 Task: For heading Use Spectral with brown colour & bold.  font size for heading20,  'Change the font style of data to'Spectral and font size to 12,  Change the alignment of both headline & data to Align left In the sheet  BudgetReview logbookbook
Action: Mouse moved to (59, 138)
Screenshot: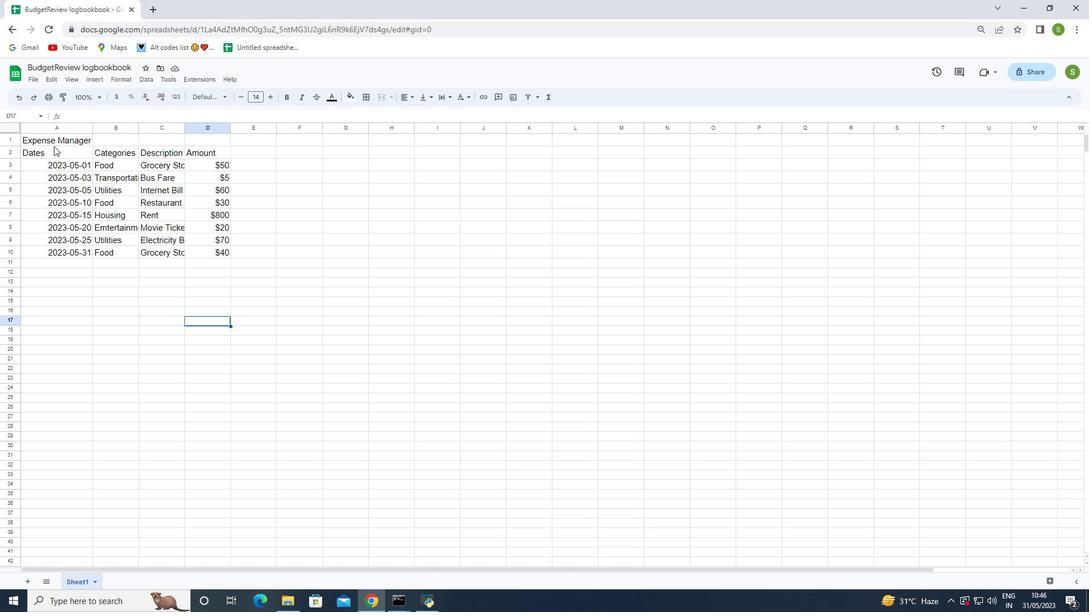 
Action: Mouse pressed left at (59, 138)
Screenshot: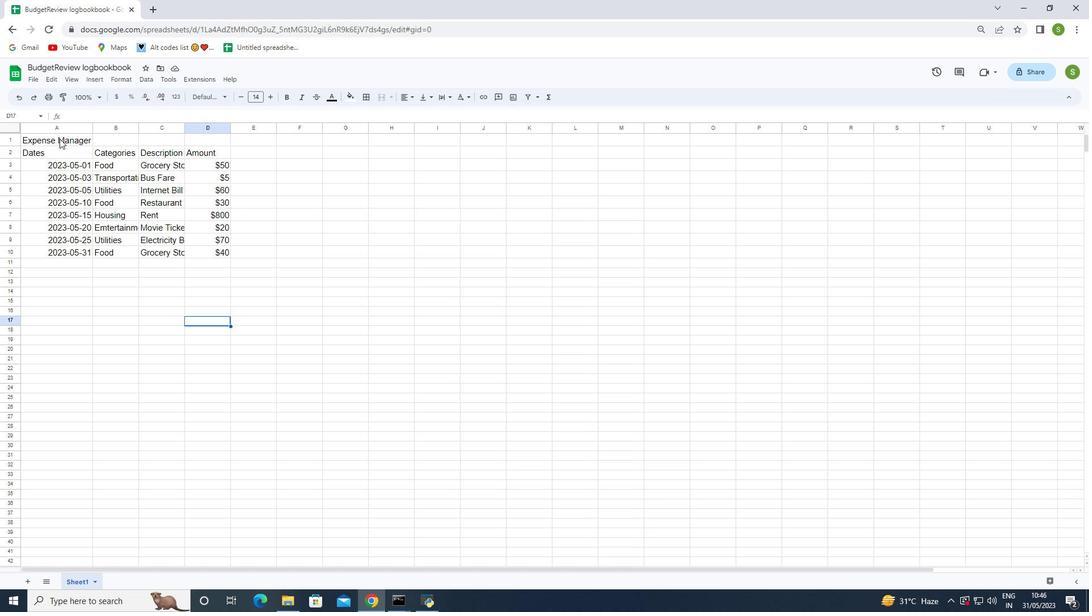 
Action: Mouse moved to (208, 98)
Screenshot: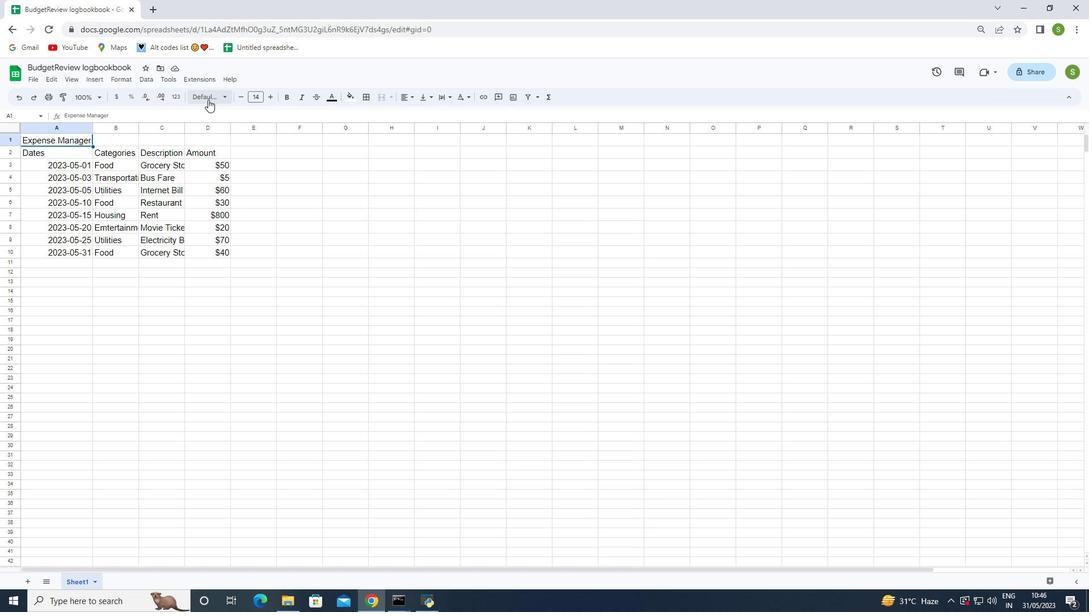 
Action: Mouse pressed left at (208, 98)
Screenshot: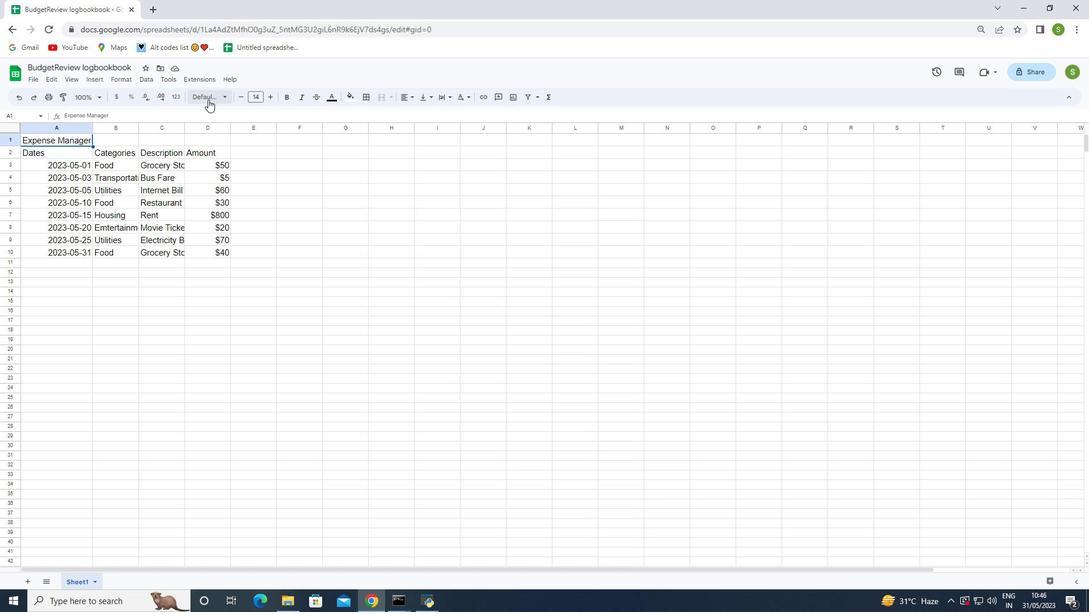 
Action: Mouse moved to (205, 433)
Screenshot: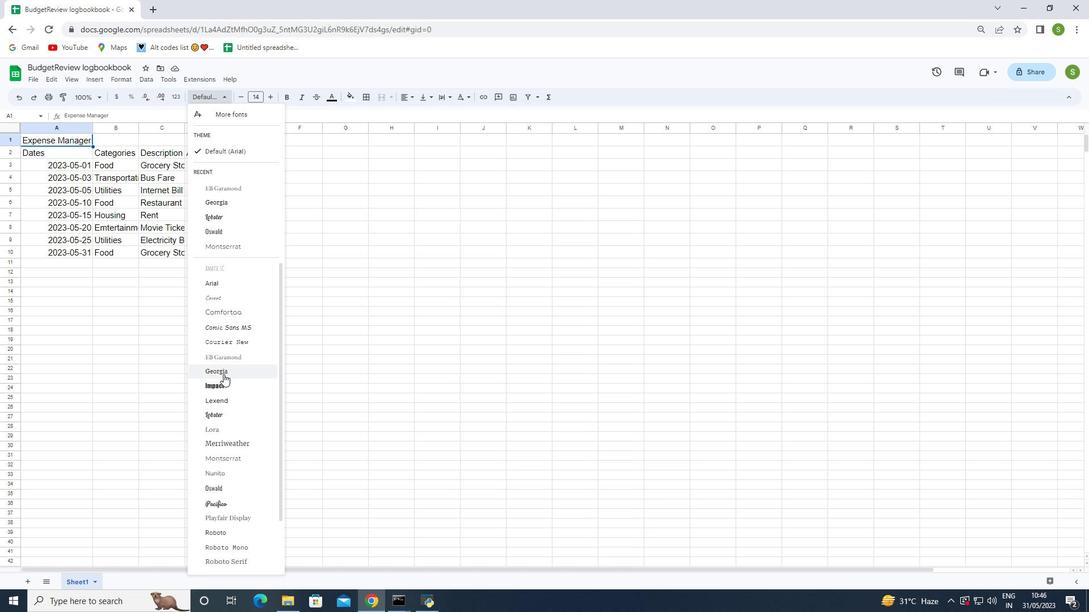 
Action: Mouse scrolled (205, 433) with delta (0, 0)
Screenshot: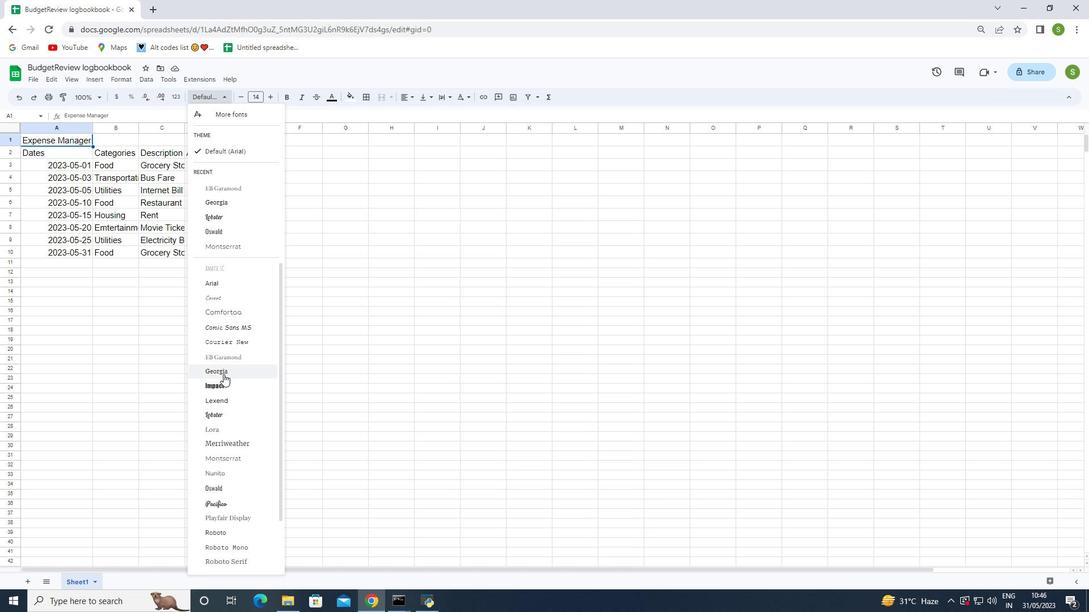 
Action: Mouse moved to (204, 443)
Screenshot: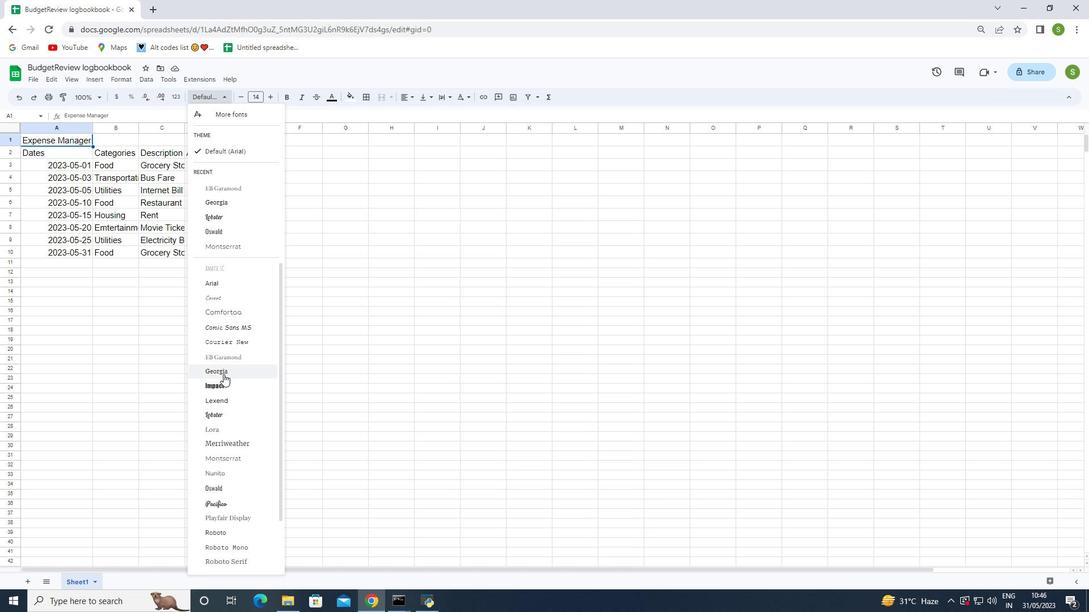 
Action: Mouse pressed middle at (204, 443)
Screenshot: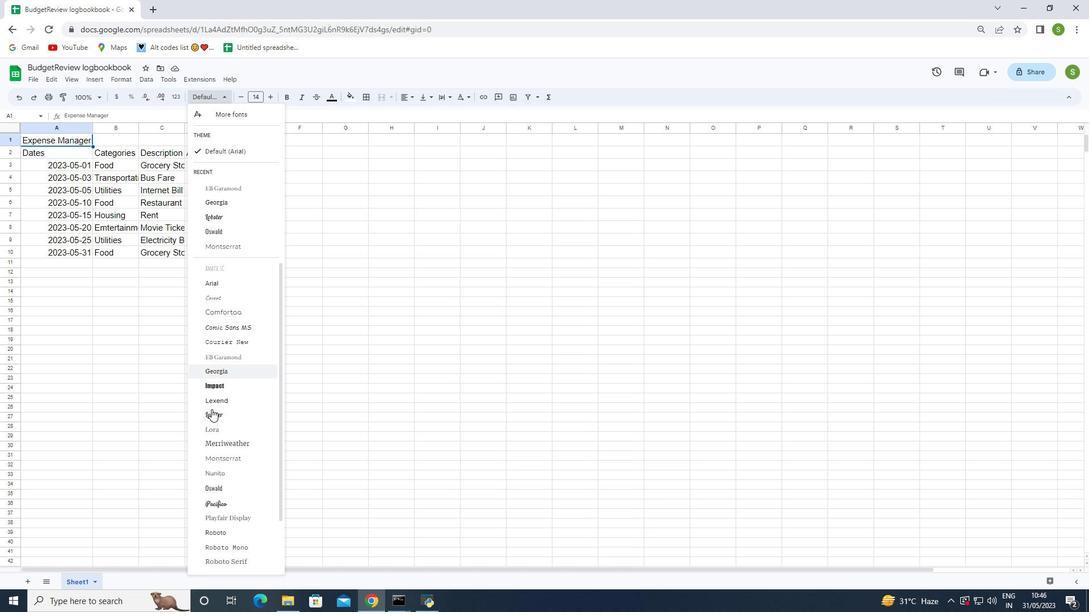 
Action: Mouse moved to (203, 448)
Screenshot: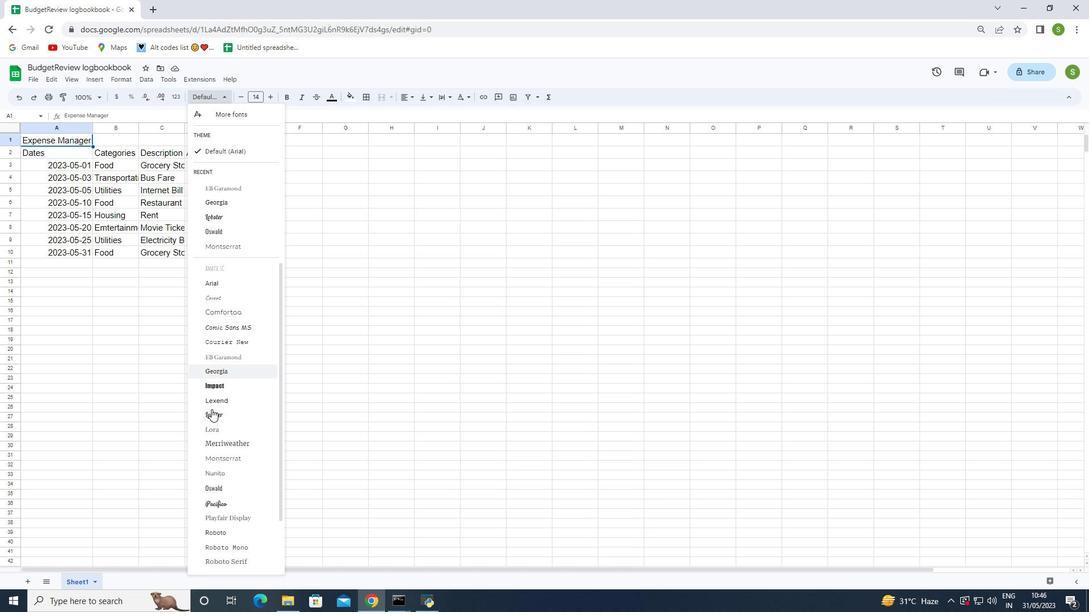 
Action: Mouse scrolled (203, 447) with delta (0, 0)
Screenshot: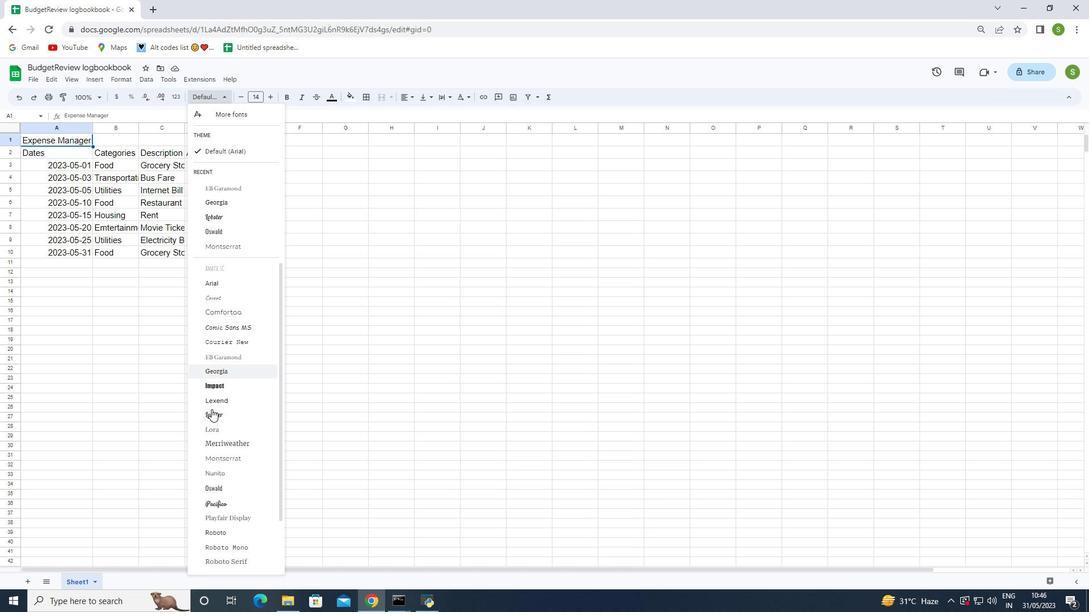 
Action: Mouse moved to (203, 448)
Screenshot: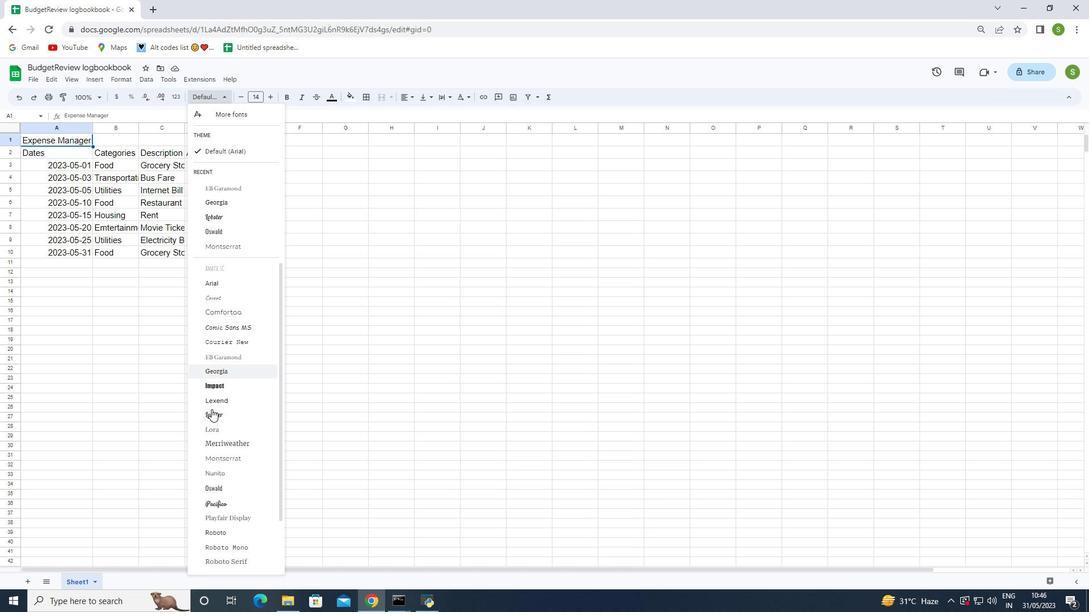 
Action: Mouse scrolled (203, 448) with delta (0, 0)
Screenshot: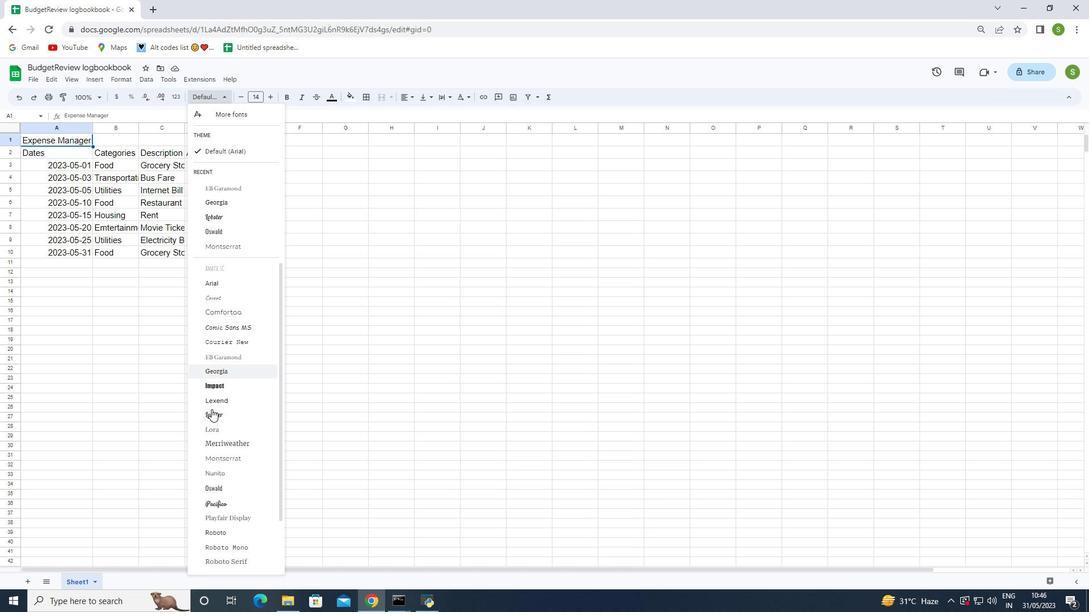 
Action: Mouse scrolled (203, 448) with delta (0, 0)
Screenshot: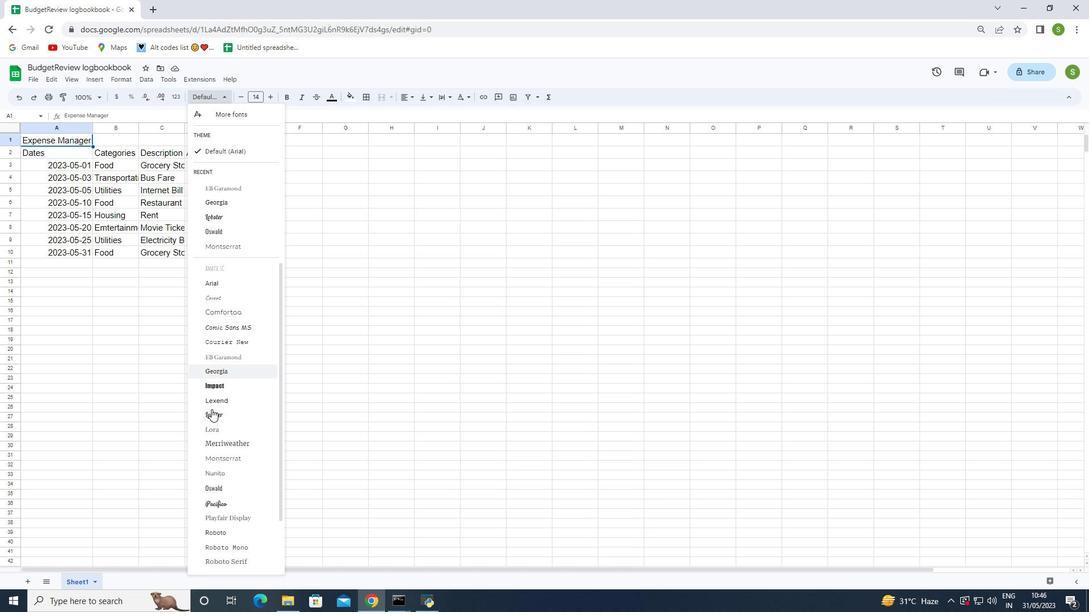 
Action: Mouse scrolled (203, 448) with delta (0, 0)
Screenshot: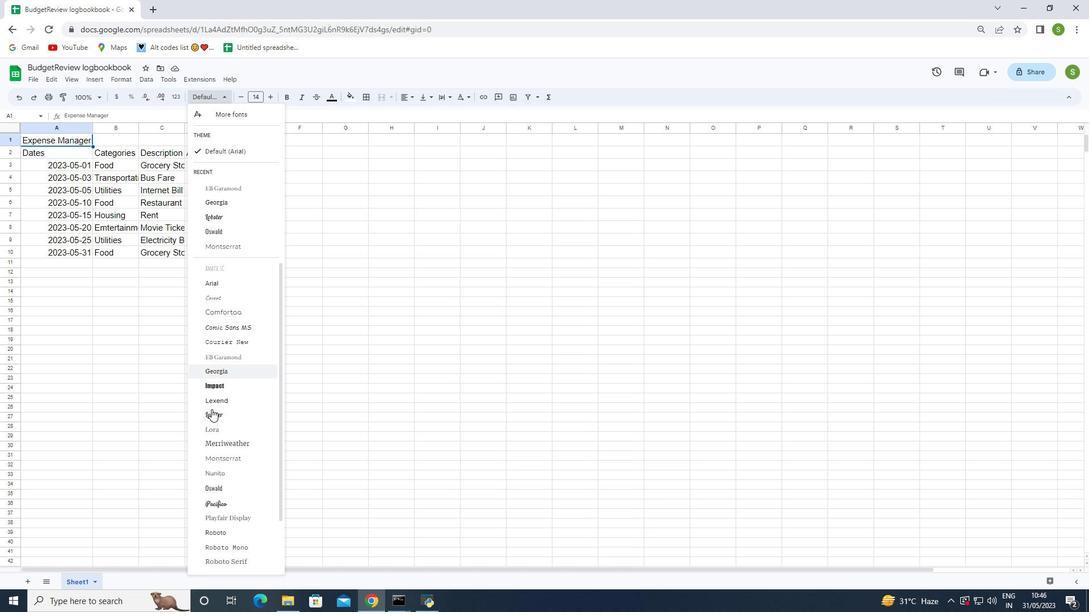 
Action: Mouse moved to (204, 463)
Screenshot: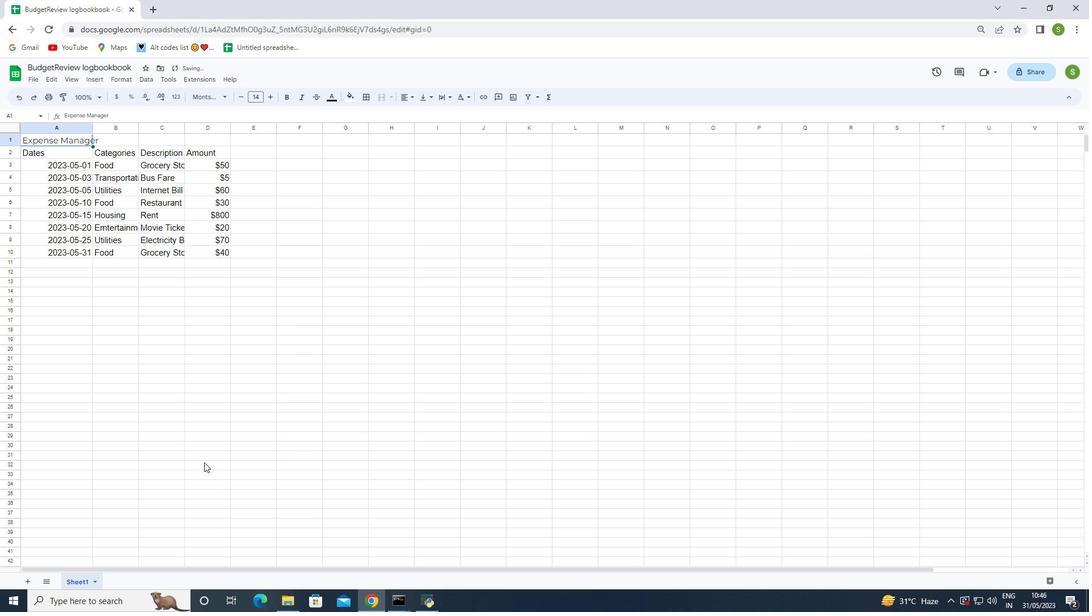 
Action: Mouse scrolled (204, 462) with delta (0, 0)
Screenshot: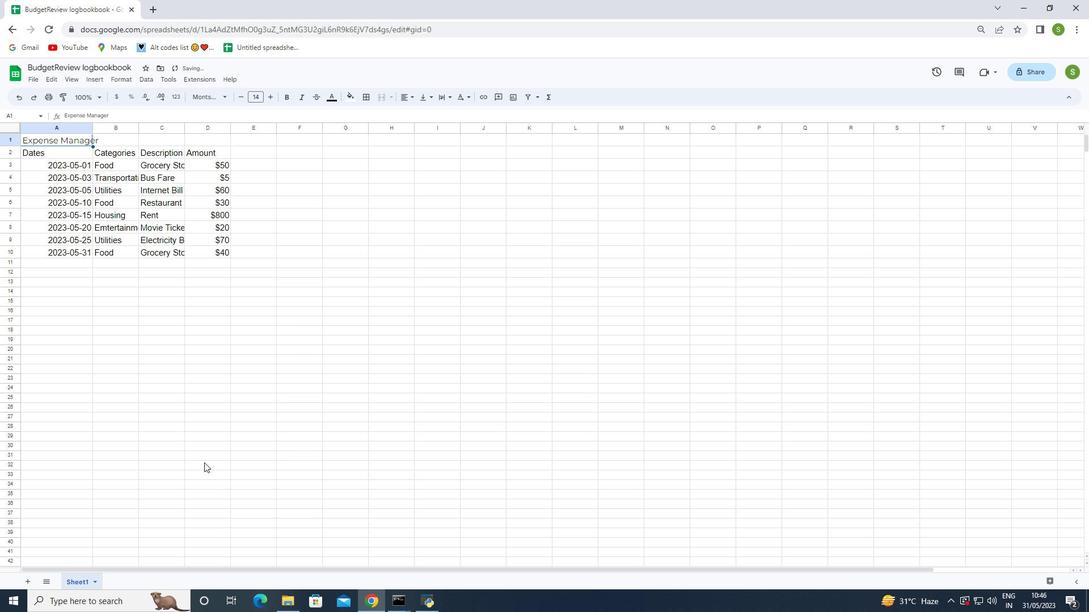 
Action: Mouse scrolled (204, 462) with delta (0, 0)
Screenshot: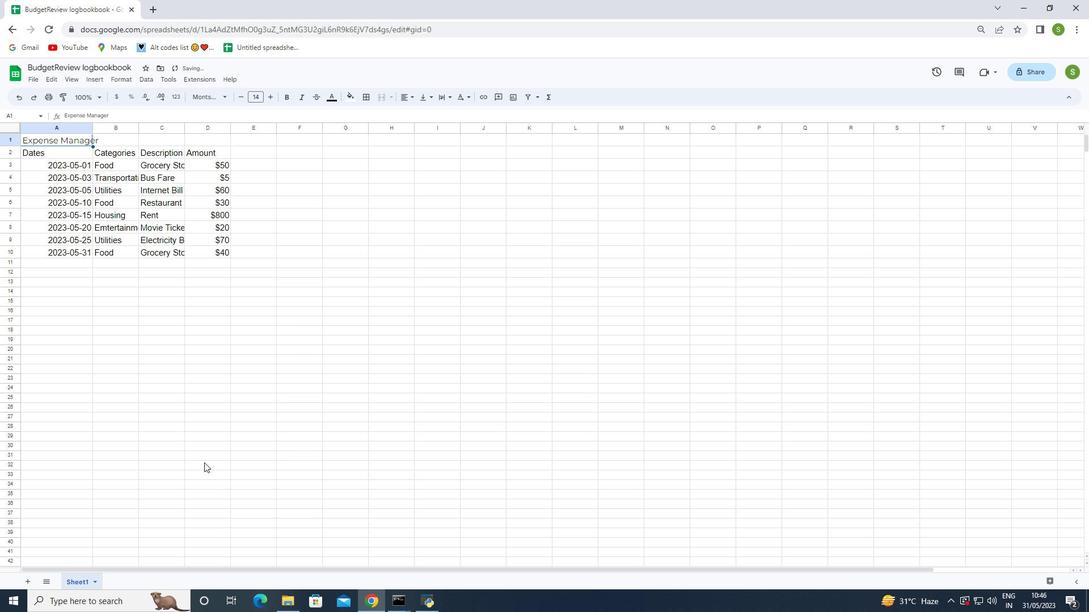 
Action: Mouse moved to (204, 463)
Screenshot: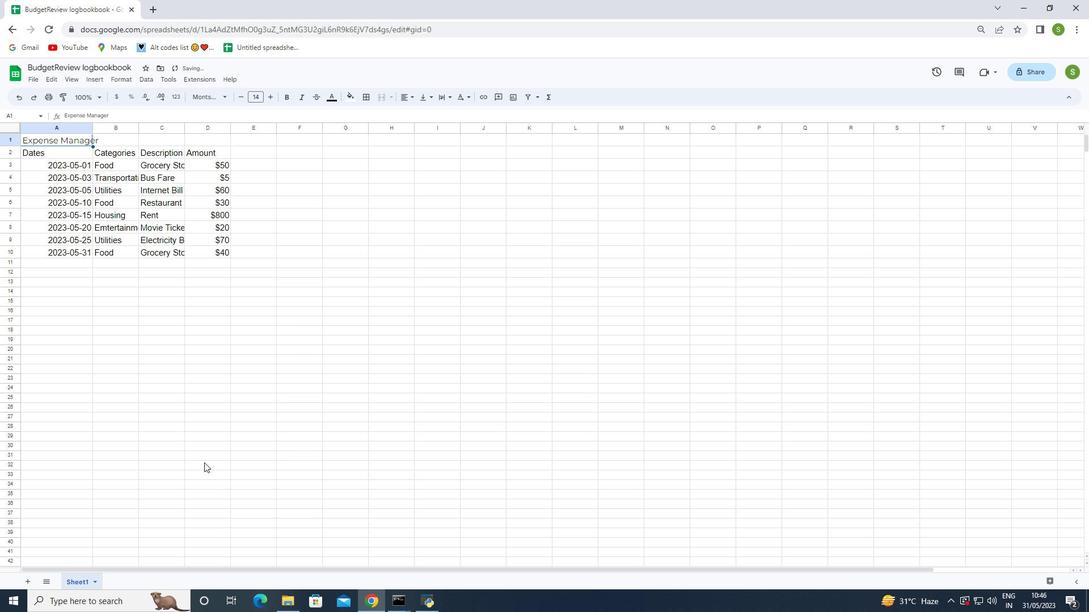 
Action: Mouse scrolled (204, 463) with delta (0, 0)
Screenshot: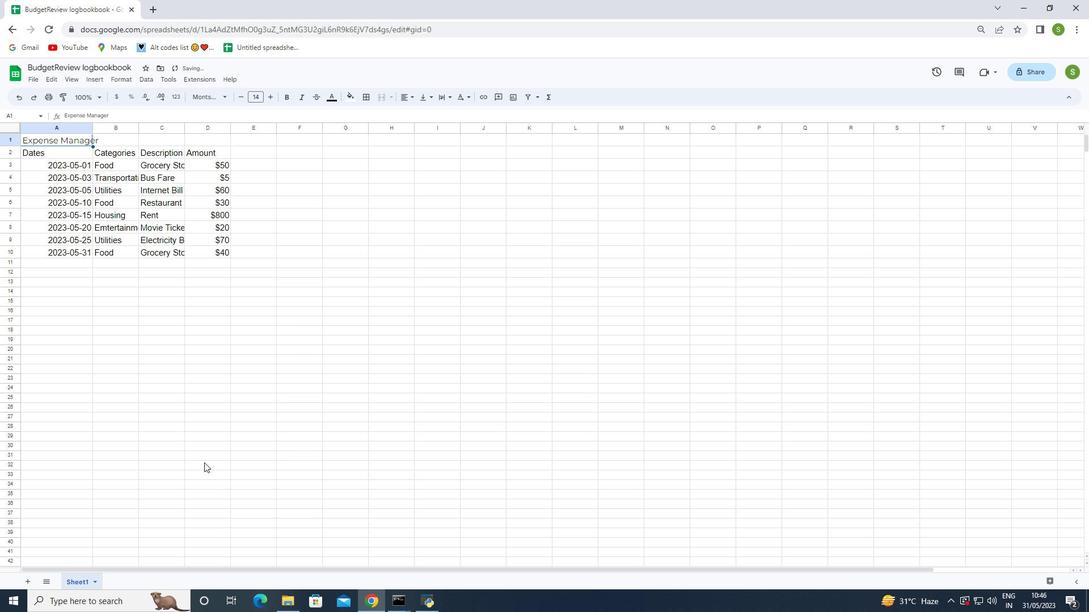 
Action: Mouse scrolled (204, 462) with delta (0, -1)
Screenshot: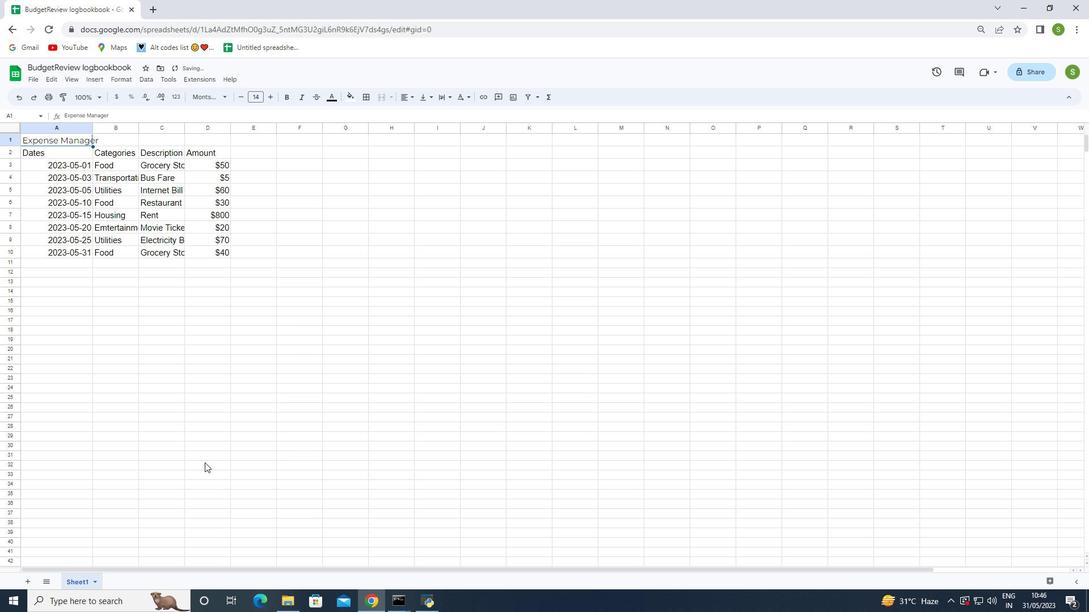 
Action: Mouse scrolled (204, 463) with delta (0, 0)
Screenshot: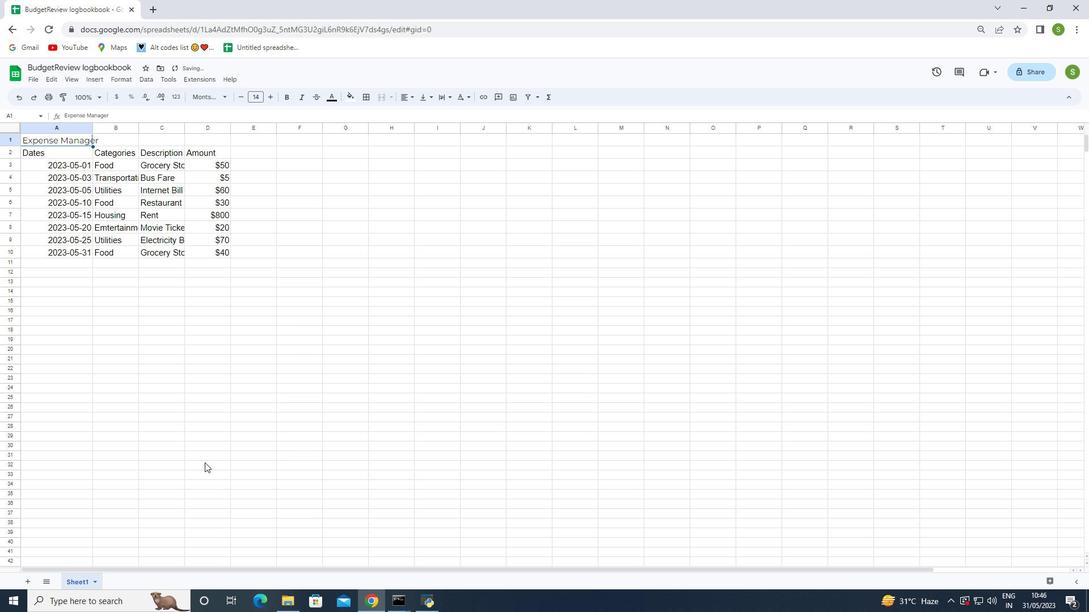 
Action: Mouse moved to (205, 463)
Screenshot: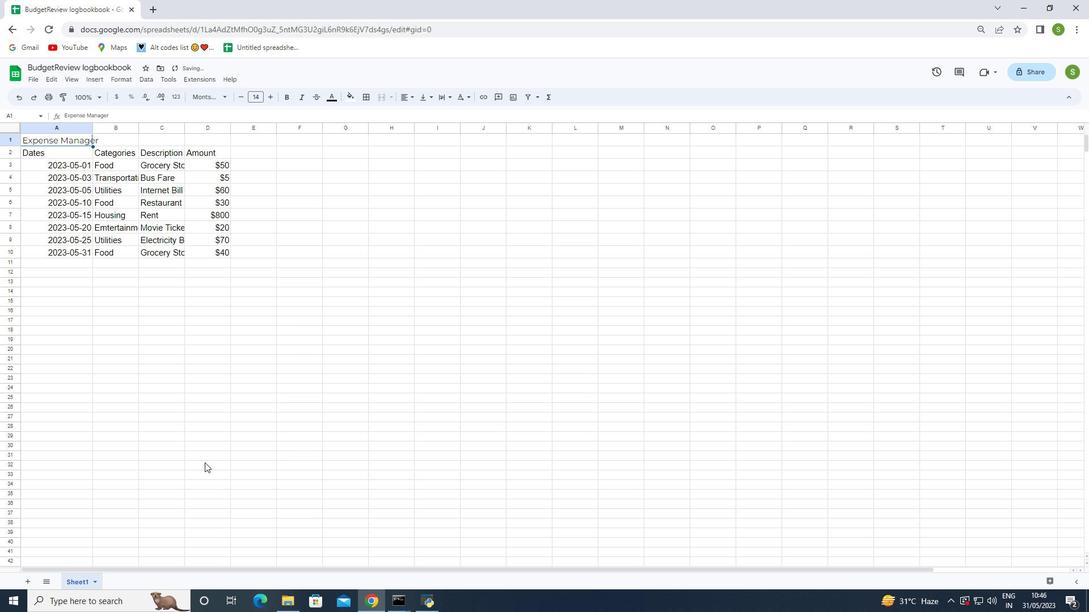 
Action: Mouse scrolled (205, 463) with delta (0, 0)
Screenshot: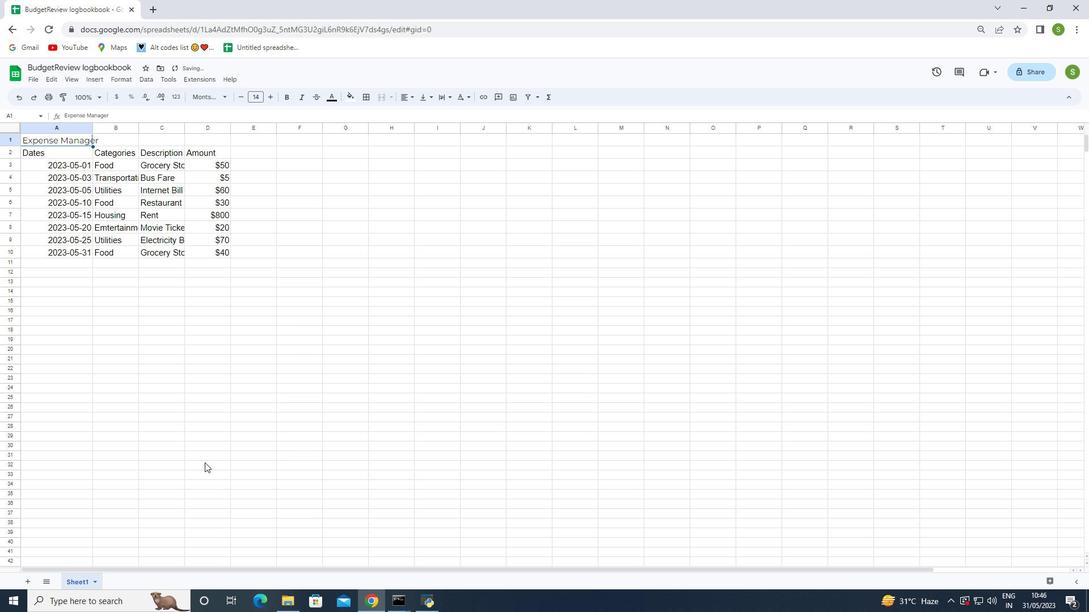 
Action: Mouse moved to (149, 174)
Screenshot: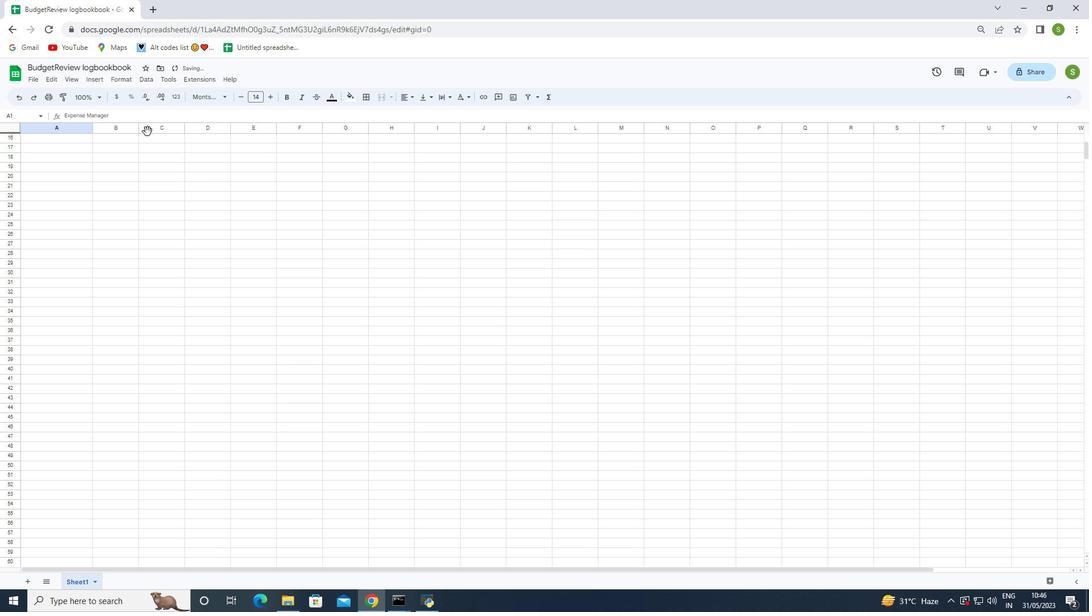 
Action: Mouse scrolled (148, 174) with delta (0, 0)
Screenshot: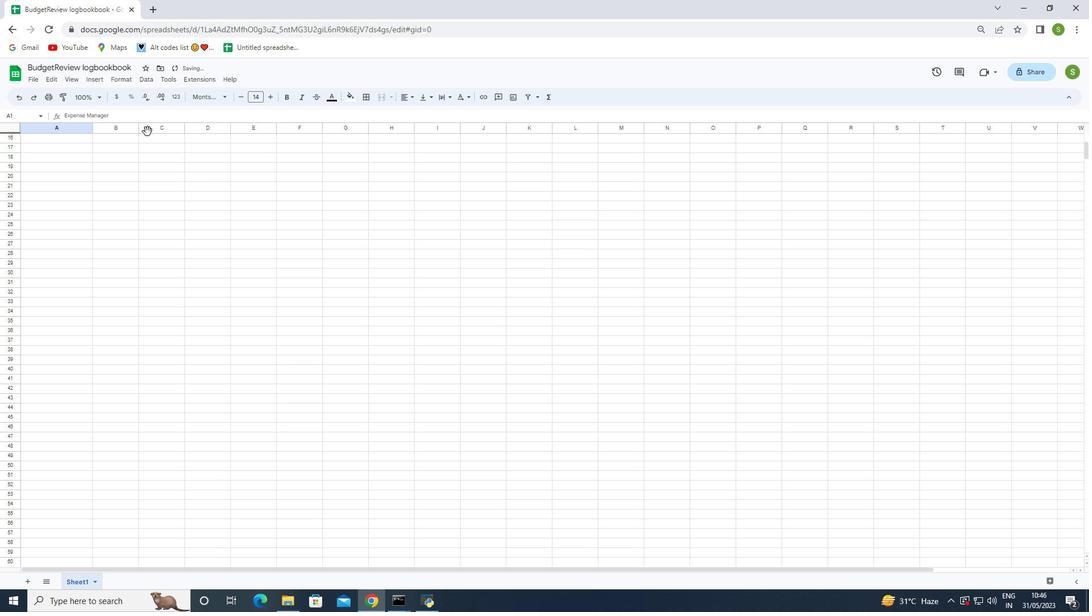 
Action: Mouse moved to (154, 190)
Screenshot: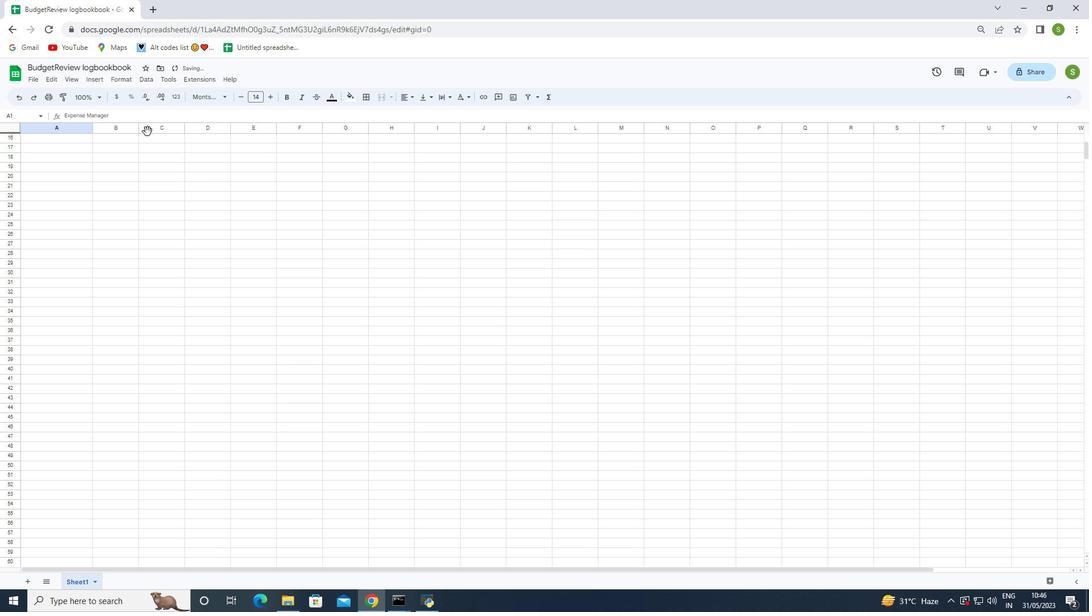 
Action: Mouse scrolled (148, 174) with delta (0, 0)
Screenshot: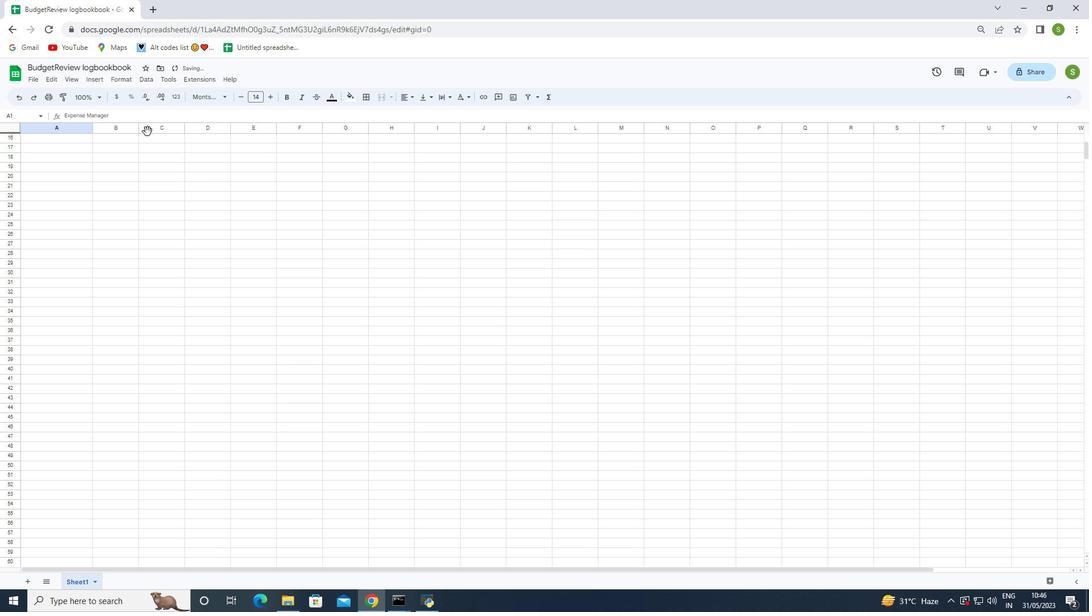 
Action: Mouse moved to (154, 203)
Screenshot: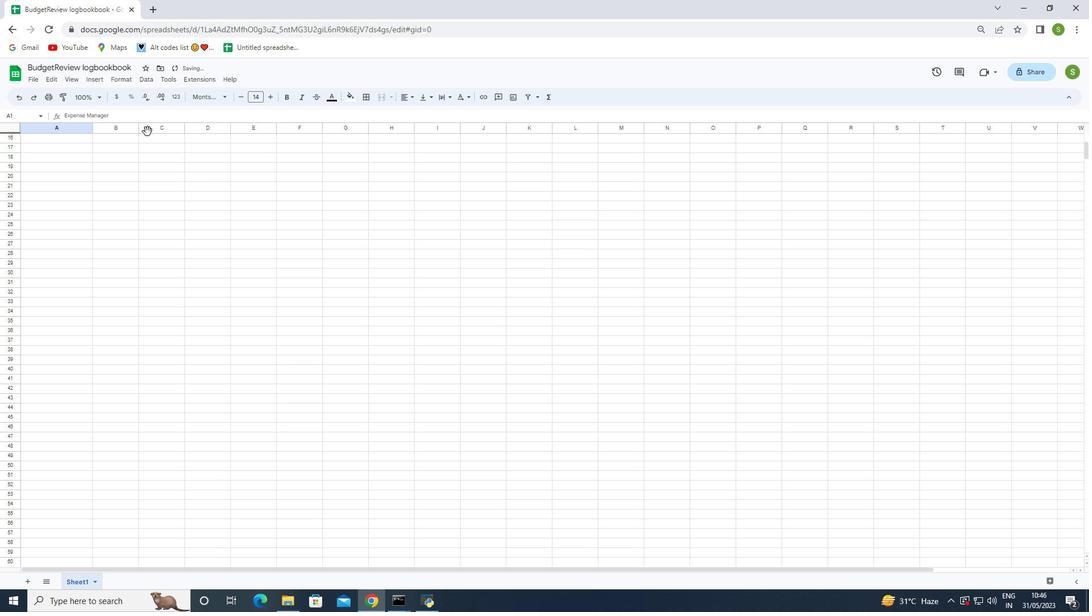 
Action: Mouse scrolled (148, 174) with delta (0, 0)
Screenshot: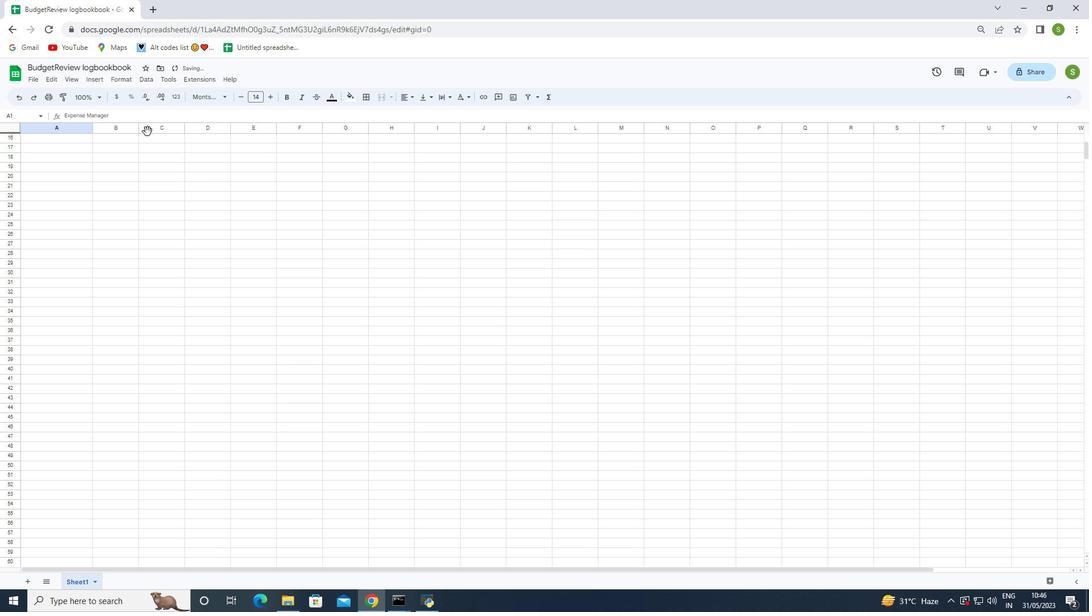 
Action: Mouse moved to (154, 209)
Screenshot: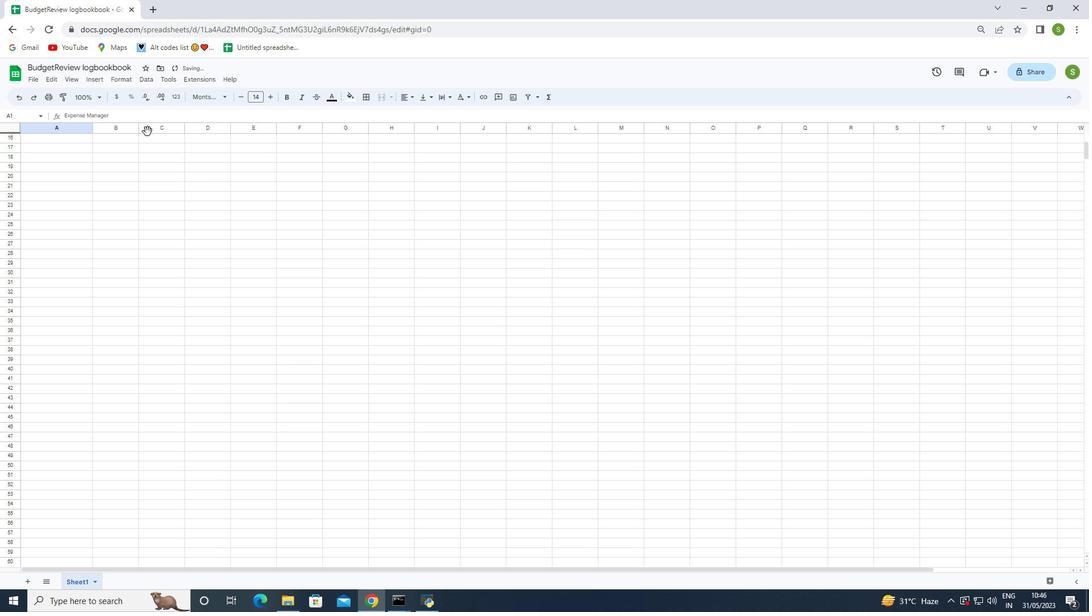 
Action: Mouse scrolled (148, 174) with delta (0, 0)
Screenshot: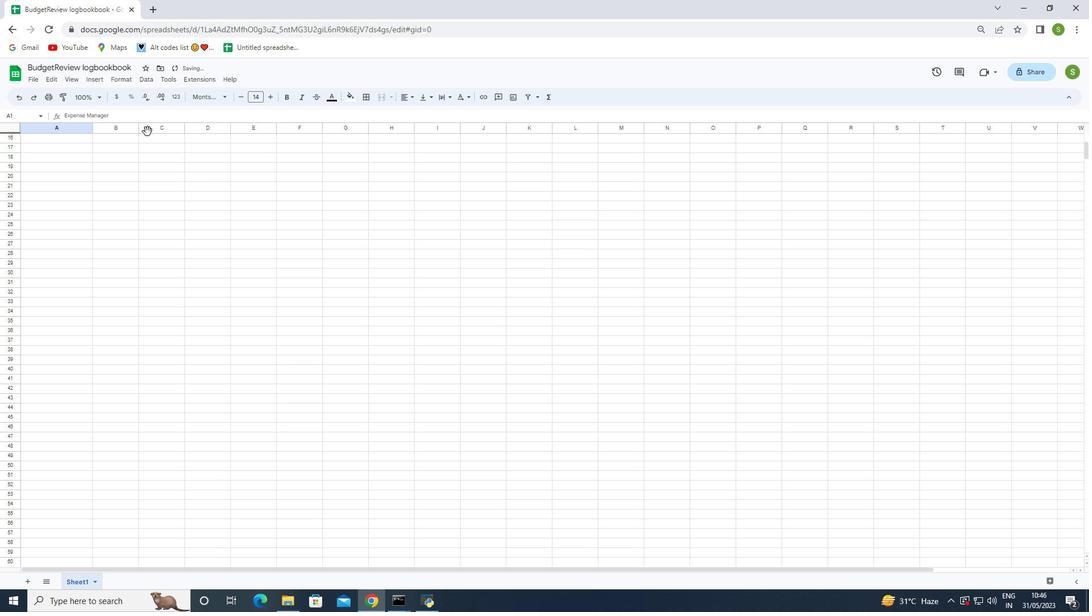 
Action: Mouse moved to (154, 214)
Screenshot: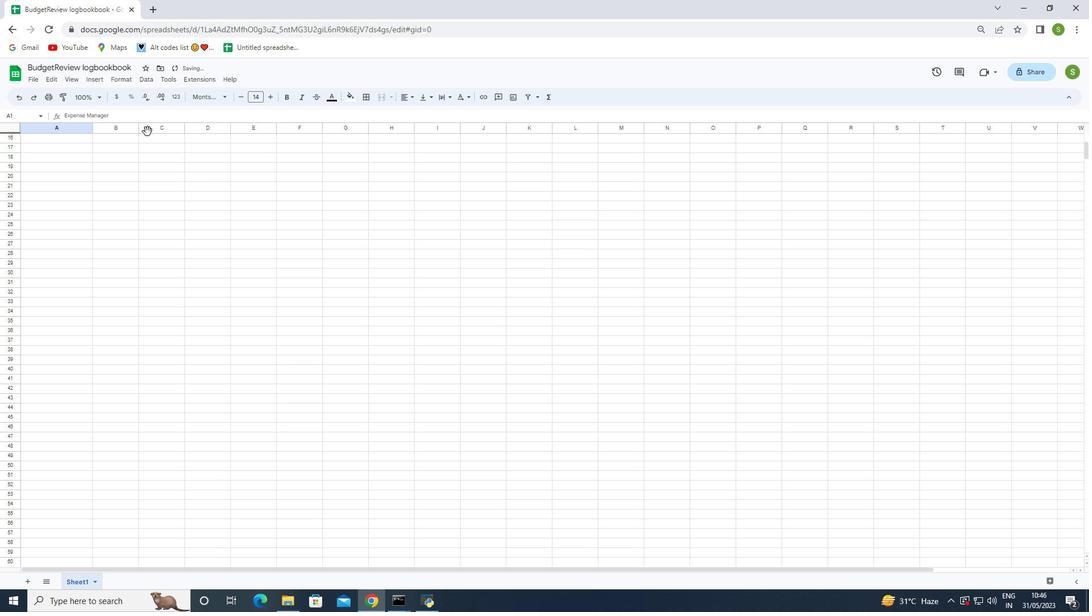 
Action: Mouse scrolled (149, 174) with delta (0, 0)
Screenshot: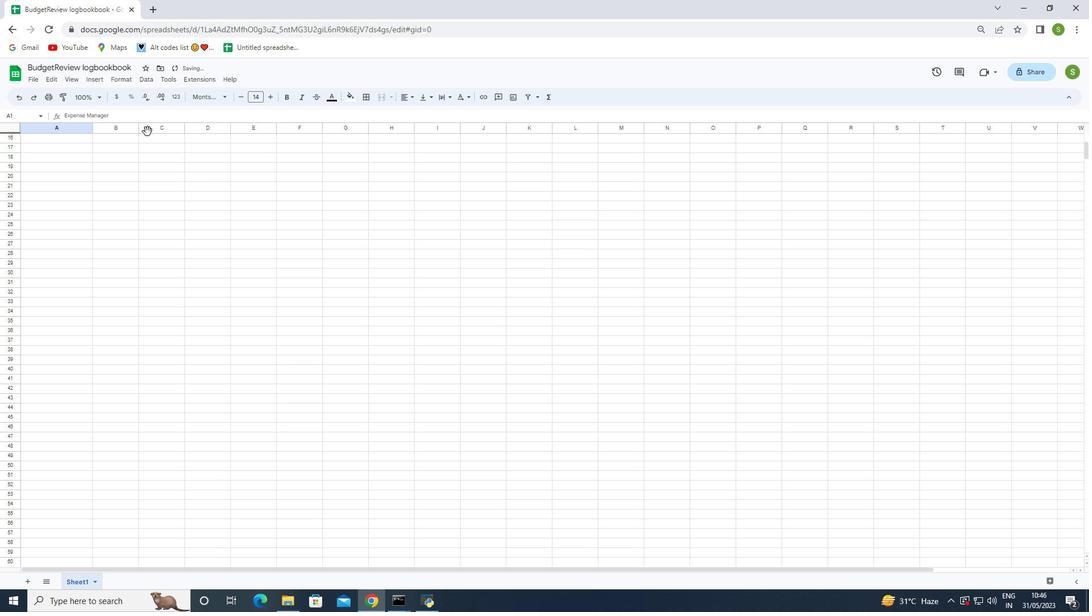 
Action: Mouse moved to (149, 245)
Screenshot: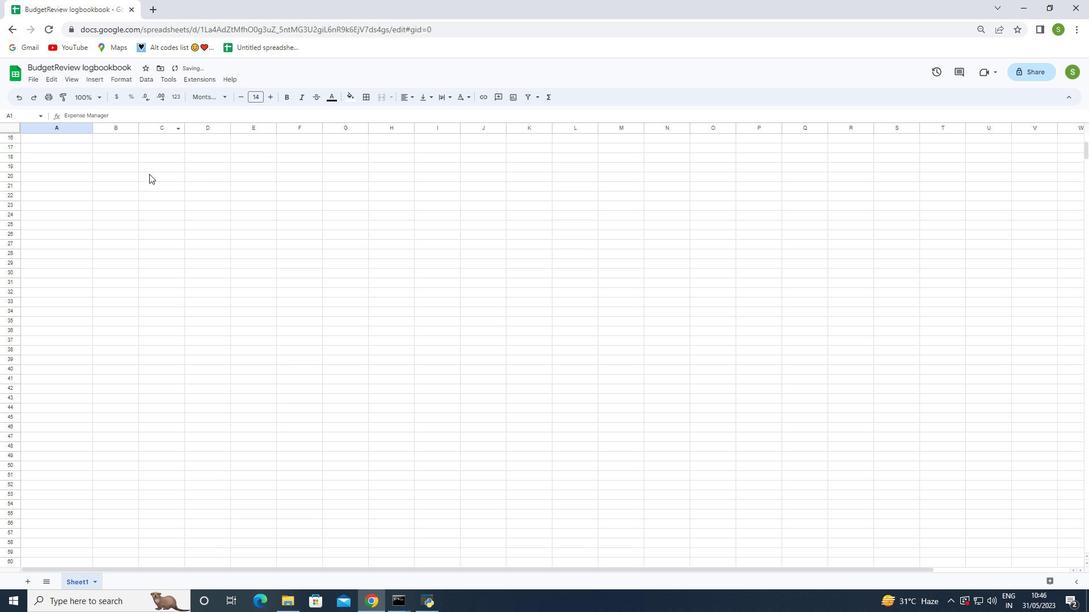 
Action: Mouse scrolled (149, 245) with delta (0, 0)
Screenshot: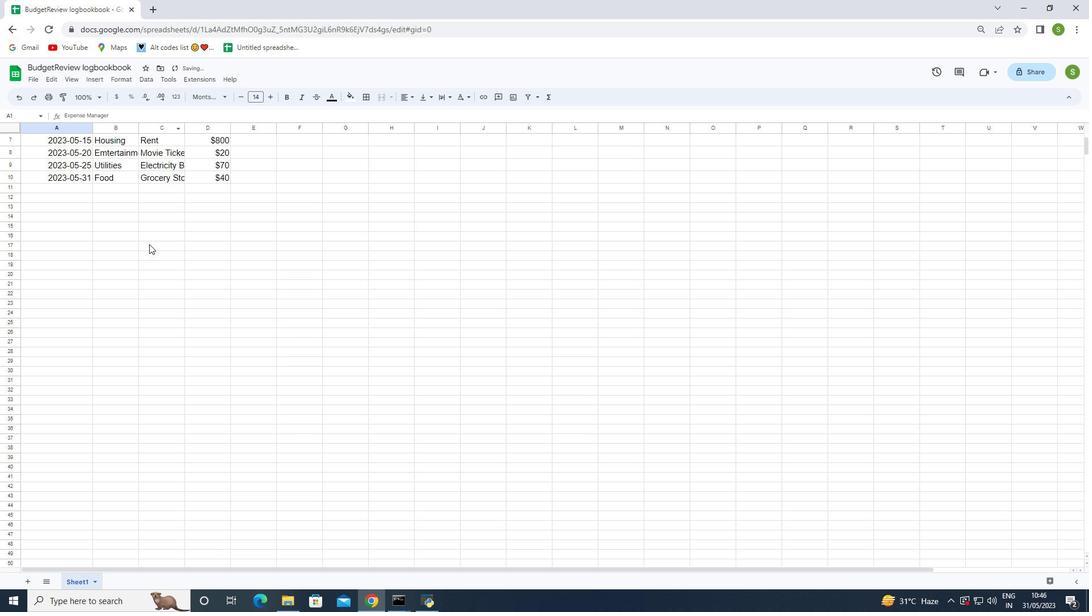 
Action: Mouse scrolled (149, 245) with delta (0, 0)
Screenshot: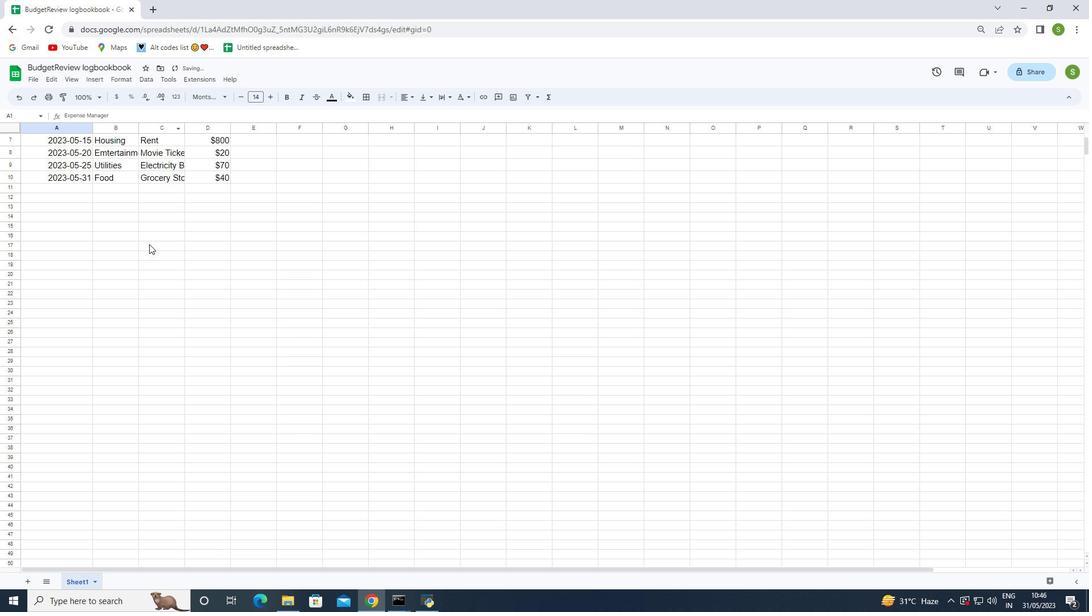 
Action: Mouse scrolled (149, 245) with delta (0, 0)
Screenshot: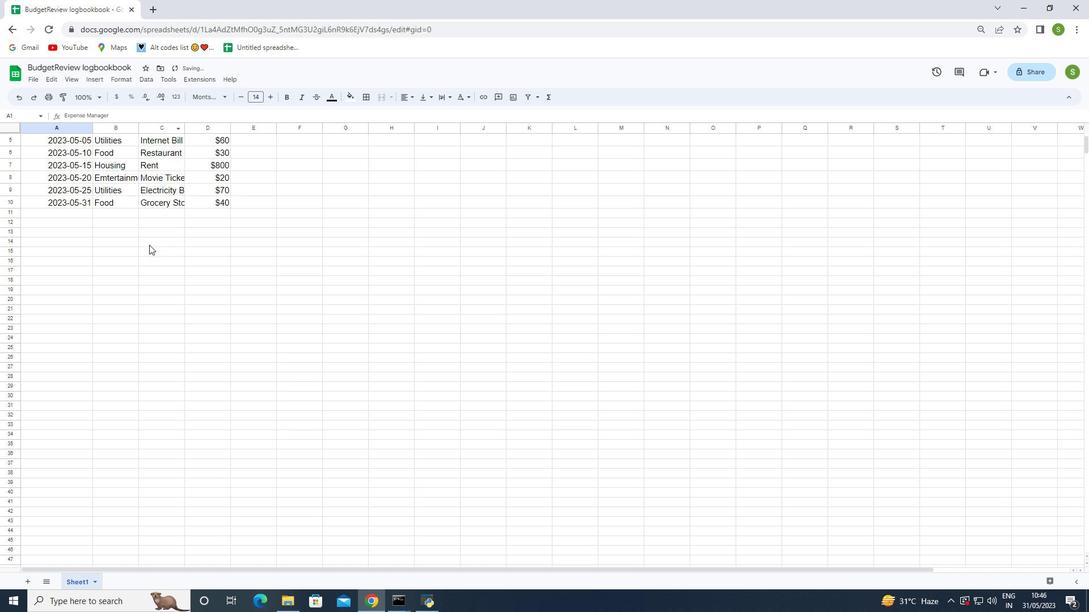 
Action: Mouse scrolled (149, 245) with delta (0, 0)
Screenshot: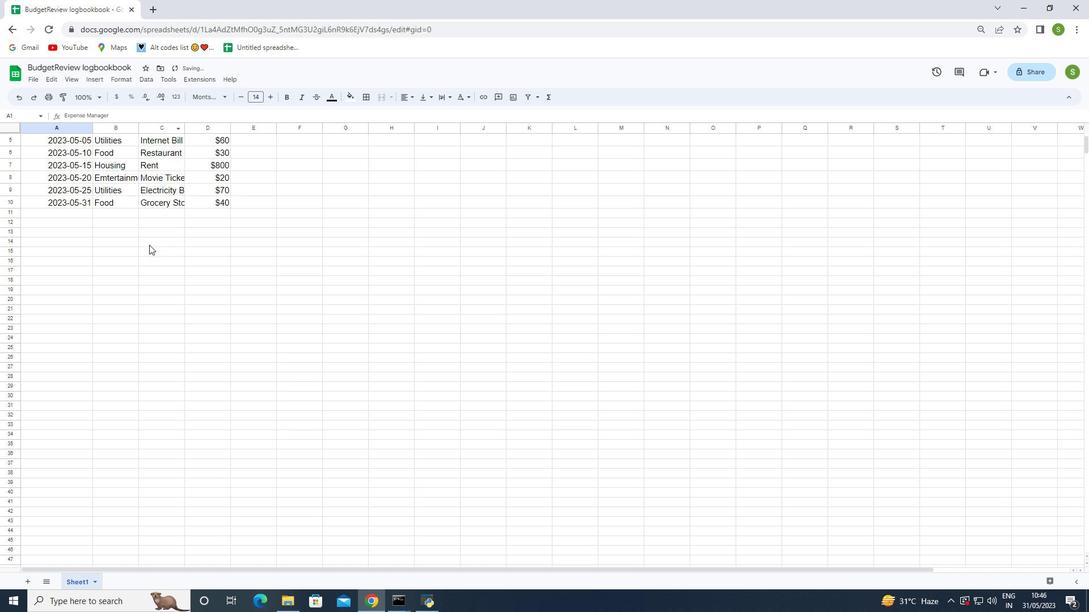 
Action: Mouse scrolled (149, 245) with delta (0, 0)
Screenshot: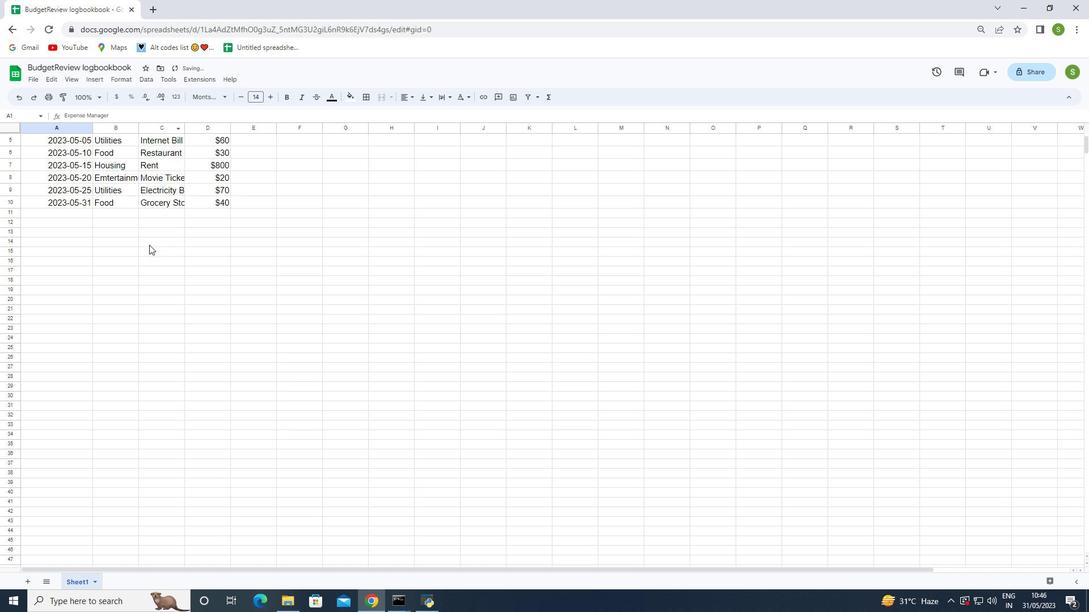 
Action: Mouse moved to (203, 98)
Screenshot: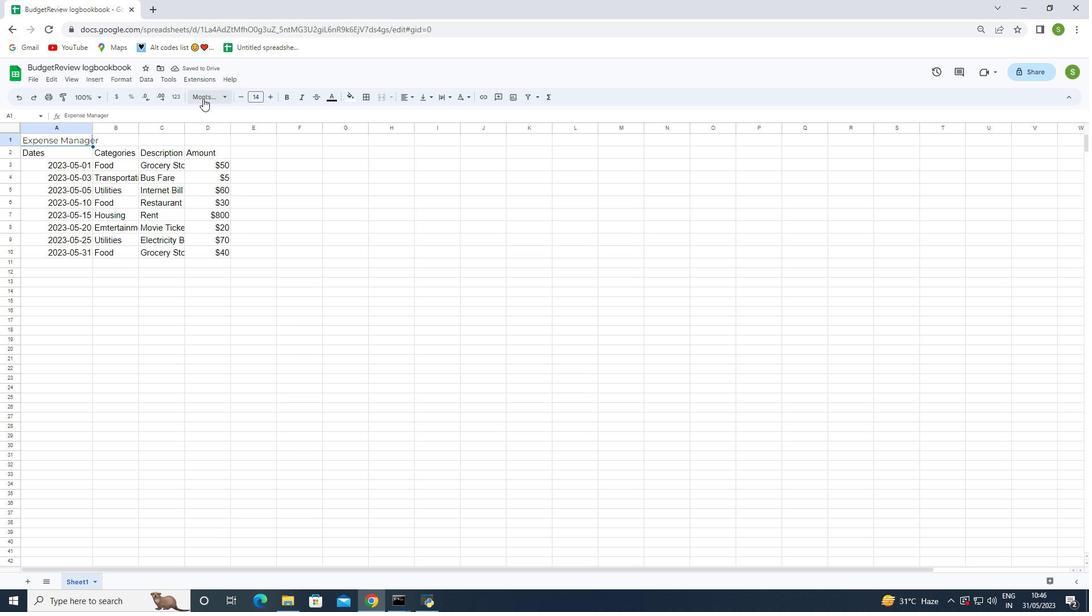 
Action: Mouse pressed left at (203, 98)
Screenshot: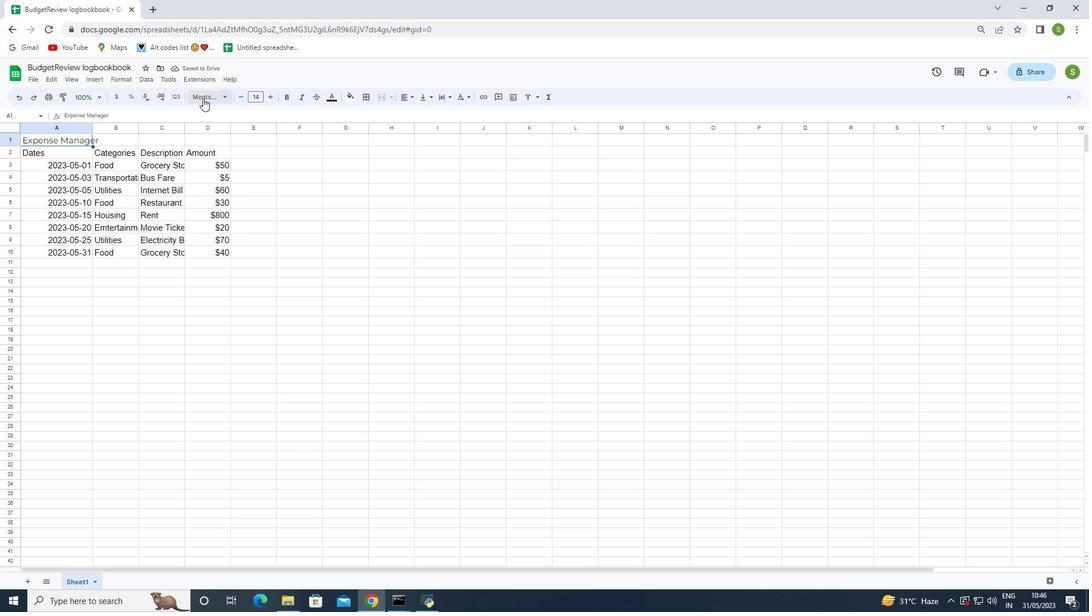 
Action: Mouse moved to (226, 542)
Screenshot: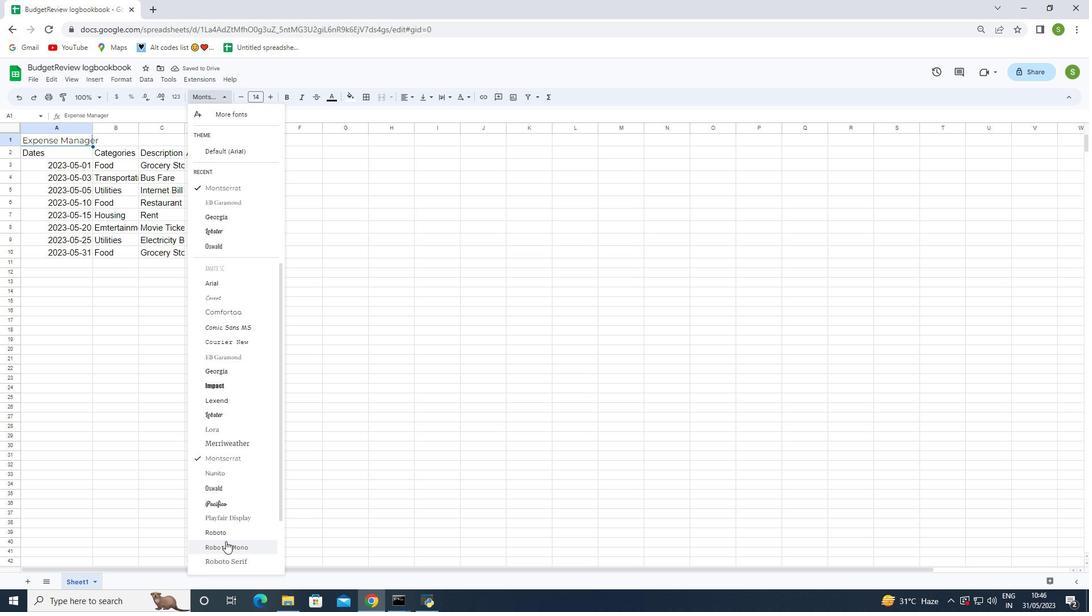 
Action: Mouse scrolled (226, 541) with delta (0, 0)
Screenshot: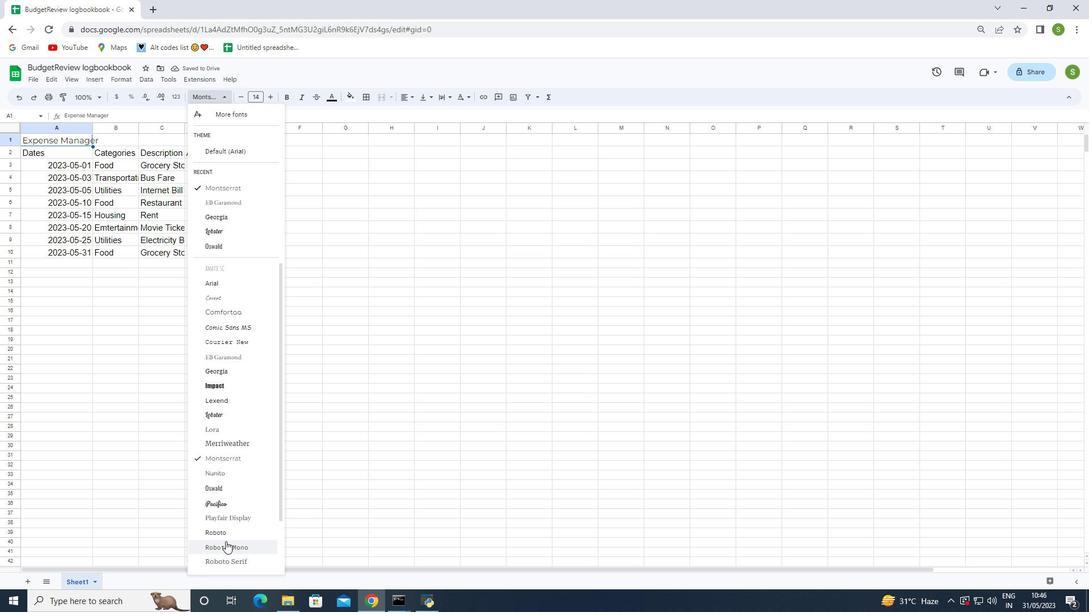 
Action: Mouse scrolled (226, 541) with delta (0, 0)
Screenshot: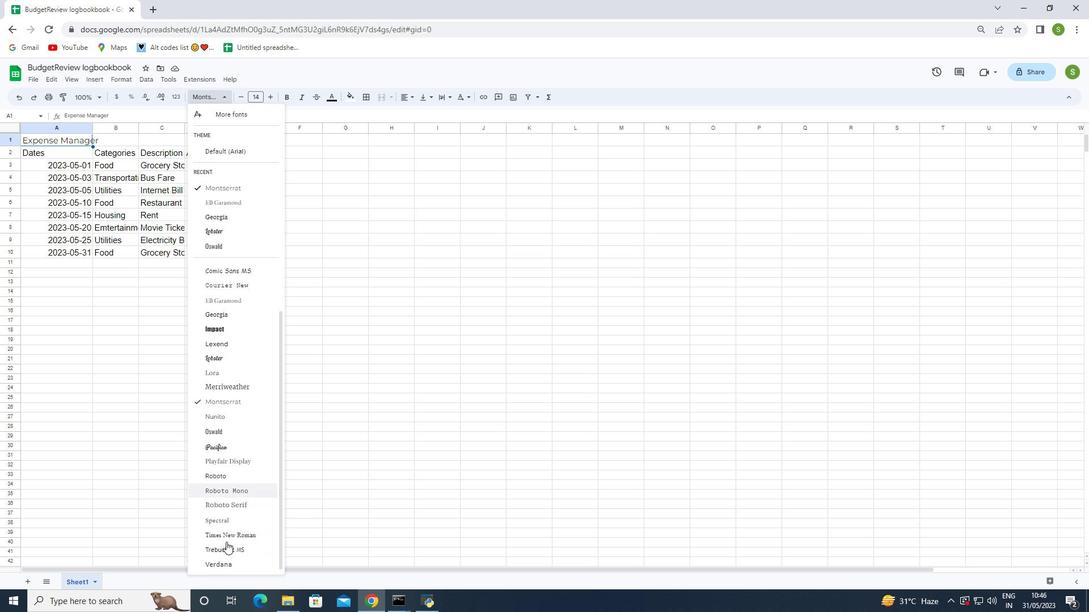 
Action: Mouse scrolled (226, 541) with delta (0, 0)
Screenshot: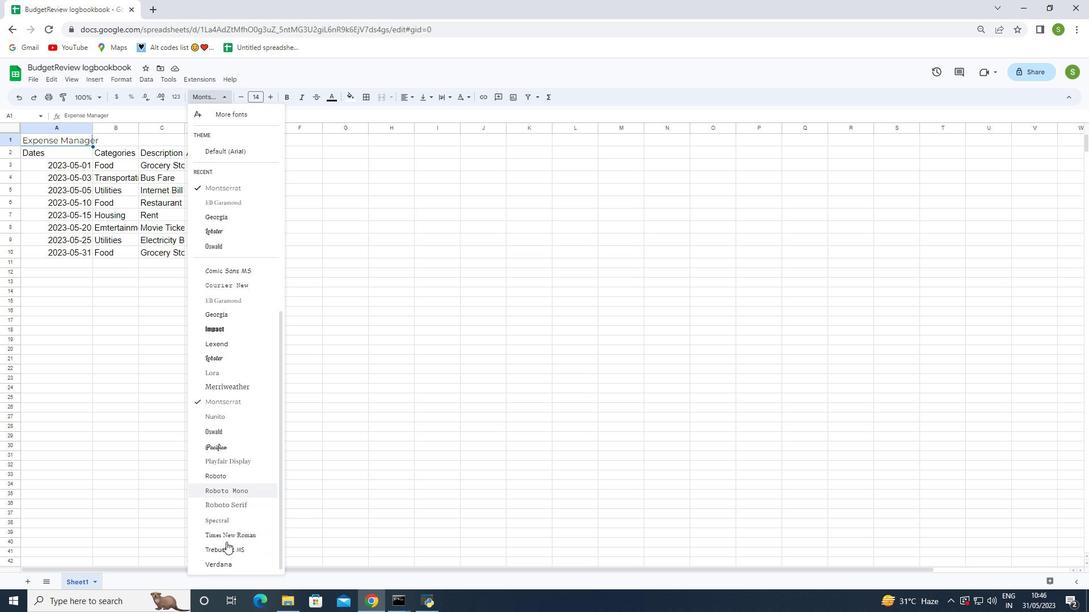 
Action: Mouse scrolled (226, 541) with delta (0, 0)
Screenshot: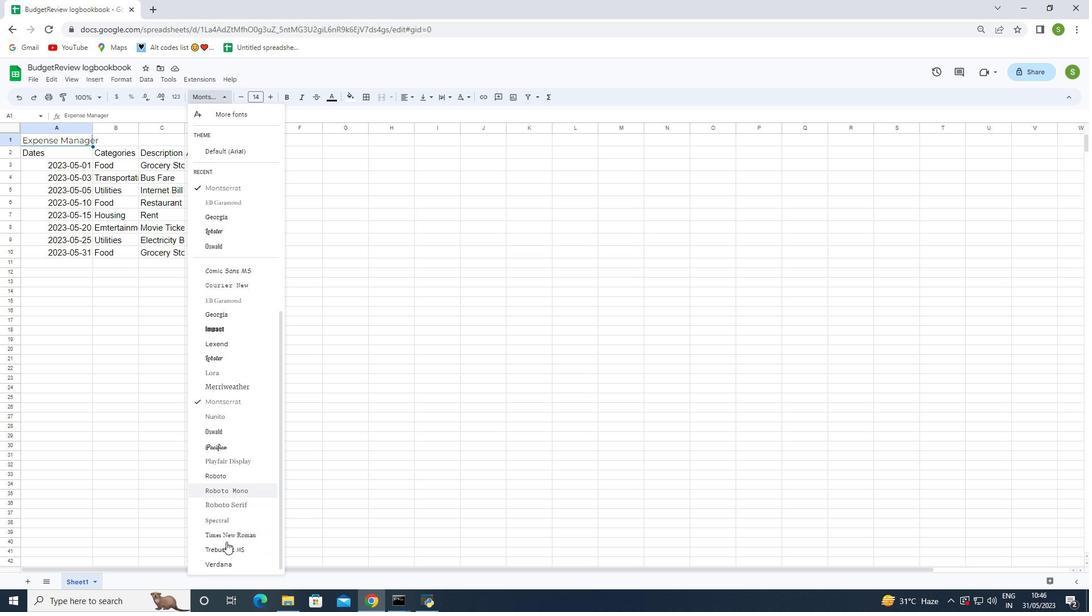 
Action: Mouse moved to (222, 522)
Screenshot: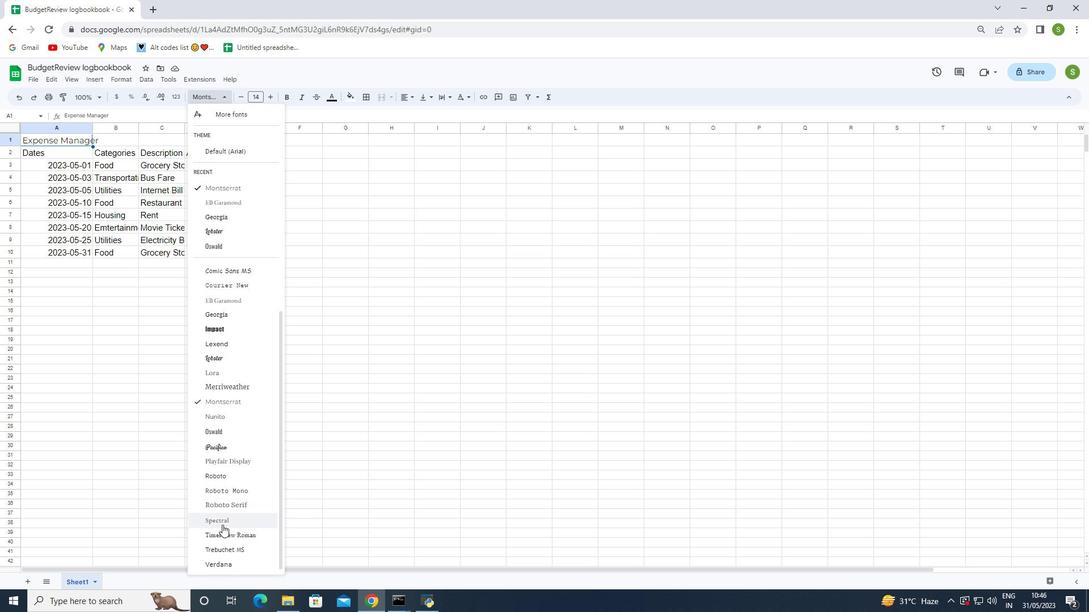 
Action: Mouse pressed left at (222, 522)
Screenshot: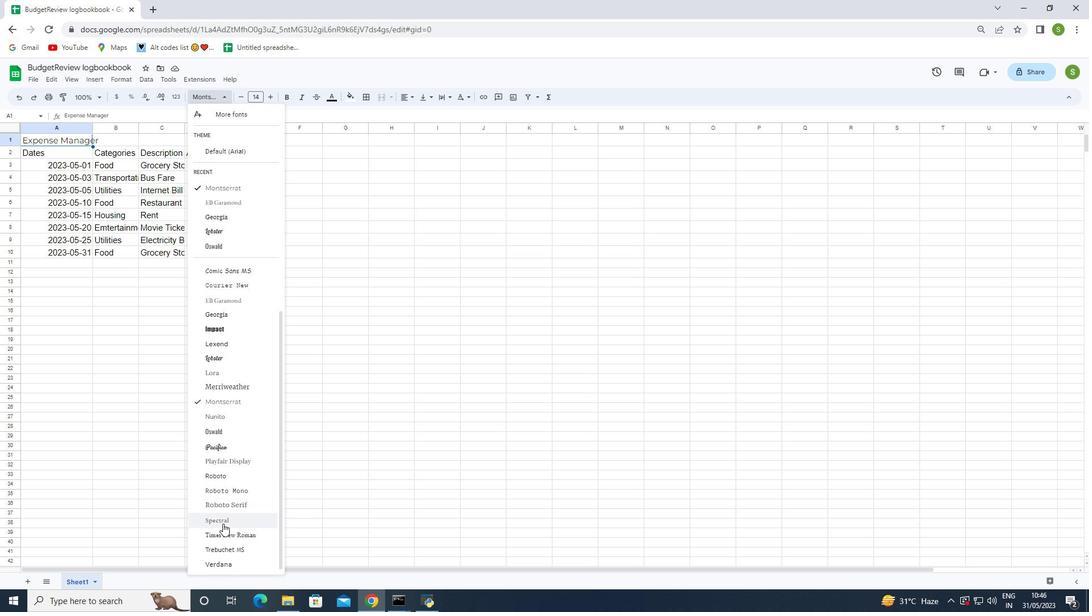 
Action: Mouse moved to (153, 15)
Screenshot: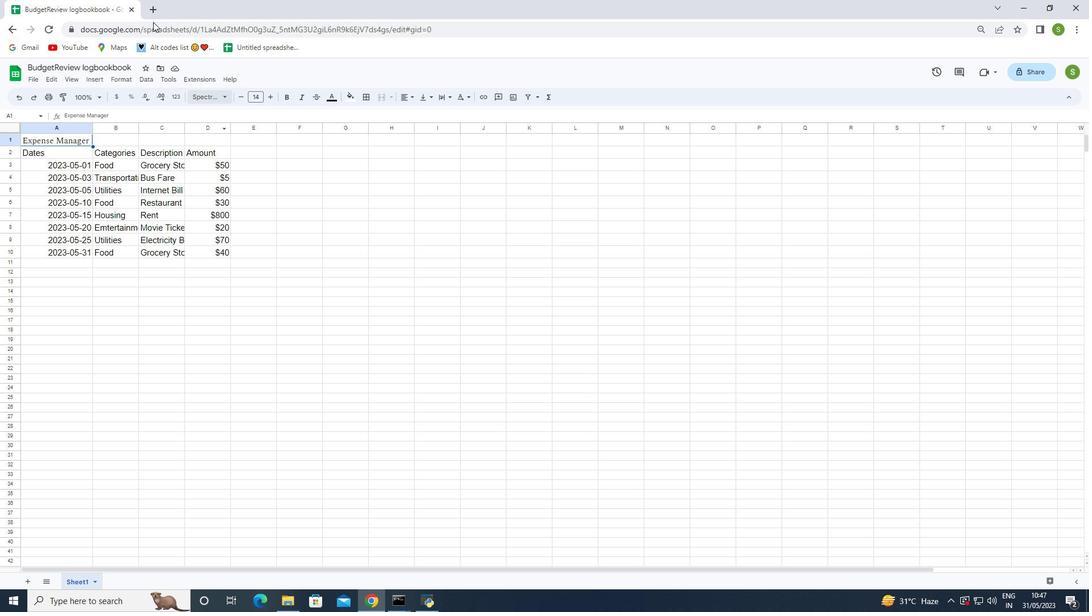 
Action: Mouse pressed left at (153, 15)
Screenshot: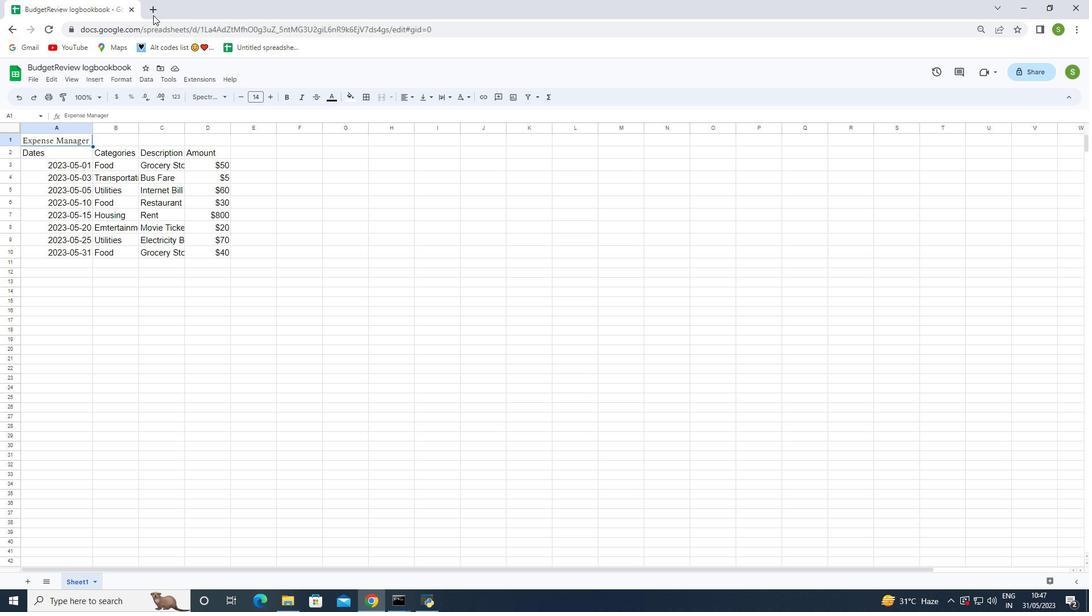 
Action: Mouse moved to (186, 111)
Screenshot: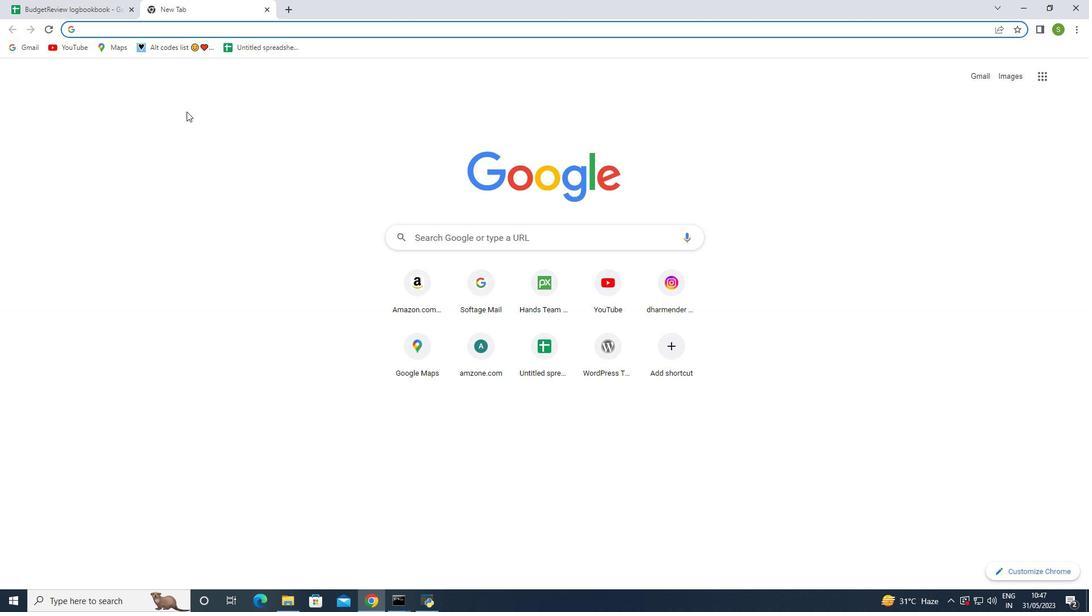 
Action: Key pressed brown
Screenshot: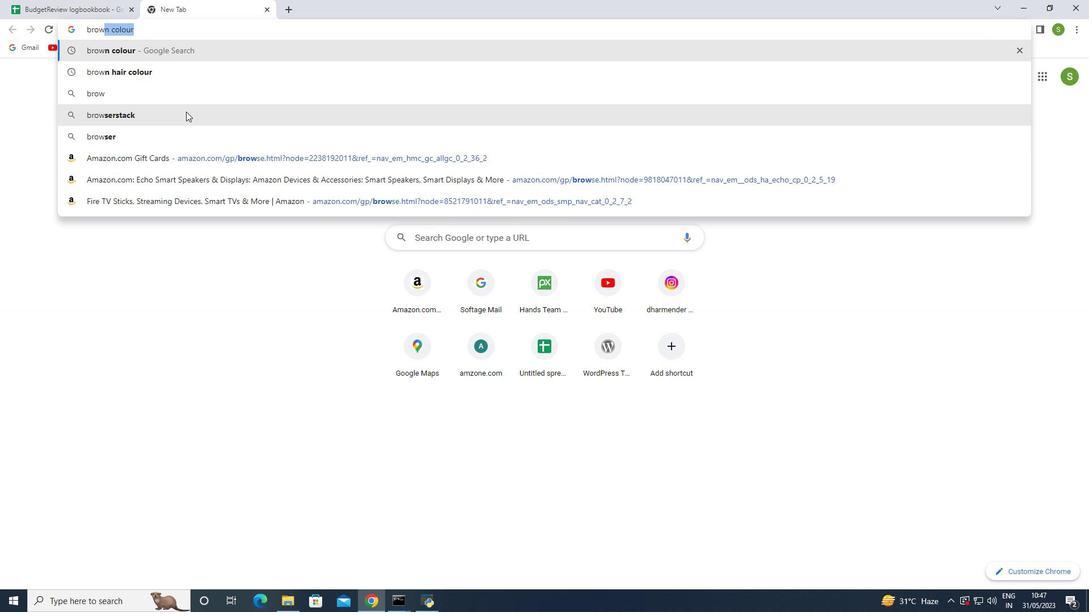 
Action: Mouse moved to (129, 50)
Screenshot: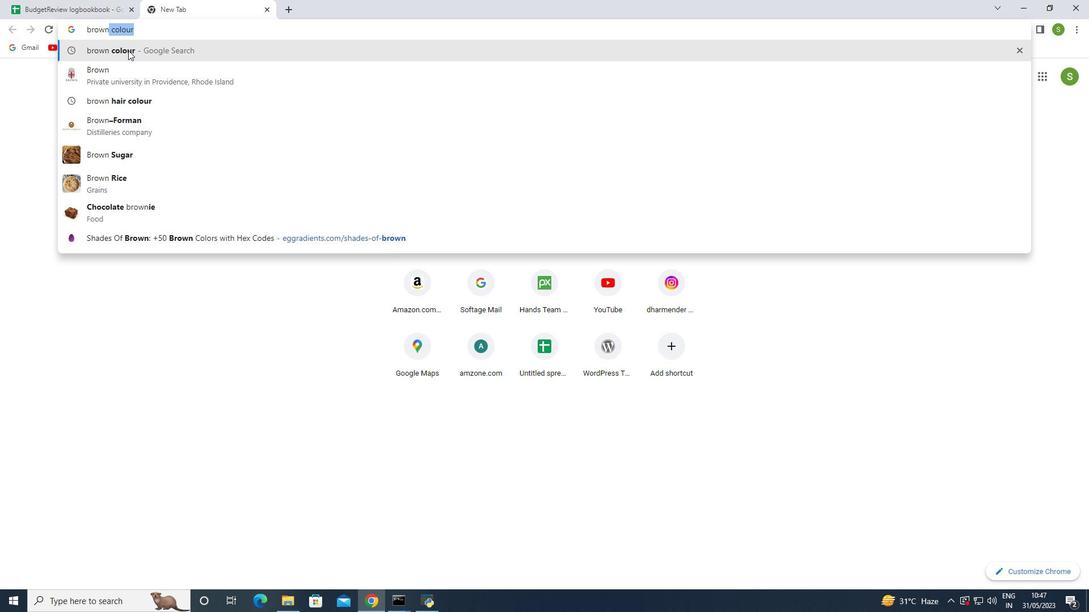
Action: Mouse pressed left at (129, 50)
Screenshot: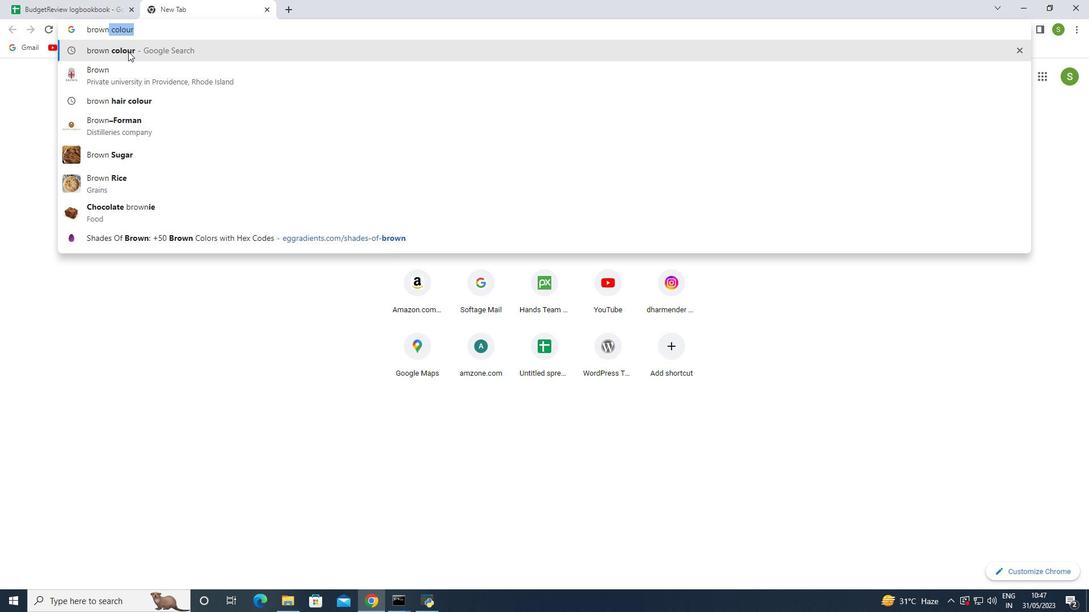 
Action: Mouse moved to (163, 395)
Screenshot: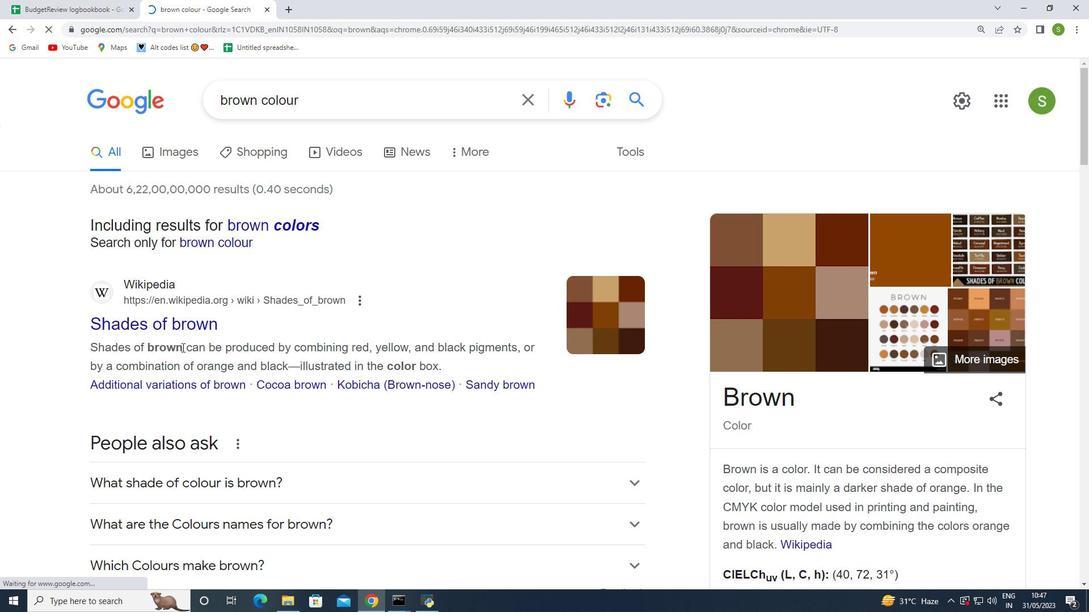 
Action: Mouse scrolled (163, 394) with delta (0, 0)
Screenshot: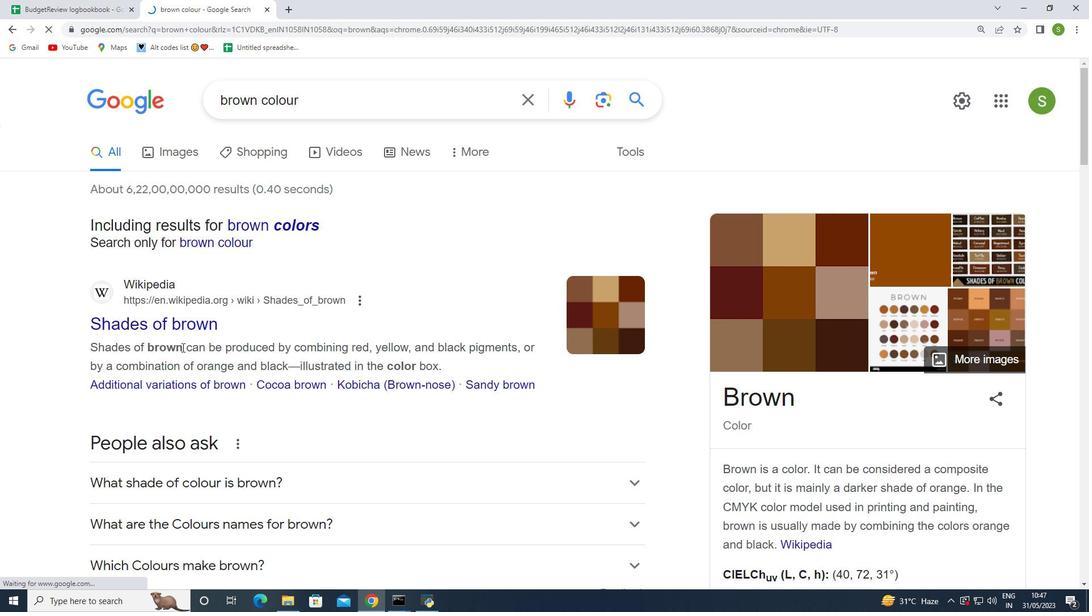 
Action: Mouse moved to (163, 395)
Screenshot: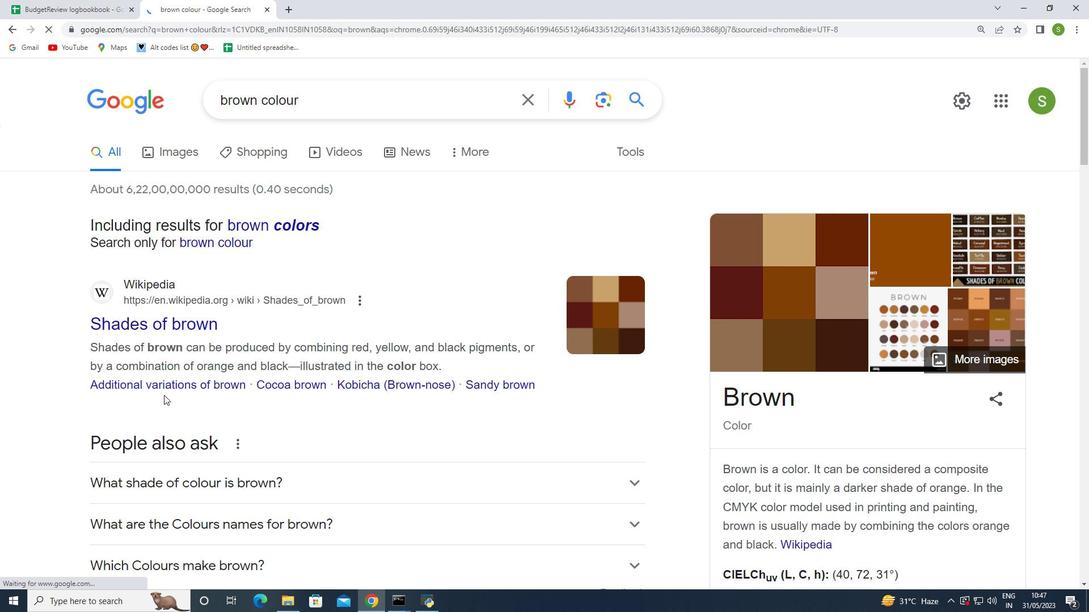 
Action: Mouse scrolled (163, 394) with delta (0, 0)
Screenshot: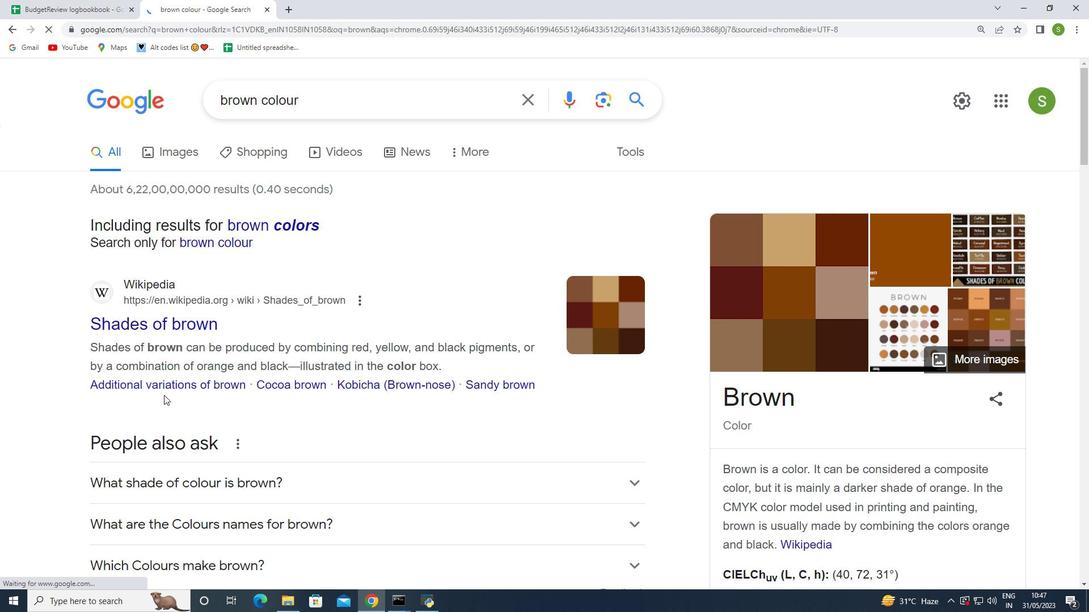 
Action: Mouse moved to (164, 395)
Screenshot: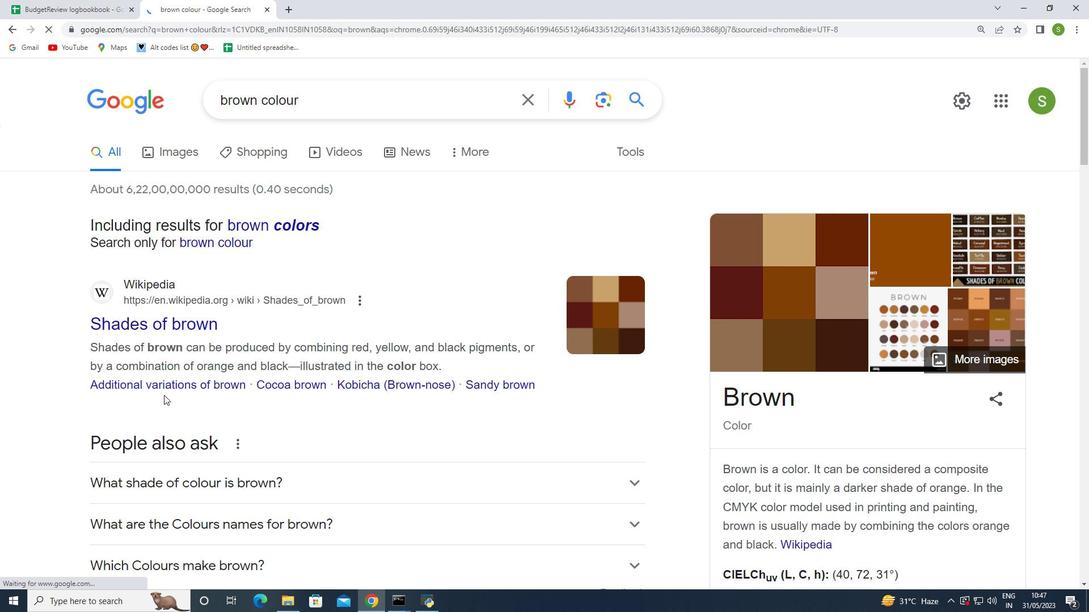 
Action: Mouse scrolled (163, 394) with delta (0, 0)
Screenshot: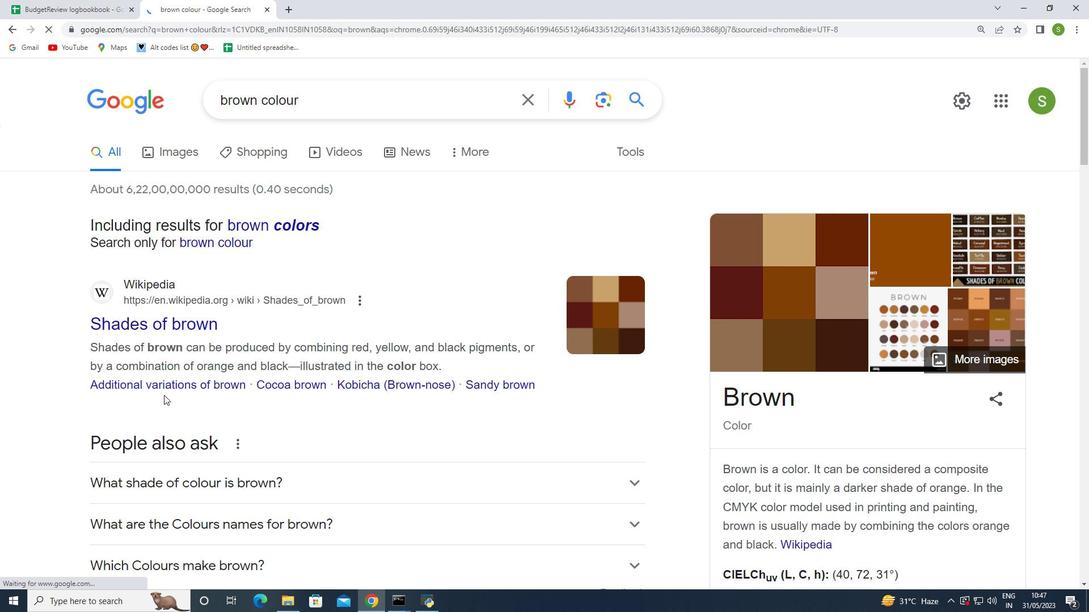 
Action: Mouse moved to (166, 395)
Screenshot: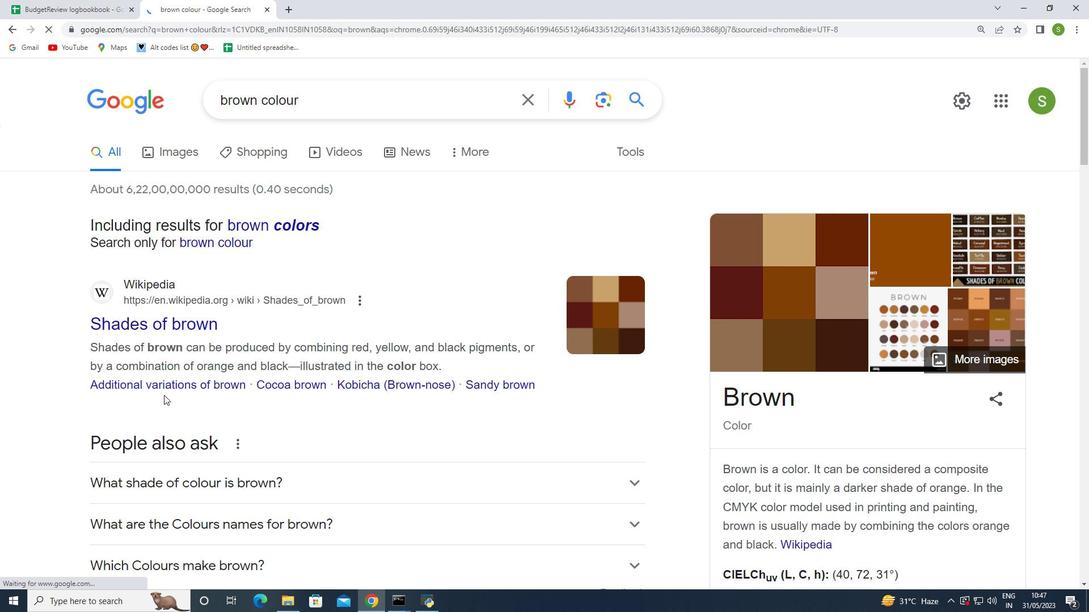 
Action: Mouse scrolled (163, 394) with delta (0, 0)
Screenshot: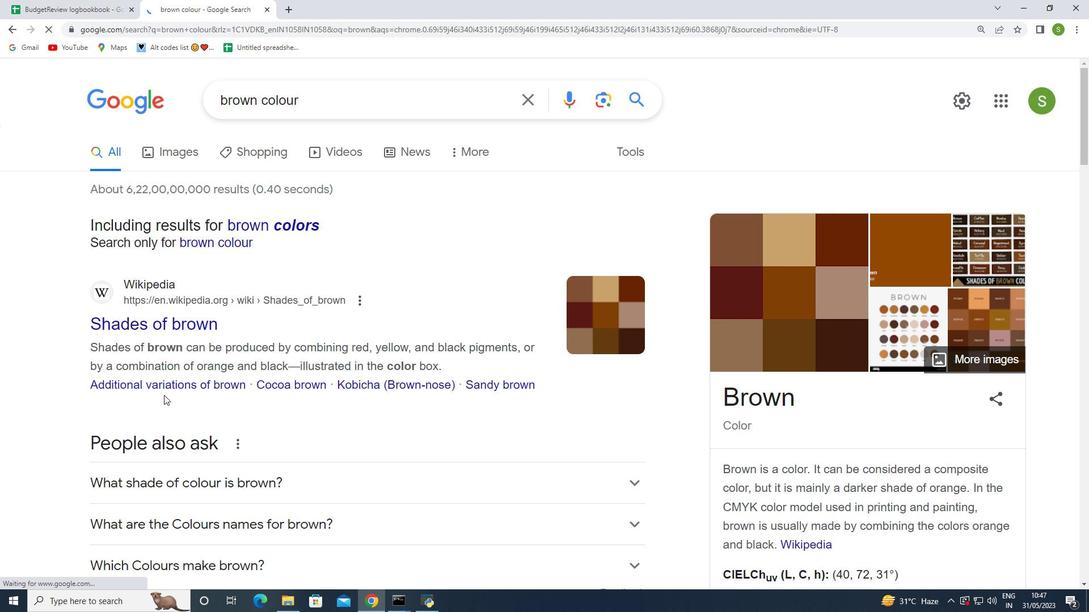 
Action: Mouse moved to (167, 395)
Screenshot: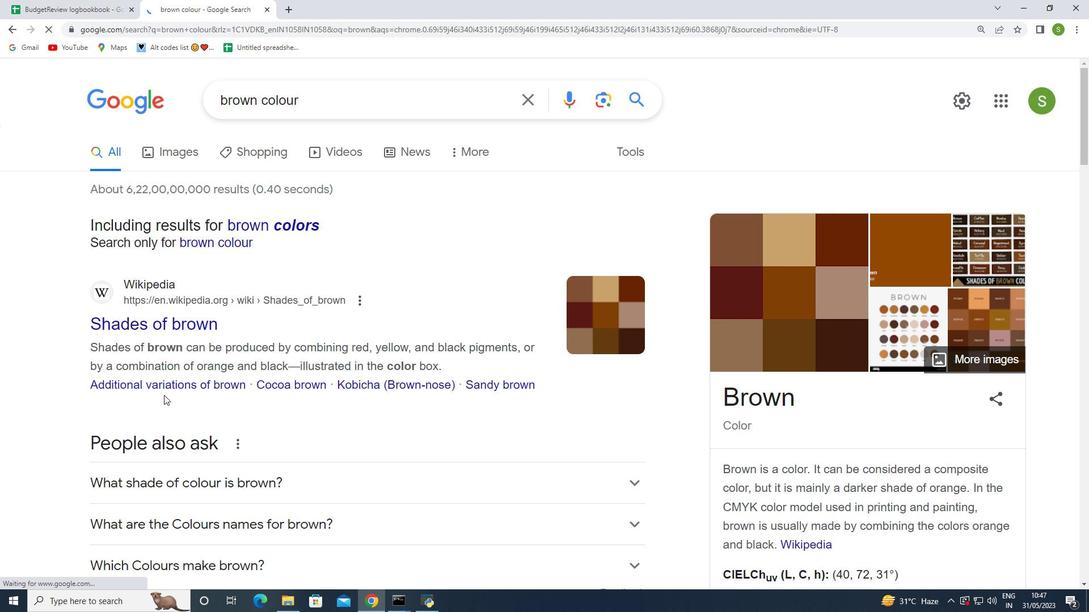 
Action: Mouse scrolled (163, 394) with delta (0, 0)
Screenshot: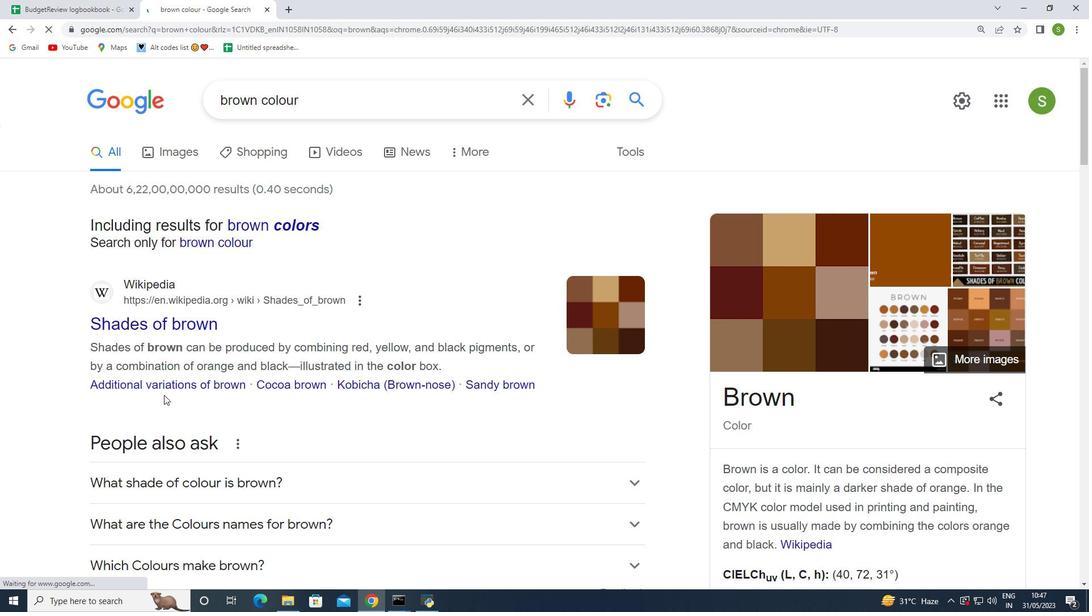 
Action: Mouse moved to (169, 394)
Screenshot: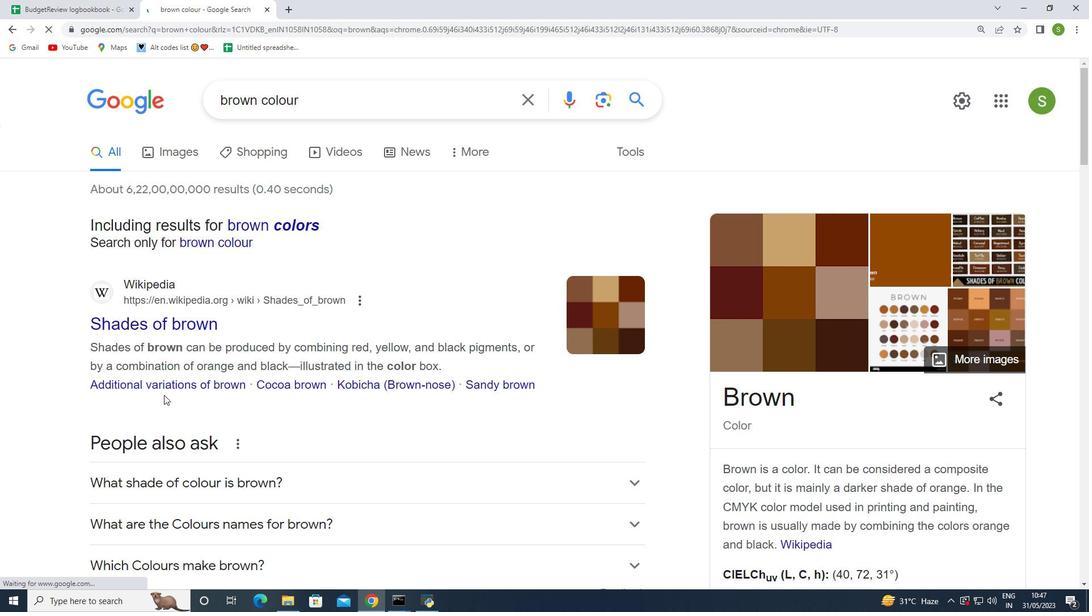 
Action: Mouse scrolled (163, 394) with delta (0, 0)
Screenshot: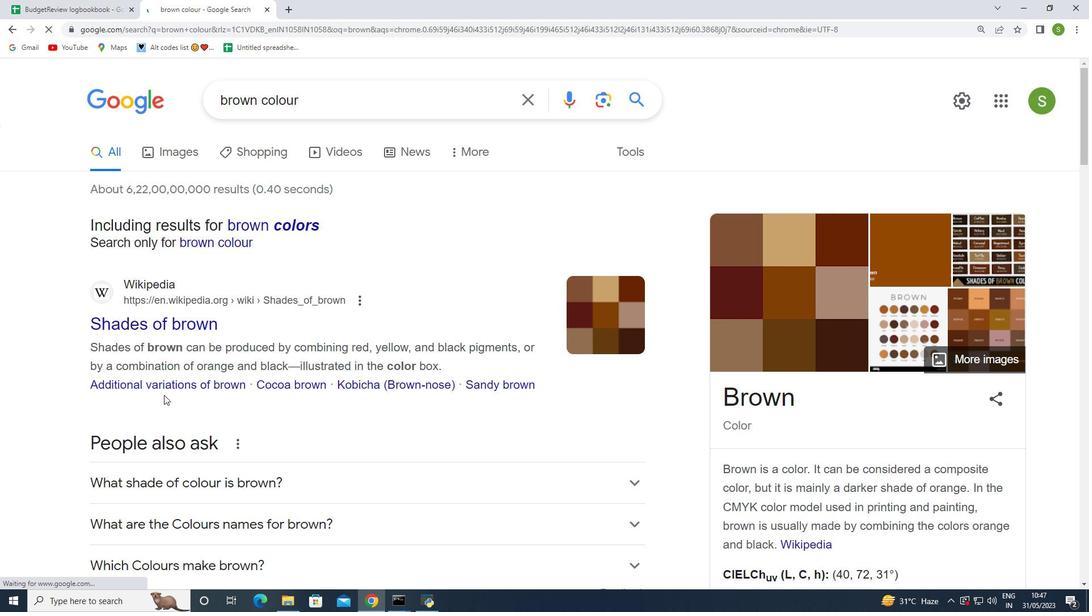 
Action: Mouse moved to (169, 394)
Screenshot: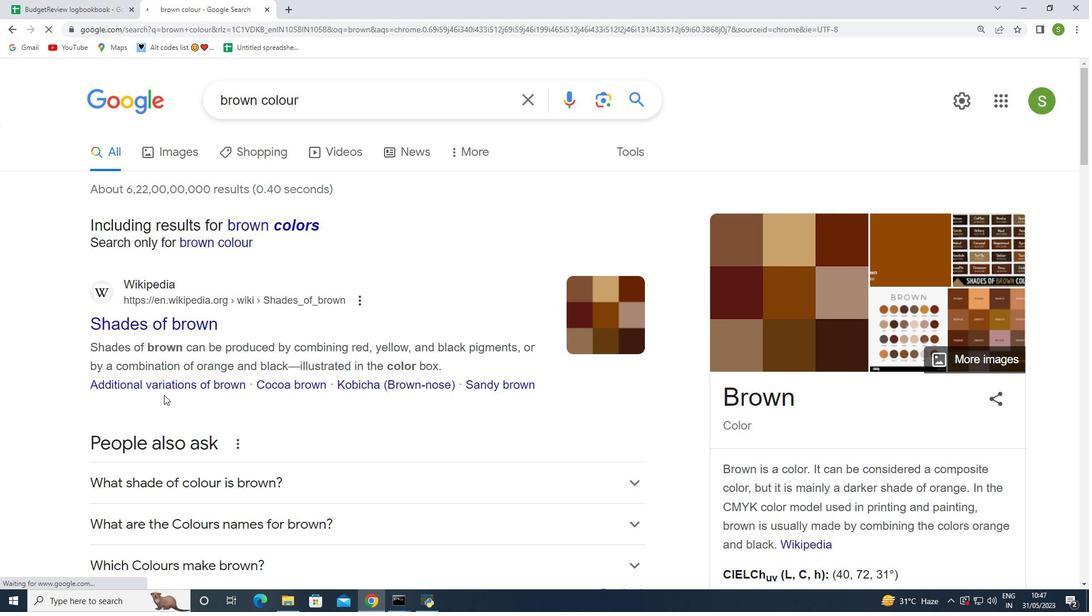 
Action: Mouse scrolled (163, 394) with delta (0, 0)
Screenshot: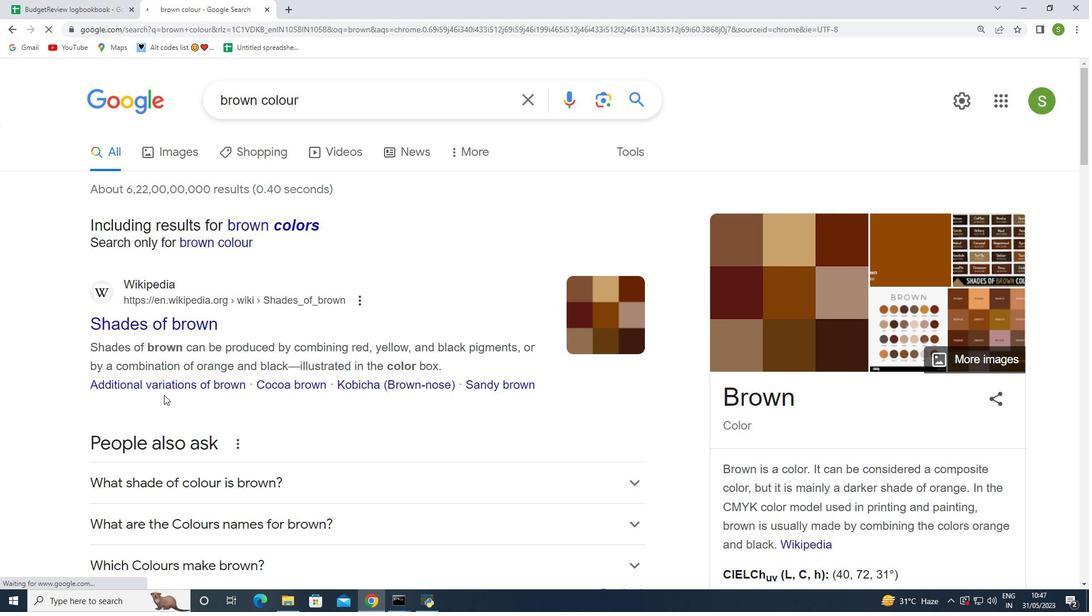 
Action: Mouse moved to (170, 393)
Screenshot: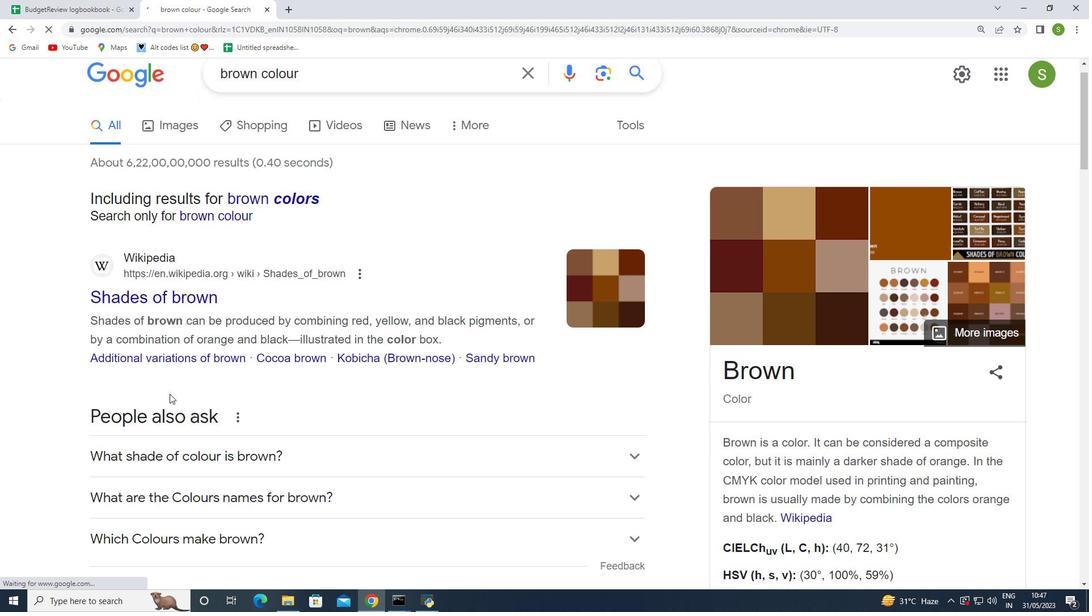 
Action: Mouse scrolled (170, 393) with delta (0, 0)
Screenshot: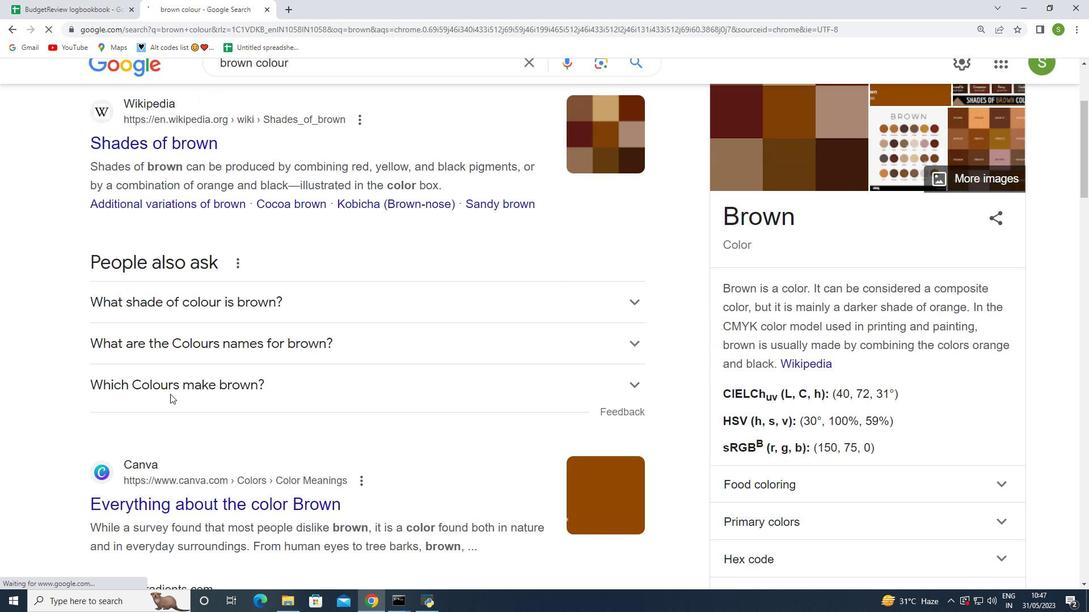 
Action: Mouse scrolled (170, 393) with delta (0, 0)
Screenshot: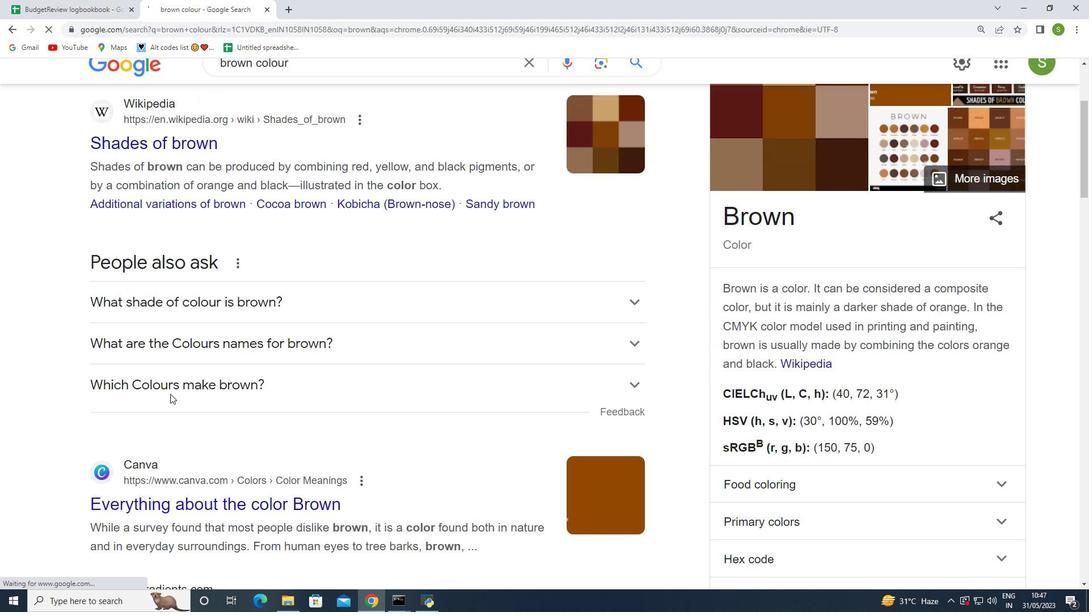 
Action: Mouse scrolled (170, 393) with delta (0, 0)
Screenshot: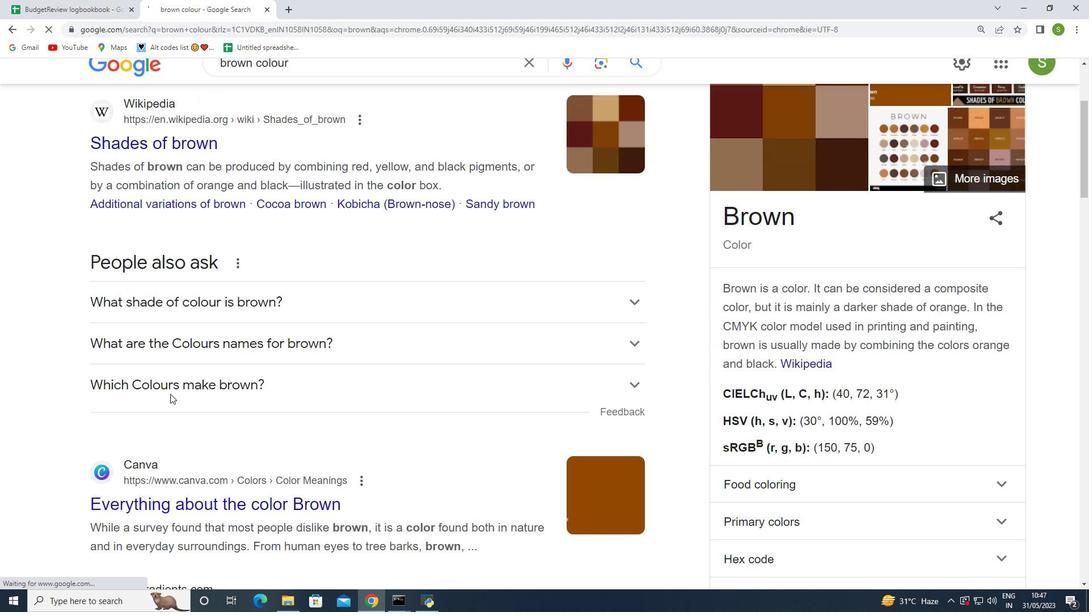 
Action: Mouse scrolled (170, 393) with delta (0, 0)
Screenshot: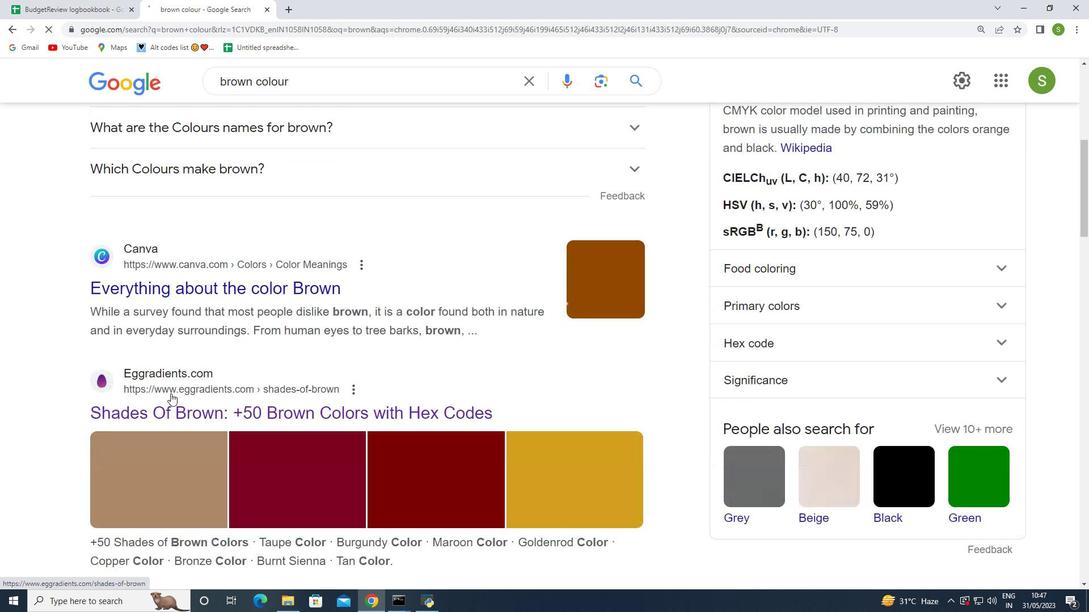 
Action: Mouse scrolled (170, 393) with delta (0, 0)
Screenshot: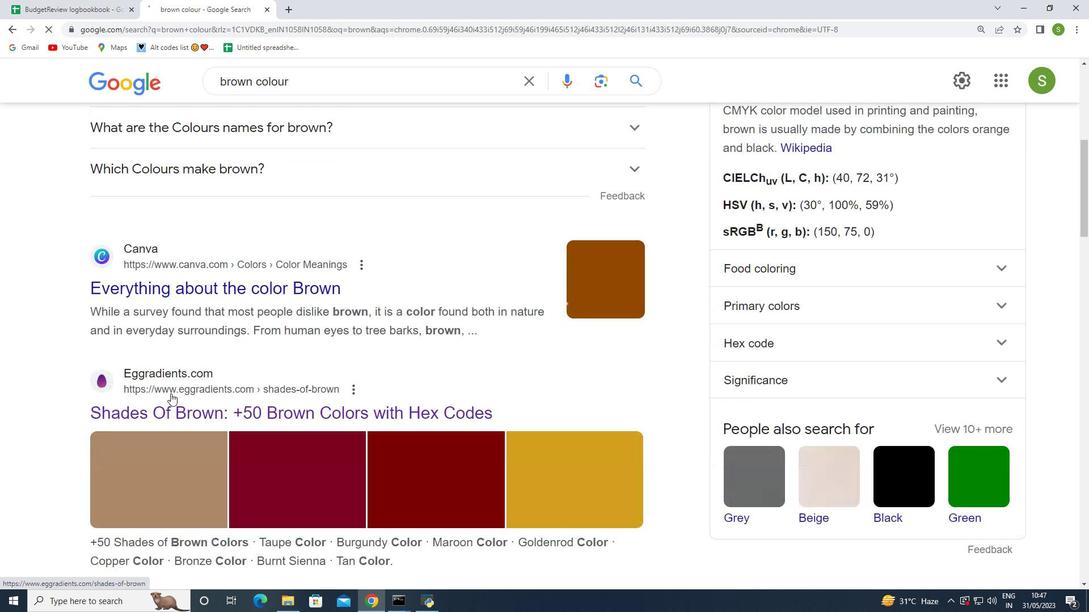 
Action: Mouse scrolled (170, 394) with delta (0, 0)
Screenshot: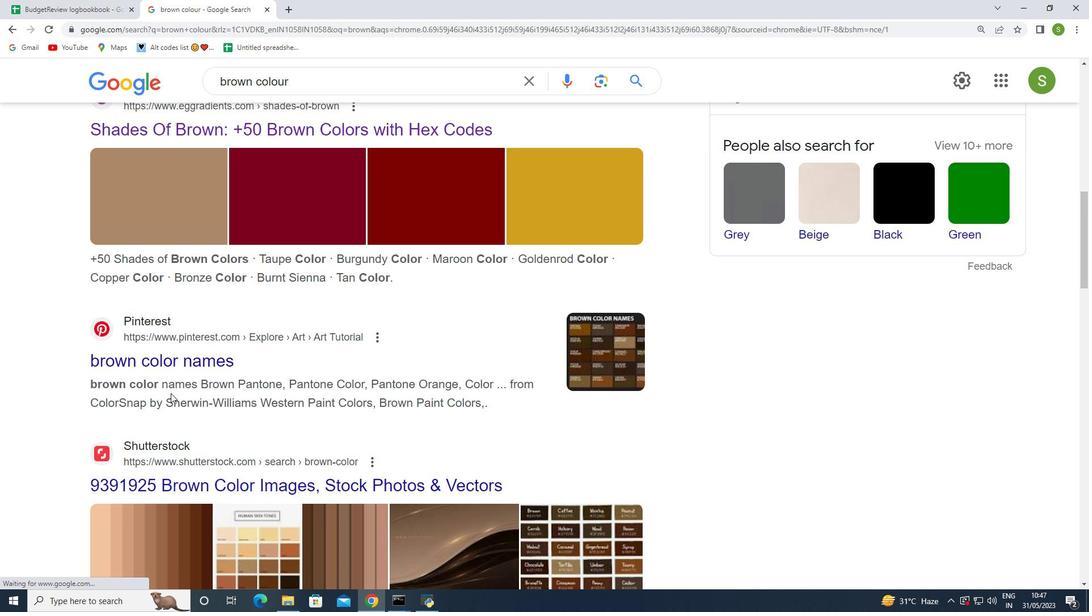 
Action: Mouse scrolled (170, 394) with delta (0, 0)
Screenshot: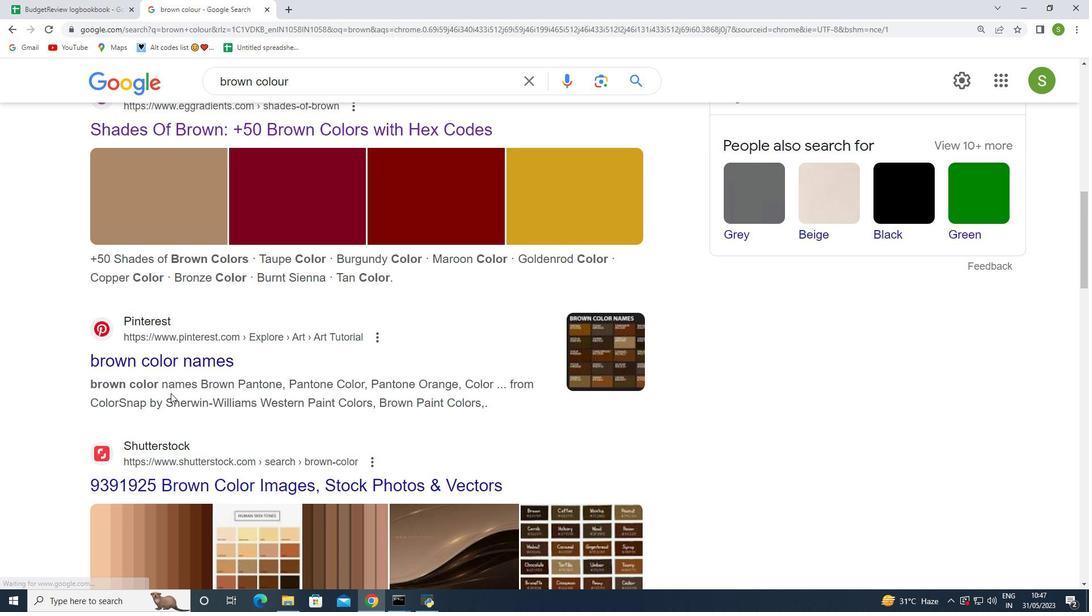 
Action: Mouse scrolled (170, 394) with delta (0, 0)
Screenshot: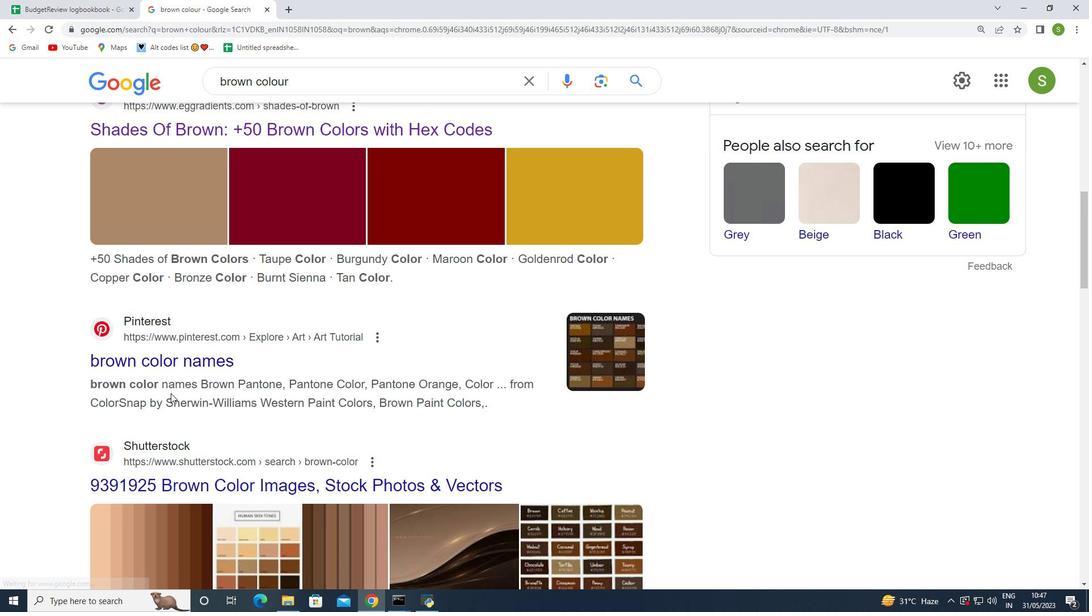 
Action: Mouse moved to (296, 368)
Screenshot: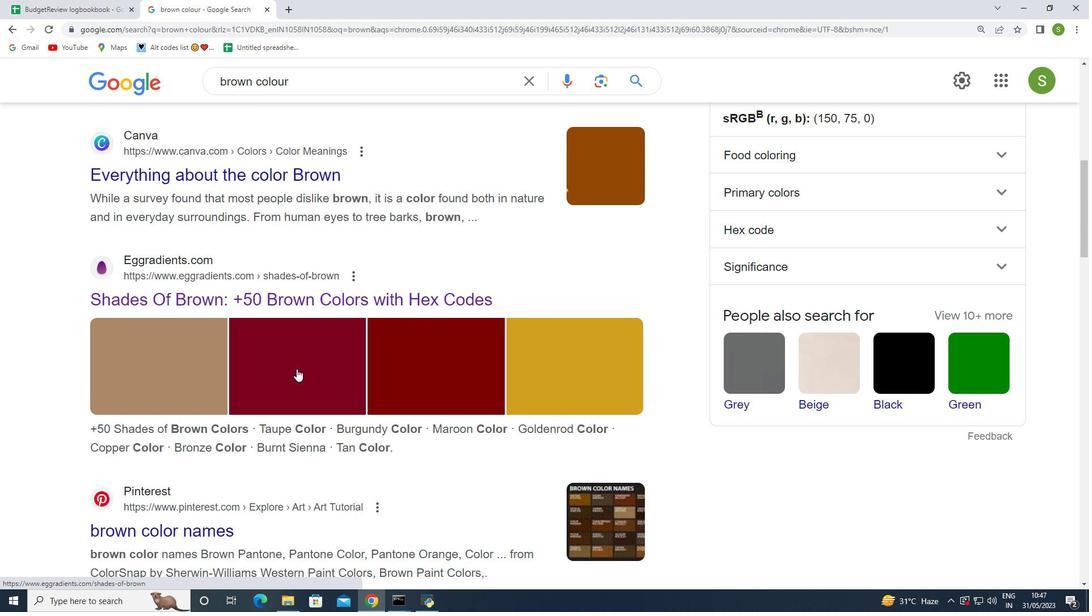 
Action: Mouse pressed left at (296, 368)
Screenshot: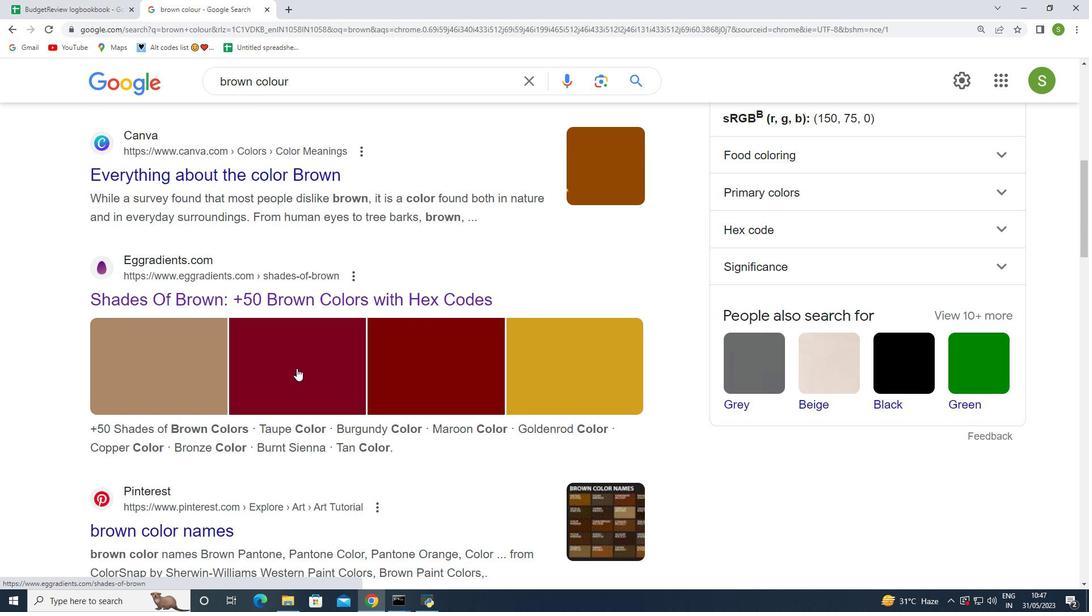 
Action: Mouse moved to (14, 30)
Screenshot: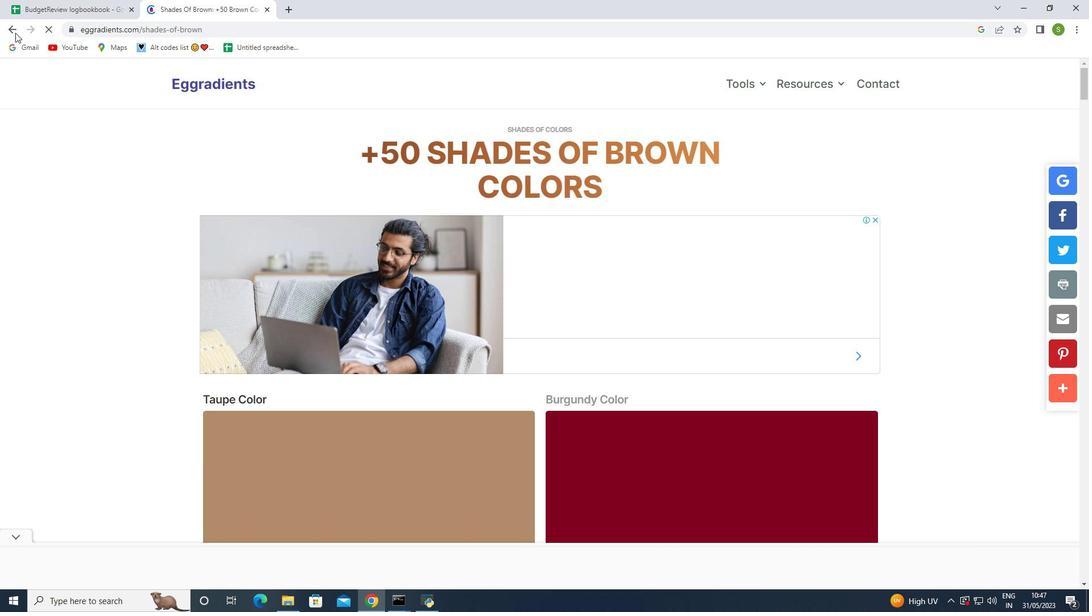 
Action: Mouse pressed left at (14, 30)
Screenshot: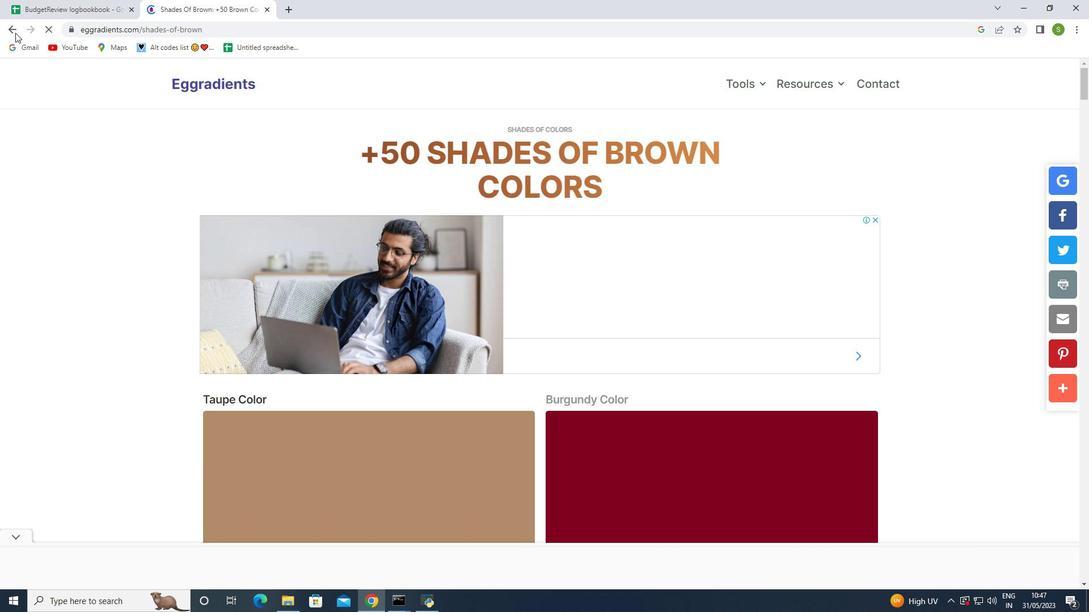 
Action: Mouse moved to (757, 233)
Screenshot: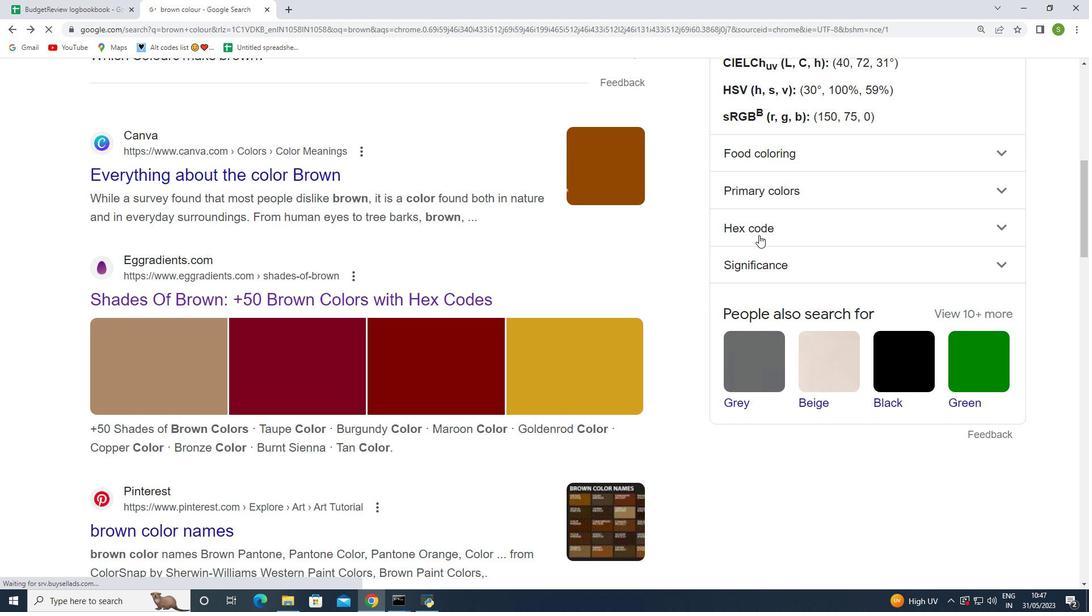 
Action: Mouse pressed left at (757, 233)
Screenshot: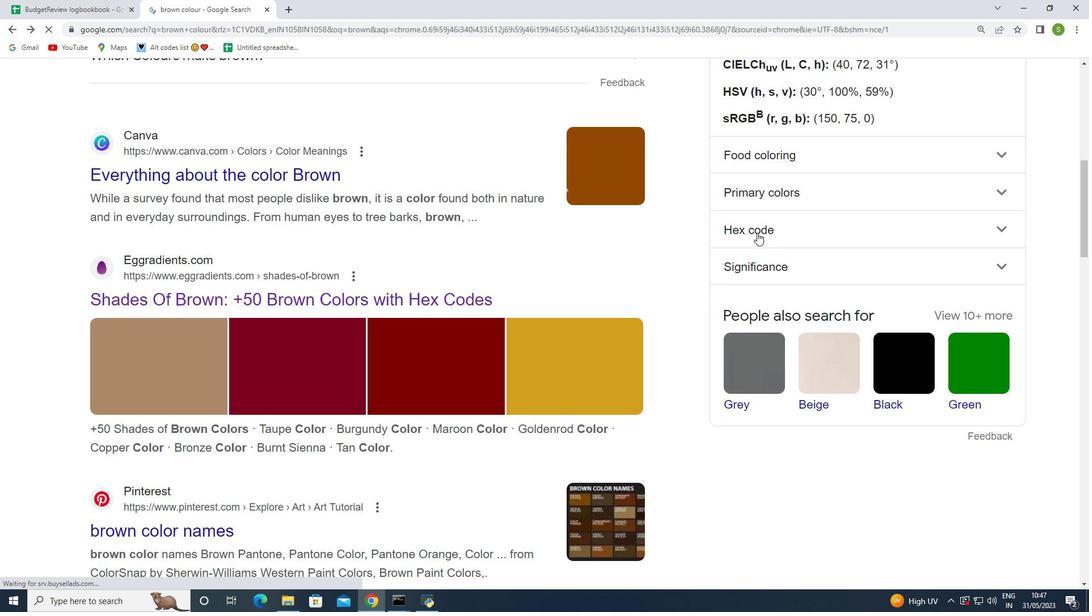 
Action: Mouse moved to (794, 256)
Screenshot: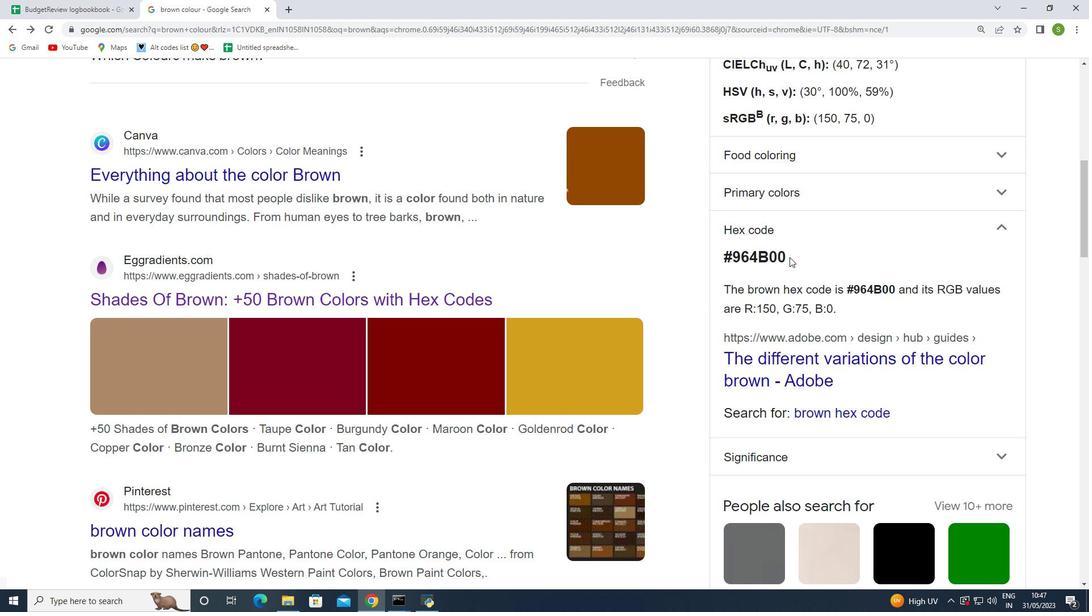 
Action: Mouse pressed left at (794, 256)
Screenshot: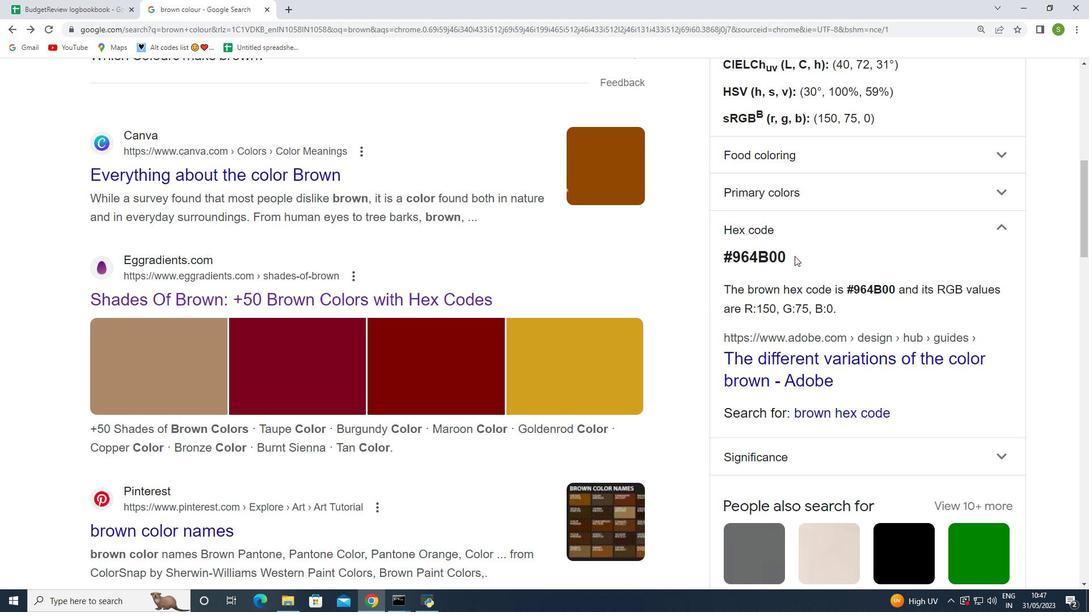 
Action: Mouse moved to (735, 252)
Screenshot: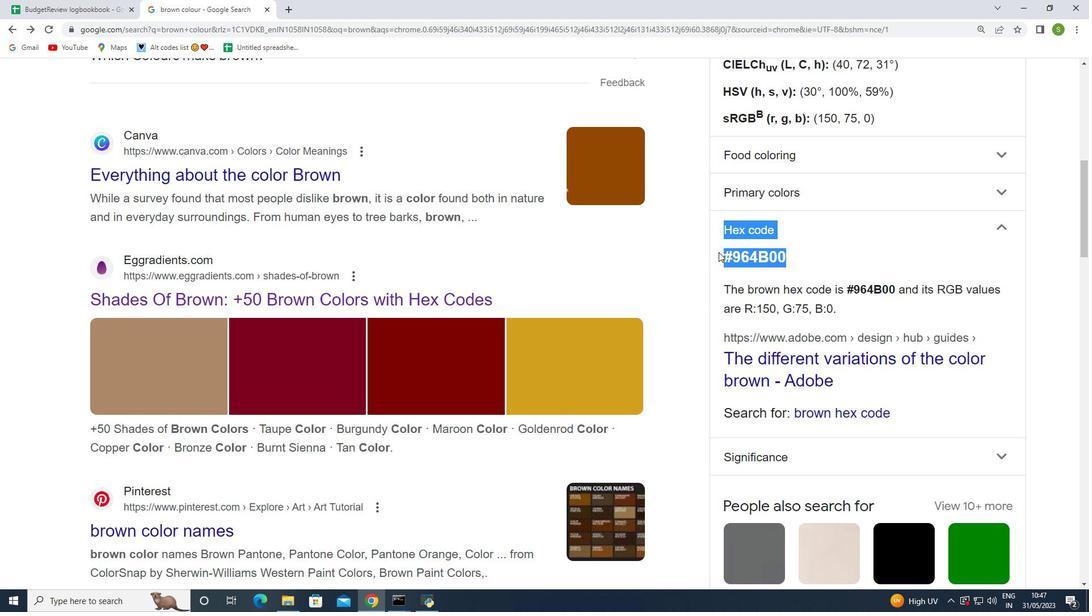 
Action: Mouse pressed left at (735, 252)
Screenshot: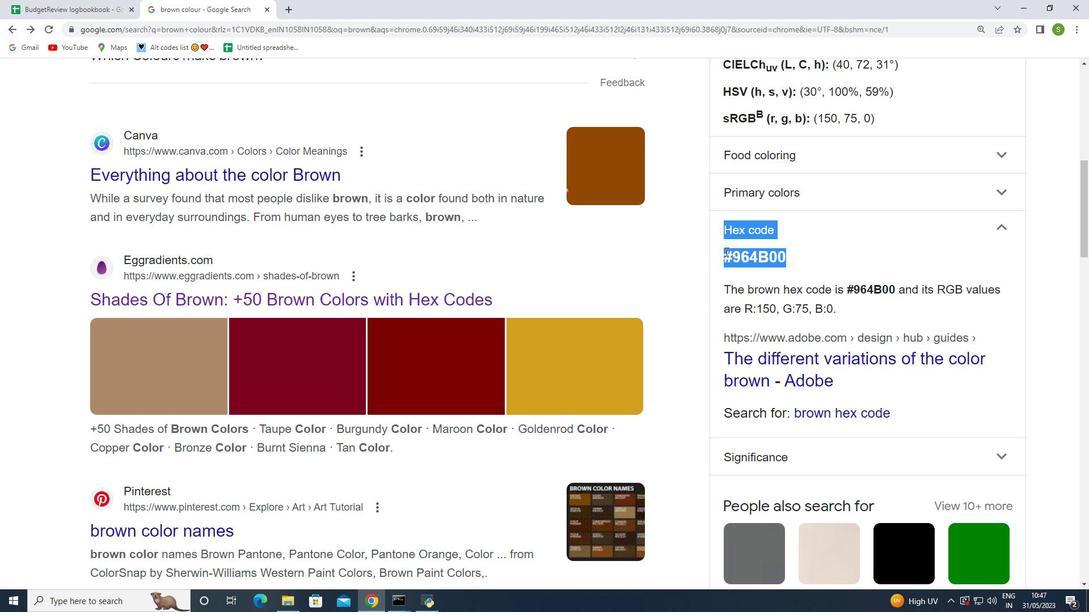 
Action: Mouse moved to (794, 258)
Screenshot: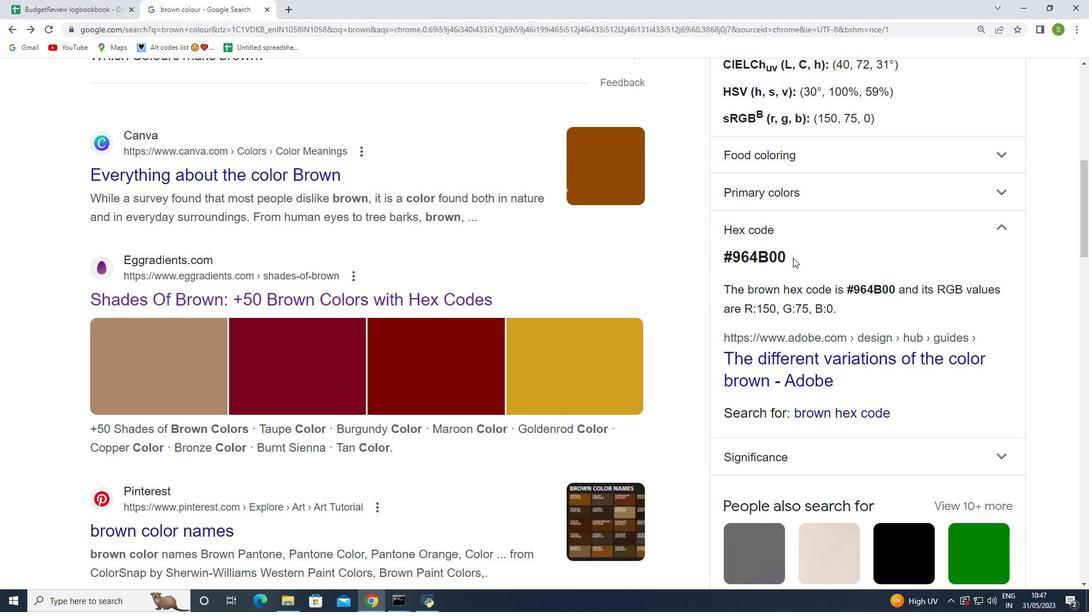 
Action: Mouse pressed left at (794, 258)
Screenshot: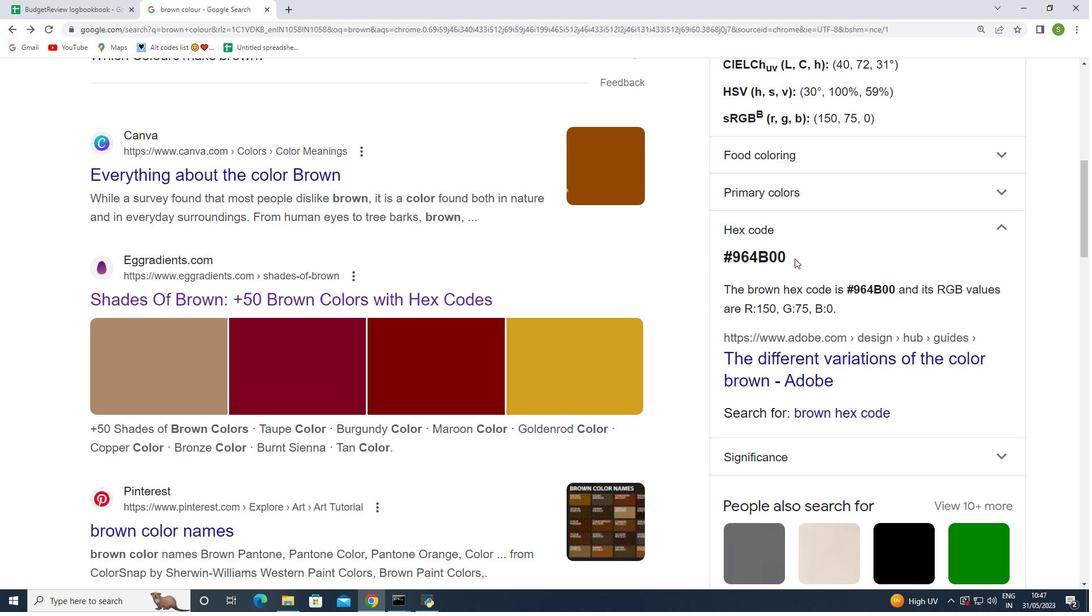 
Action: Mouse moved to (748, 274)
Screenshot: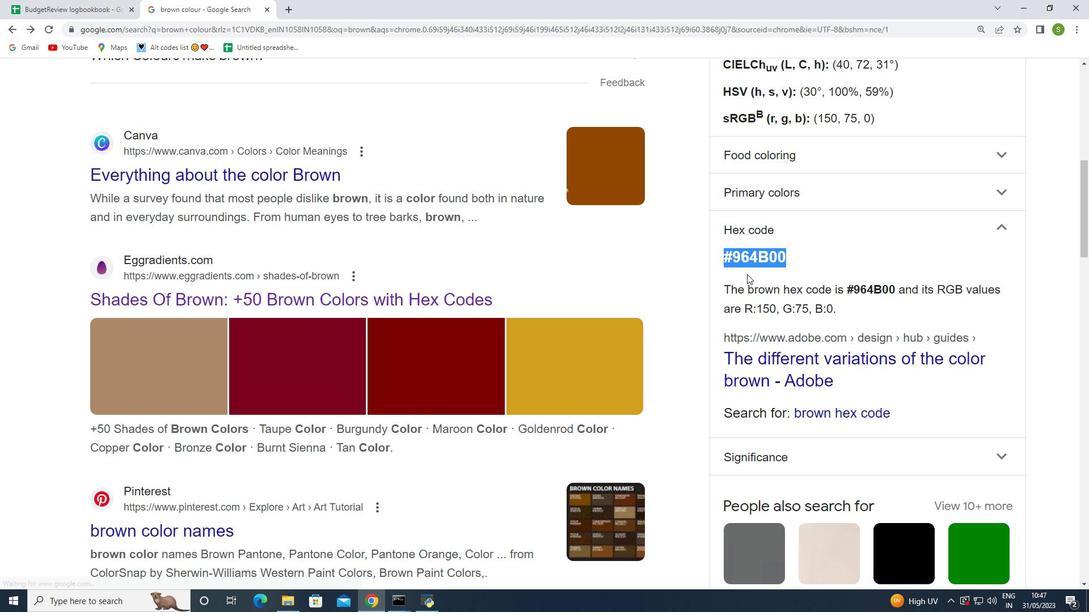
Action: Key pressed ctrl+C
Screenshot: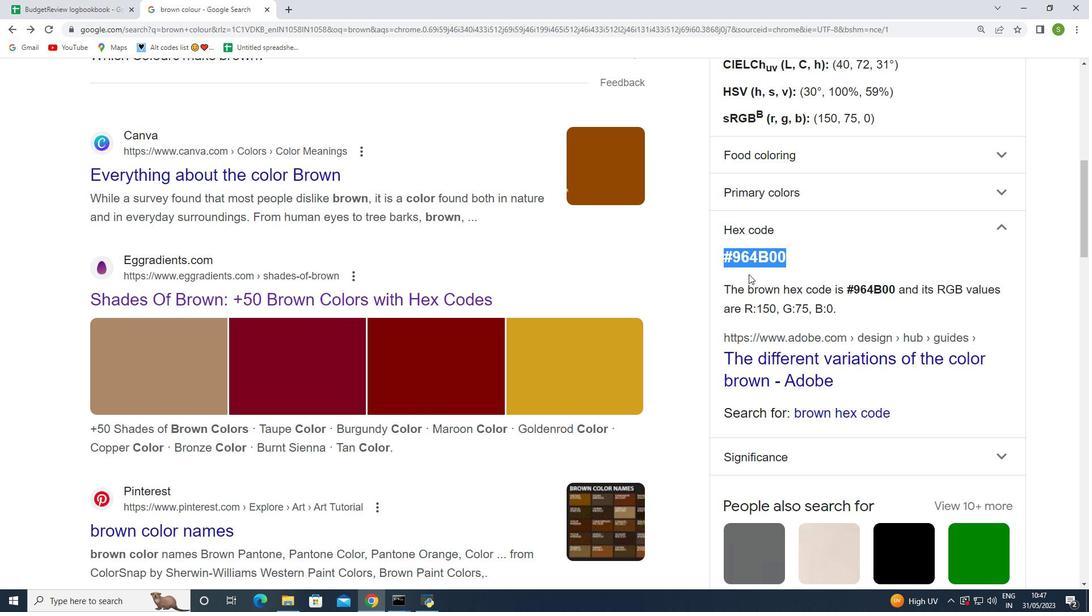 
Action: Mouse moved to (55, 0)
Screenshot: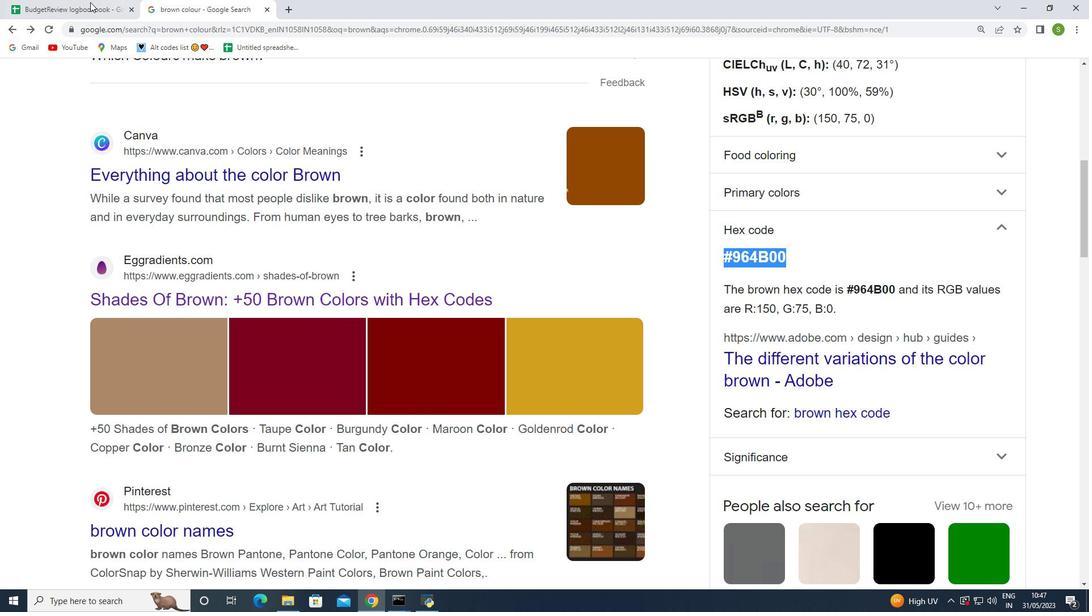 
Action: Mouse pressed left at (55, 0)
Screenshot: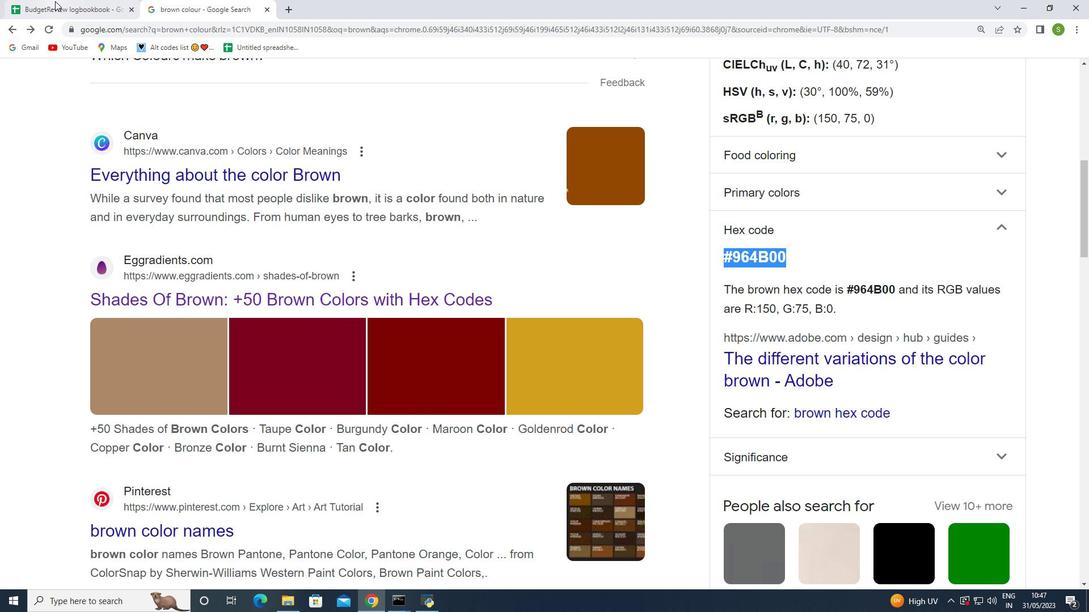 
Action: Mouse moved to (330, 96)
Screenshot: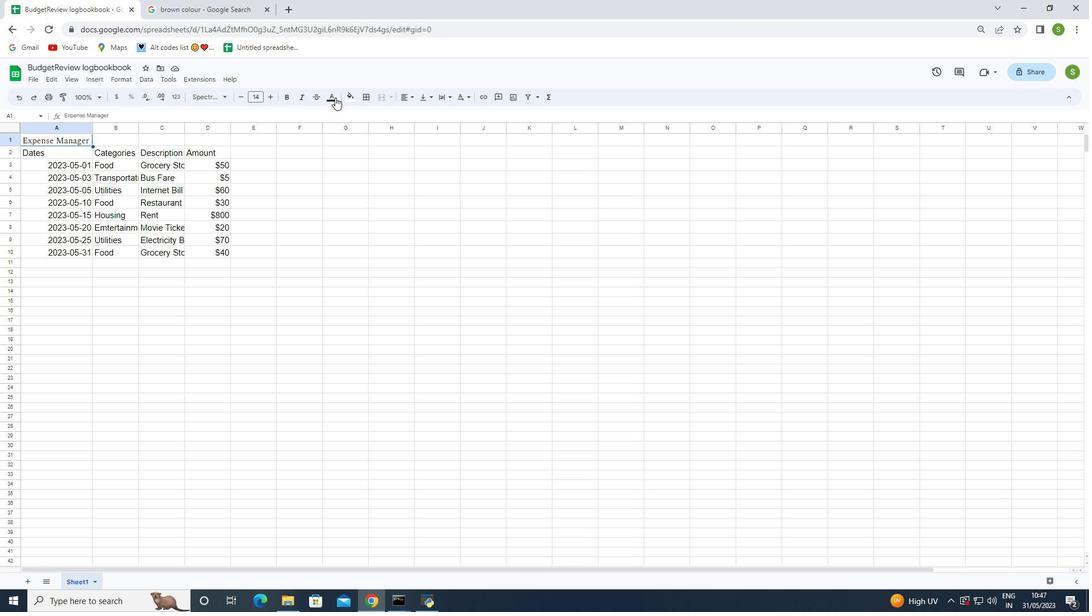 
Action: Mouse pressed left at (330, 96)
Screenshot: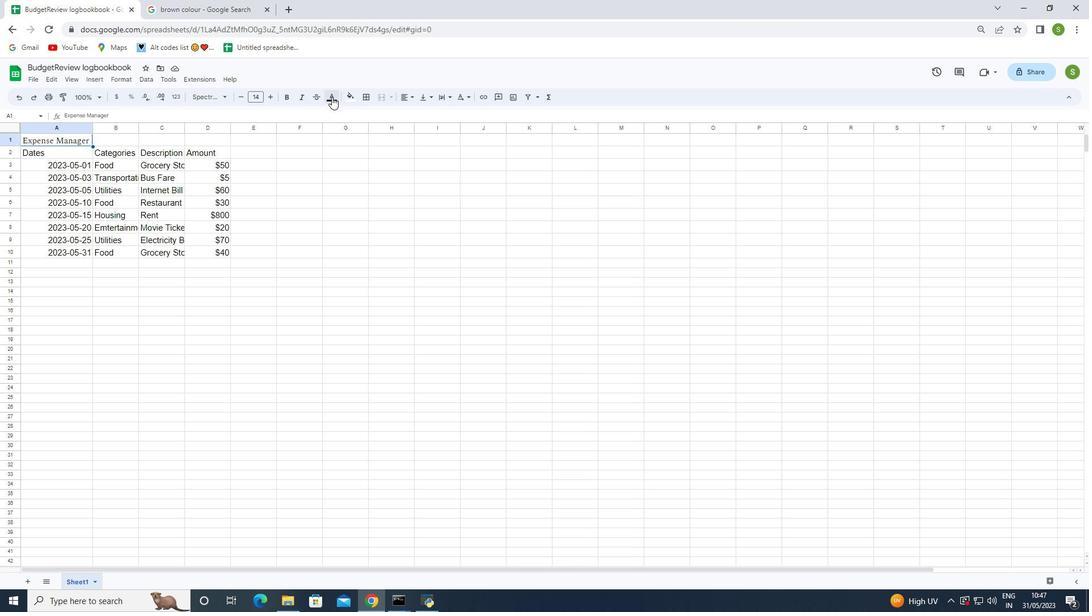 
Action: Mouse moved to (336, 246)
Screenshot: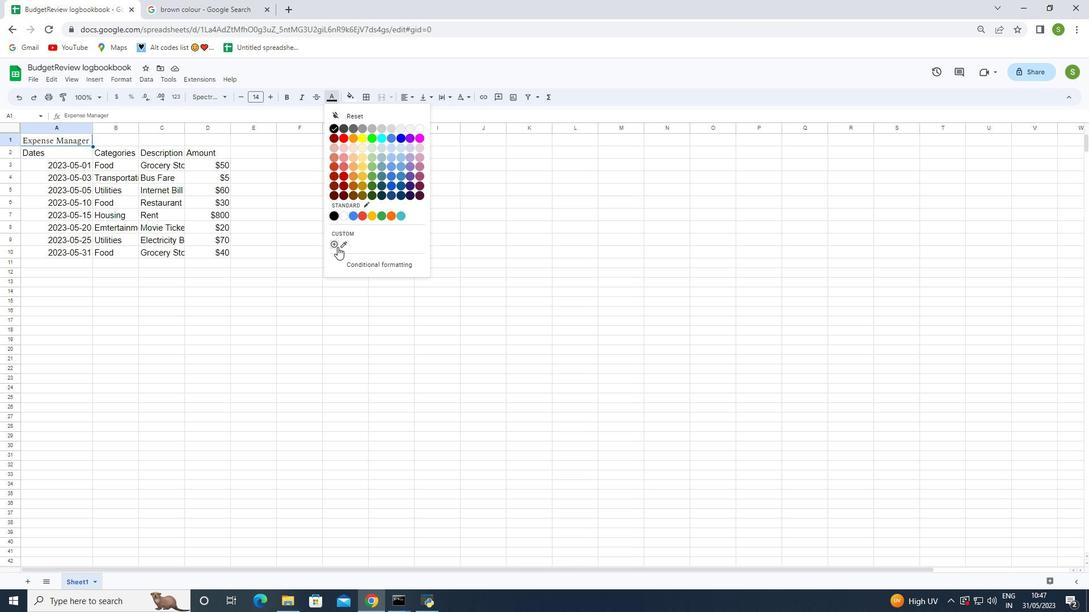 
Action: Mouse pressed left at (336, 246)
Screenshot: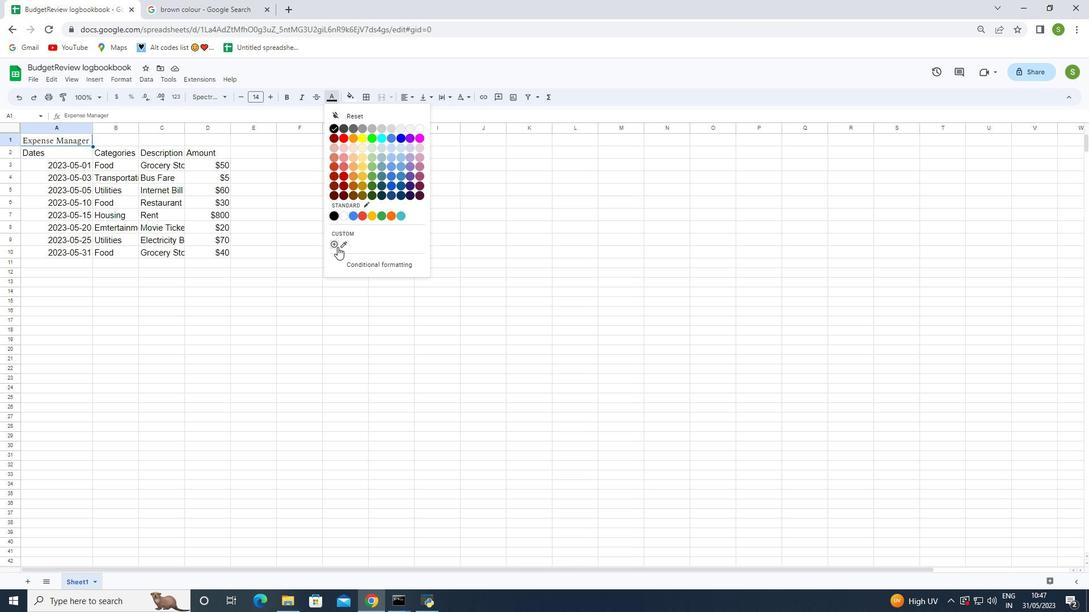 
Action: Mouse moved to (509, 365)
Screenshot: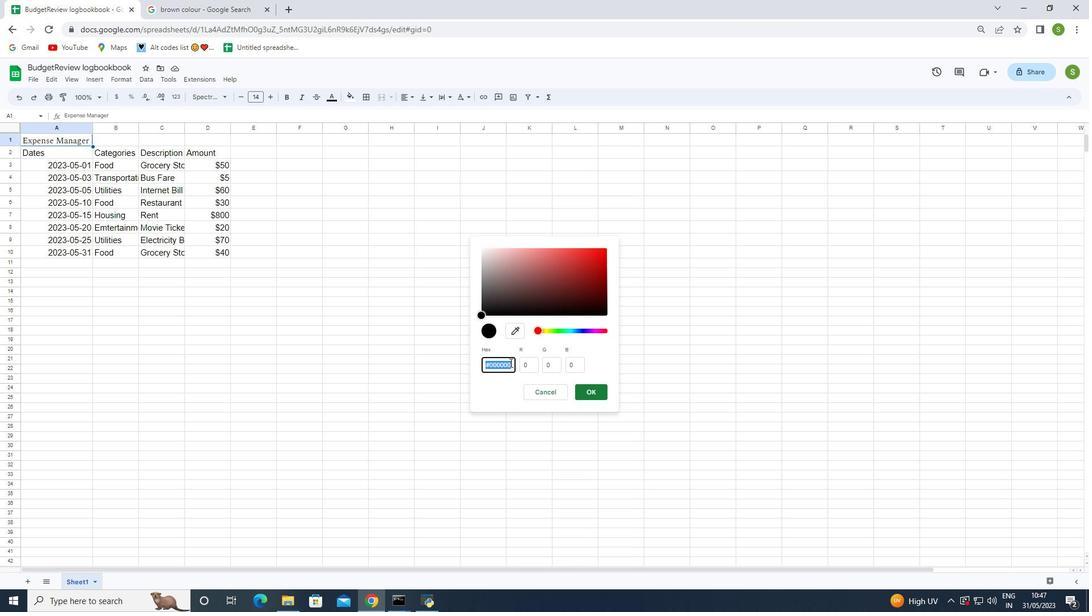 
Action: Key pressed ctrl+V
Screenshot: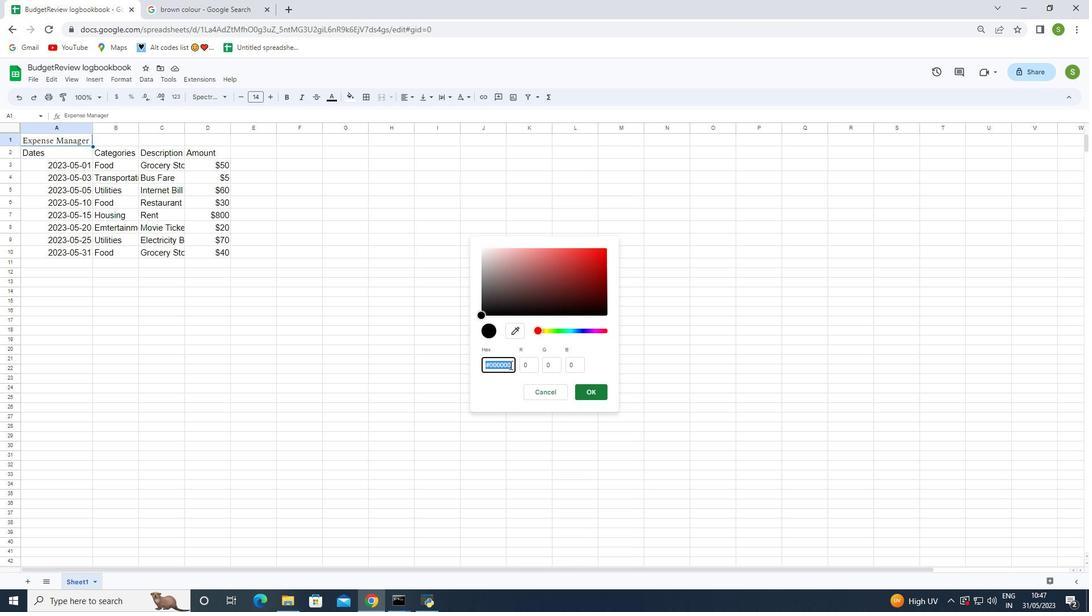 
Action: Mouse moved to (551, 395)
Screenshot: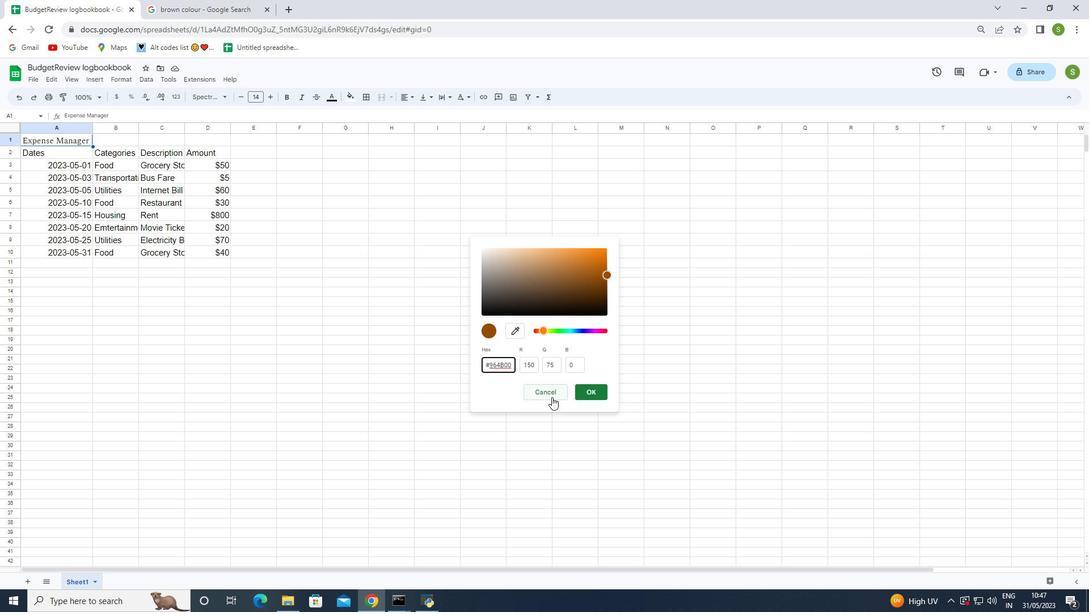 
Action: Mouse pressed left at (551, 395)
Screenshot: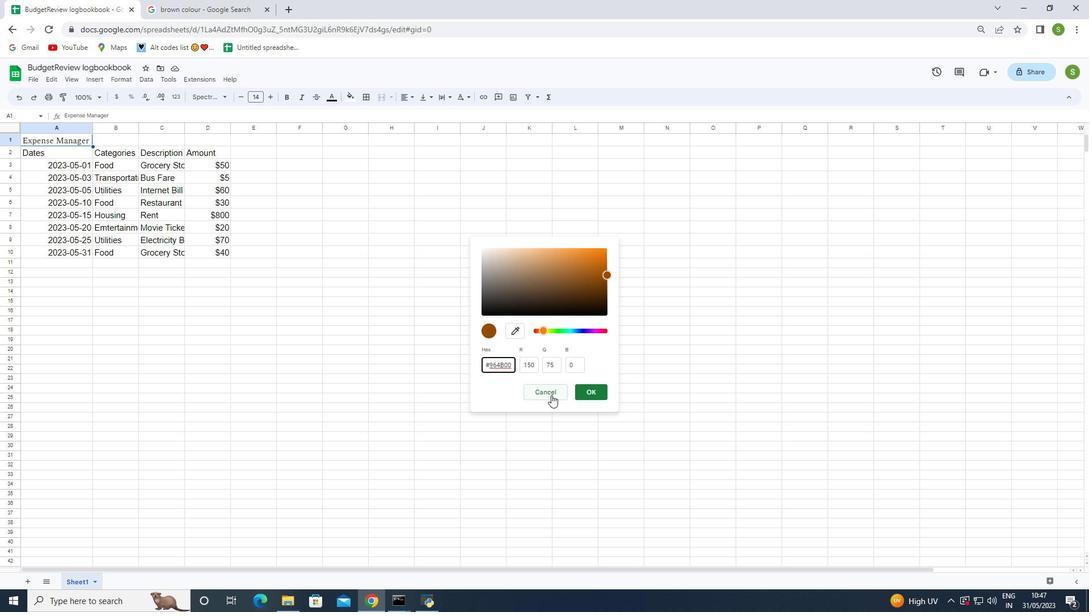 
Action: Mouse moved to (186, 0)
Screenshot: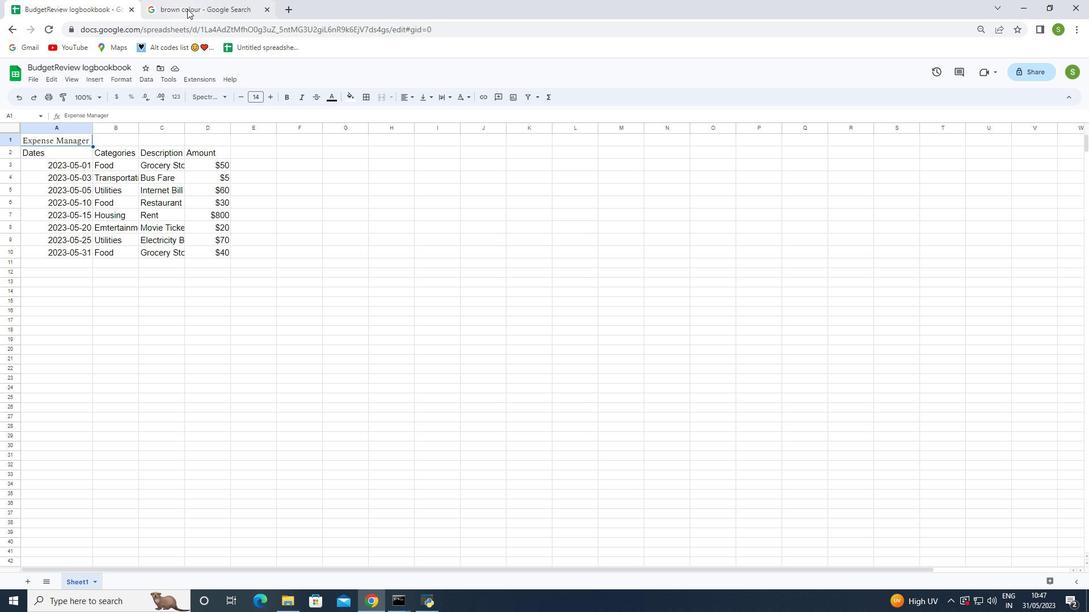 
Action: Mouse pressed left at (186, 0)
Screenshot: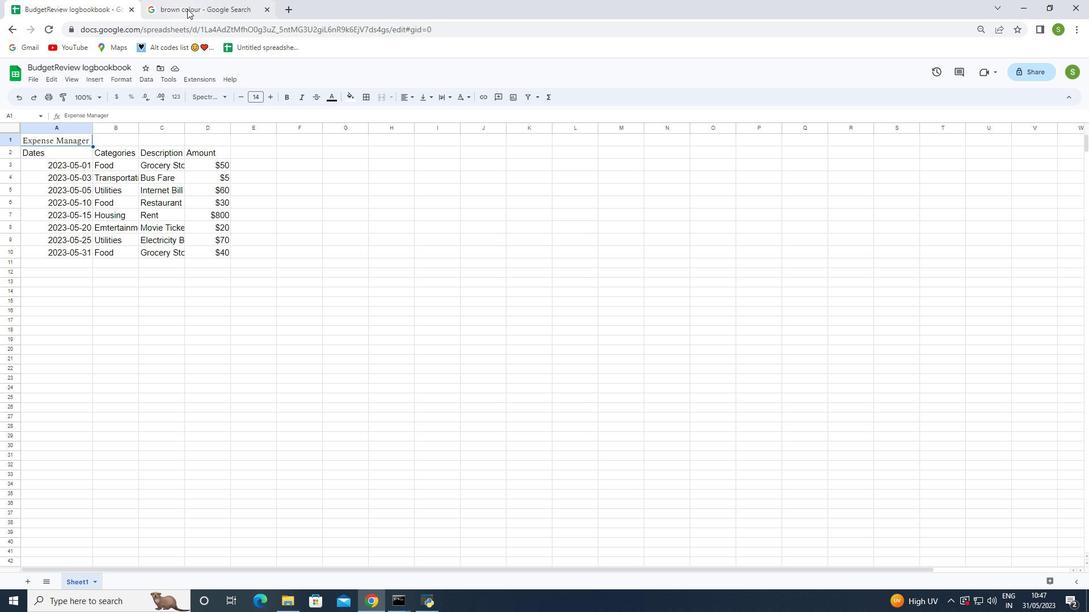 
Action: Mouse moved to (710, 339)
Screenshot: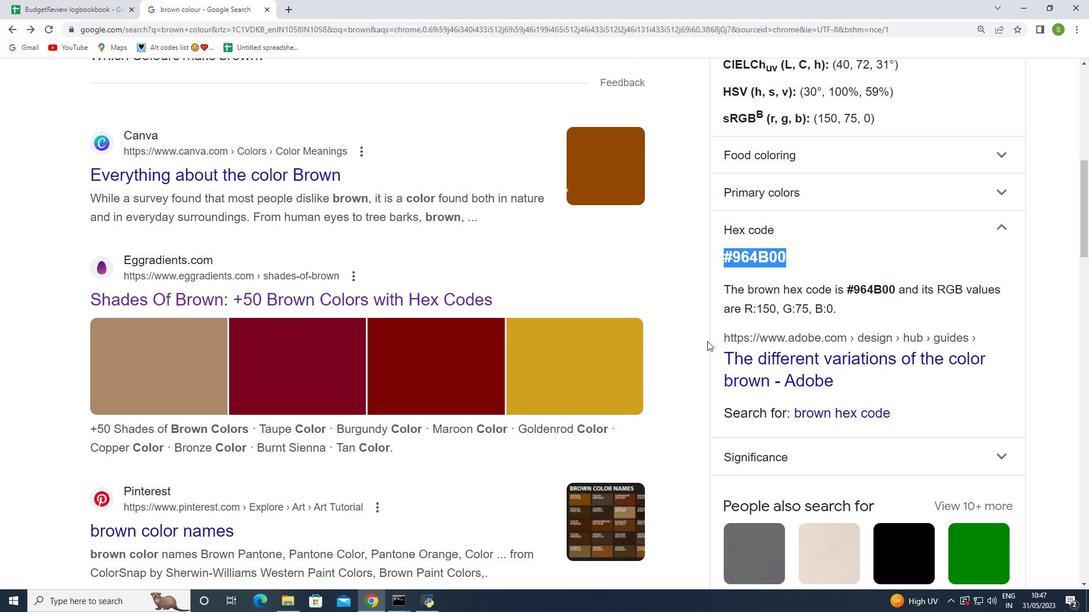 
Action: Mouse scrolled (710, 338) with delta (0, 0)
Screenshot: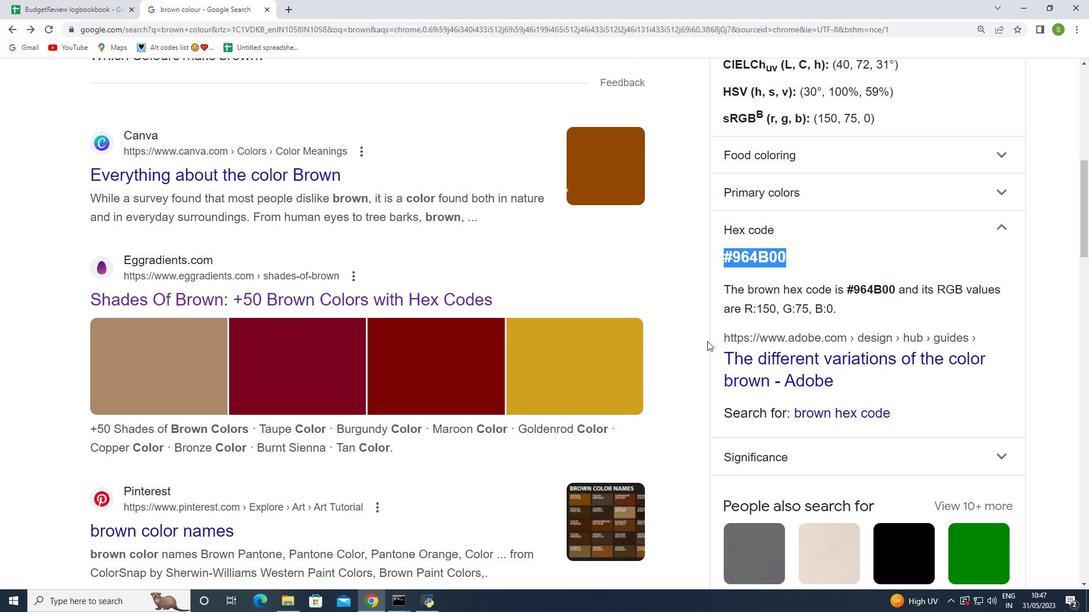 
Action: Mouse moved to (709, 337)
Screenshot: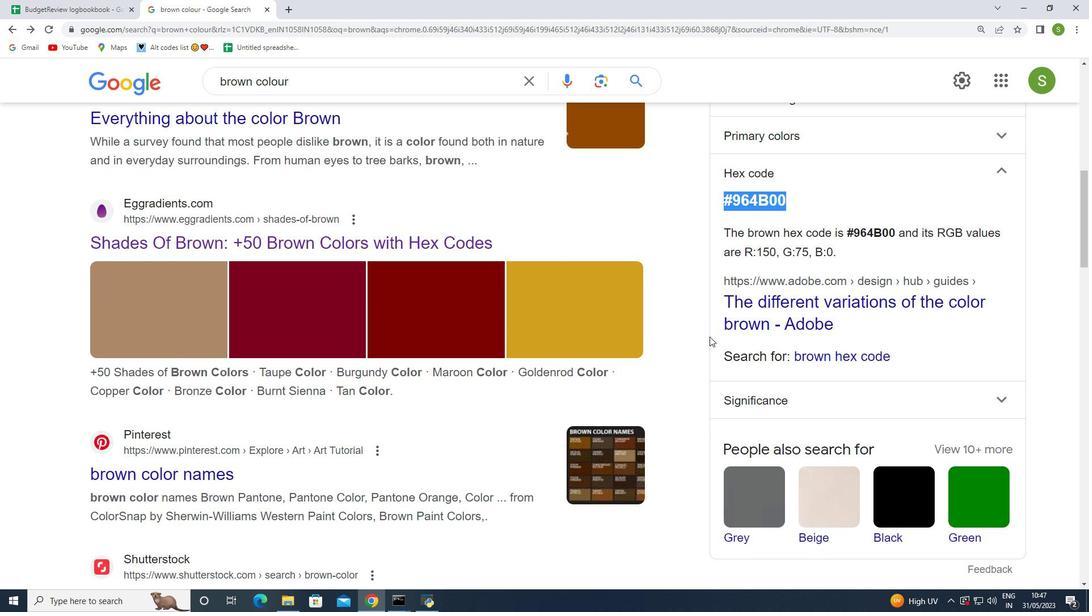 
Action: Mouse scrolled (709, 338) with delta (0, 0)
Screenshot: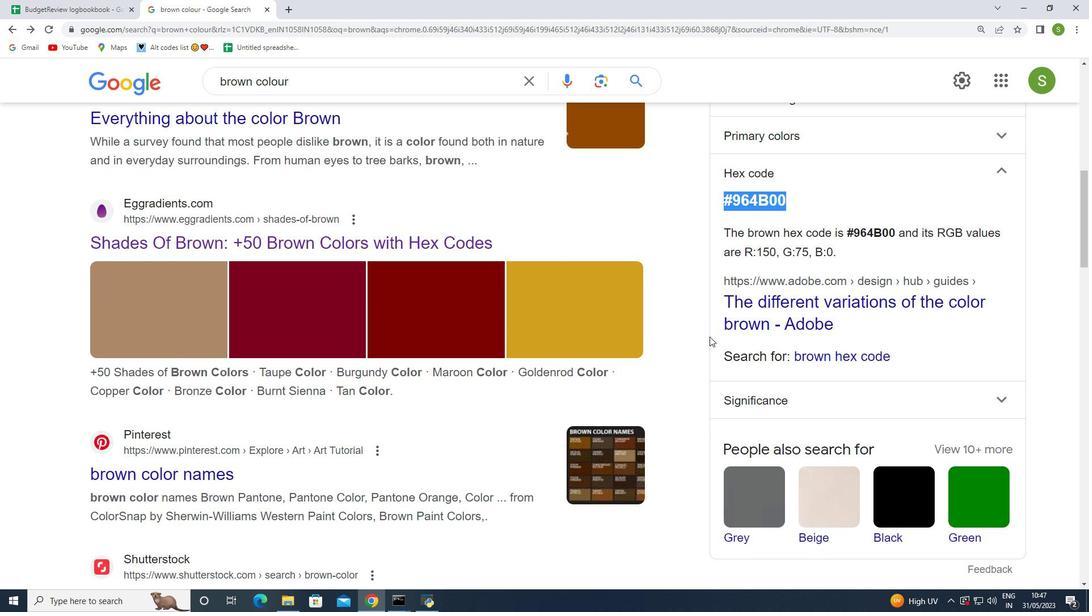 
Action: Mouse scrolled (709, 338) with delta (0, 0)
Screenshot: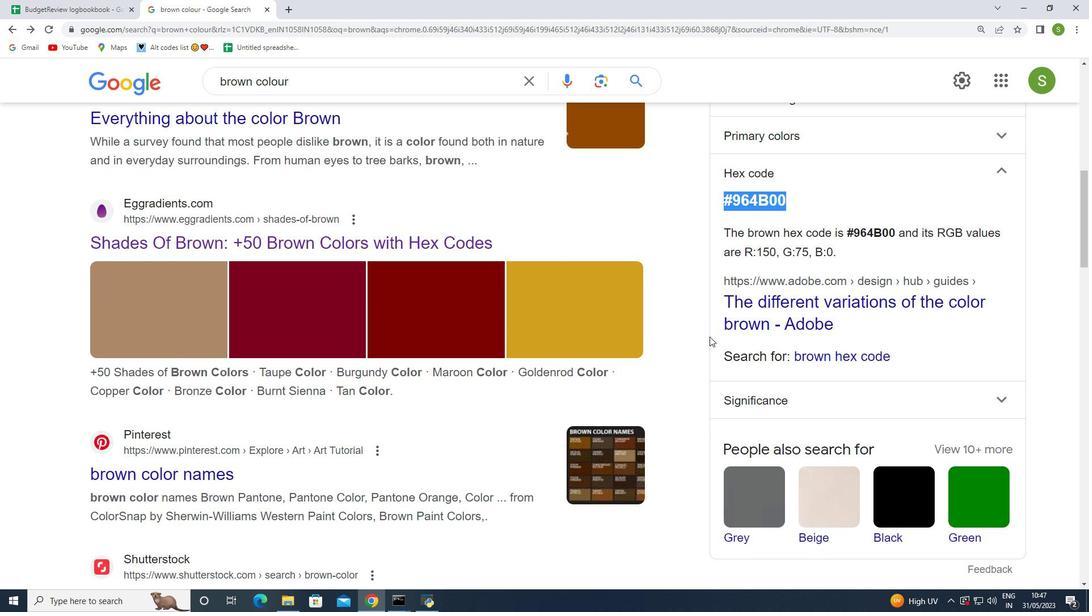 
Action: Mouse moved to (708, 337)
Screenshot: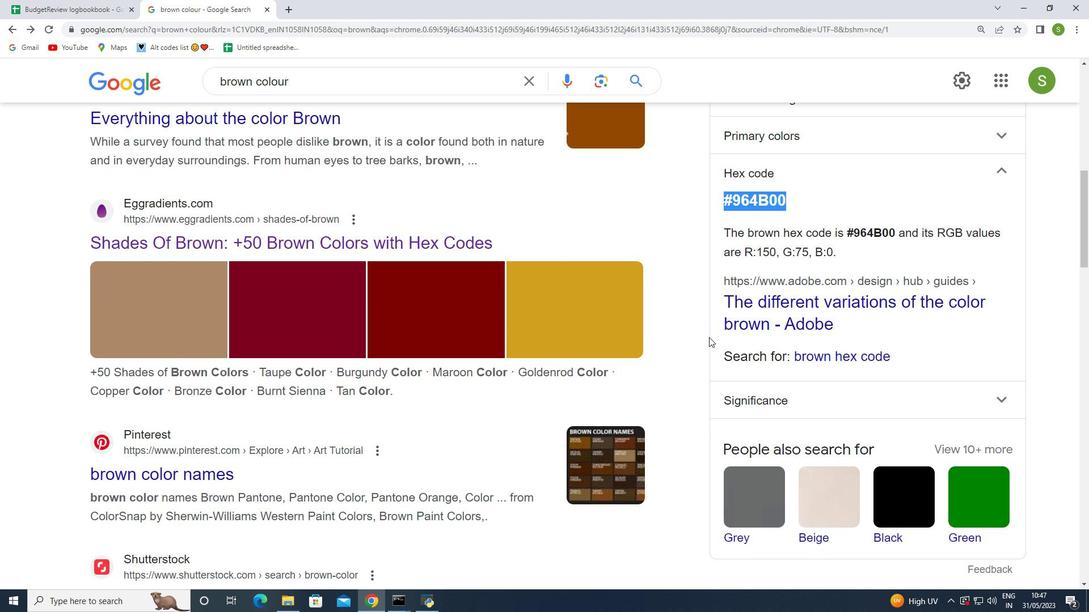 
Action: Mouse scrolled (708, 338) with delta (0, 0)
Screenshot: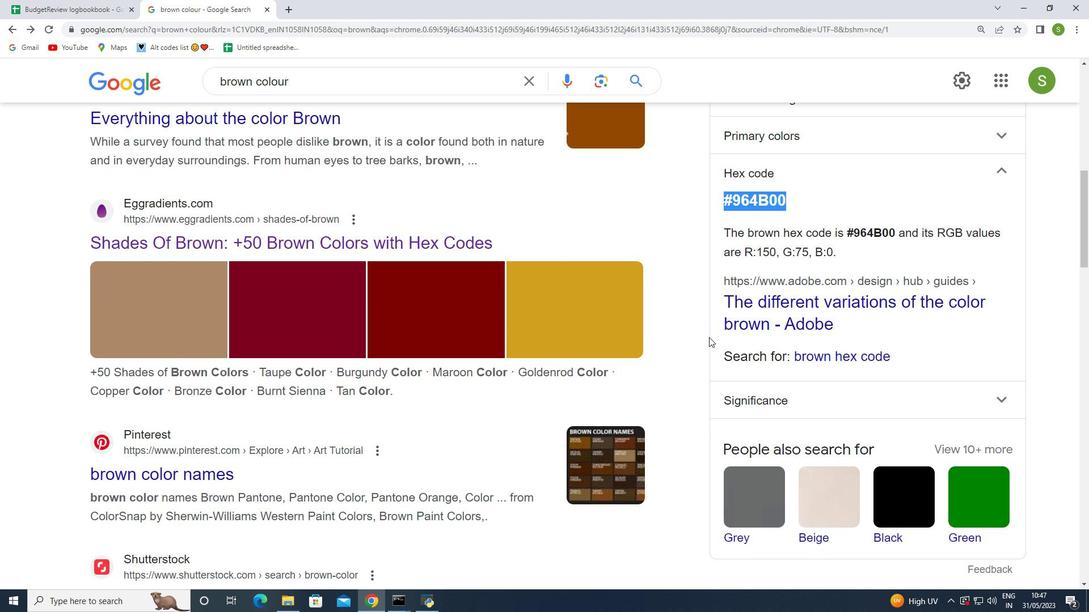 
Action: Mouse moved to (706, 337)
Screenshot: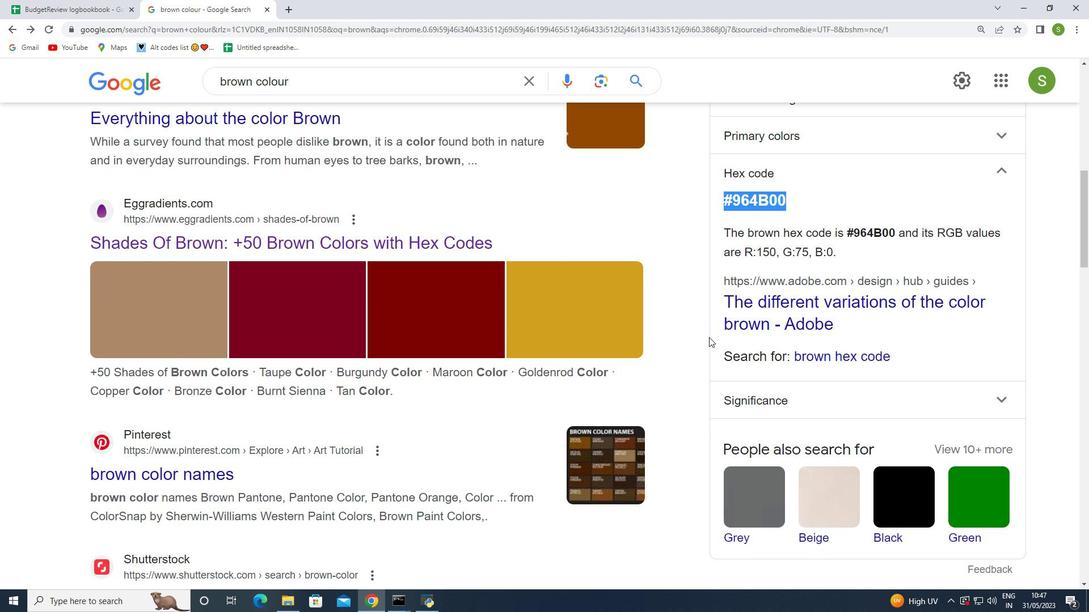 
Action: Mouse scrolled (706, 338) with delta (0, 0)
Screenshot: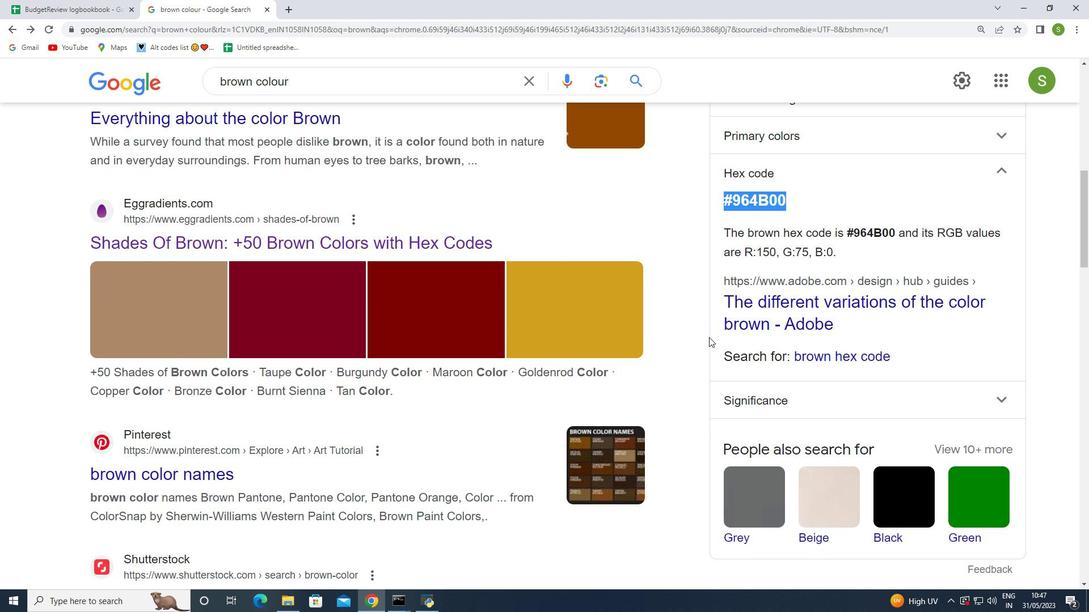 
Action: Mouse moved to (433, 471)
Screenshot: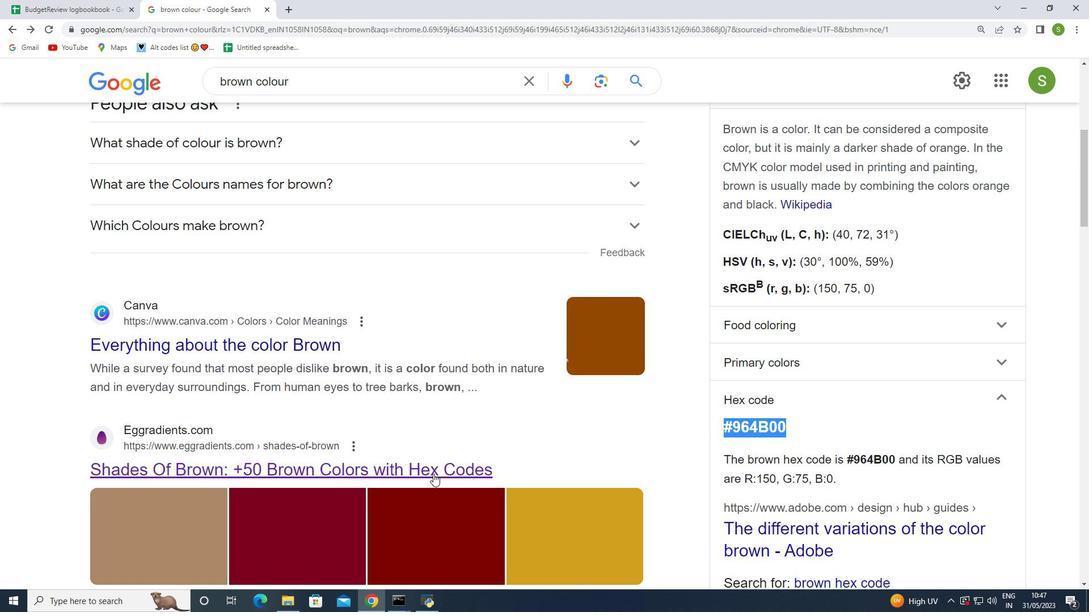 
Action: Mouse scrolled (433, 470) with delta (0, 0)
Screenshot: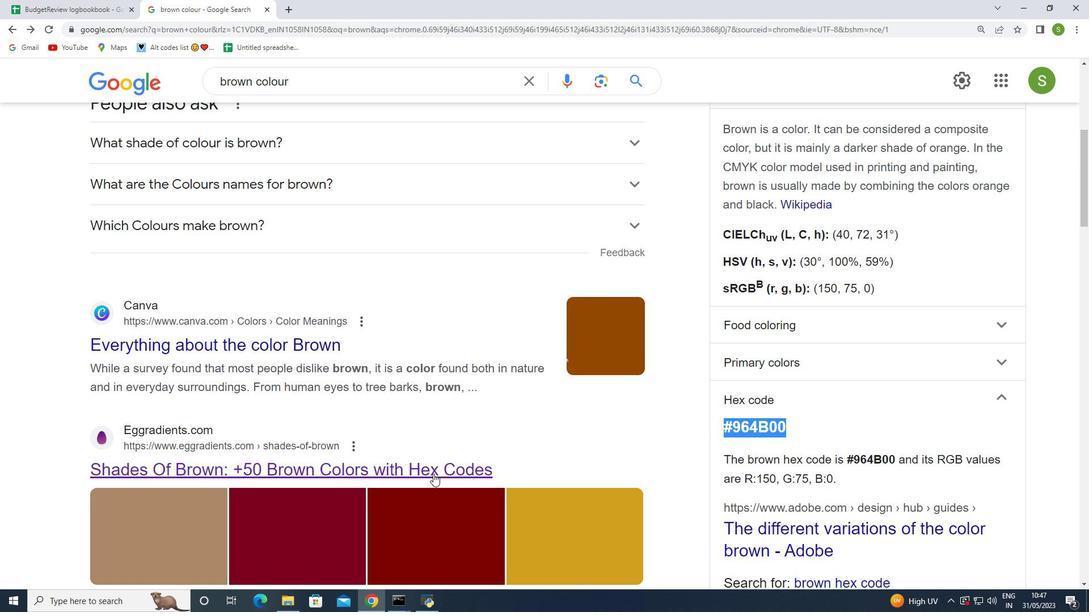 
Action: Mouse scrolled (433, 470) with delta (0, 0)
Screenshot: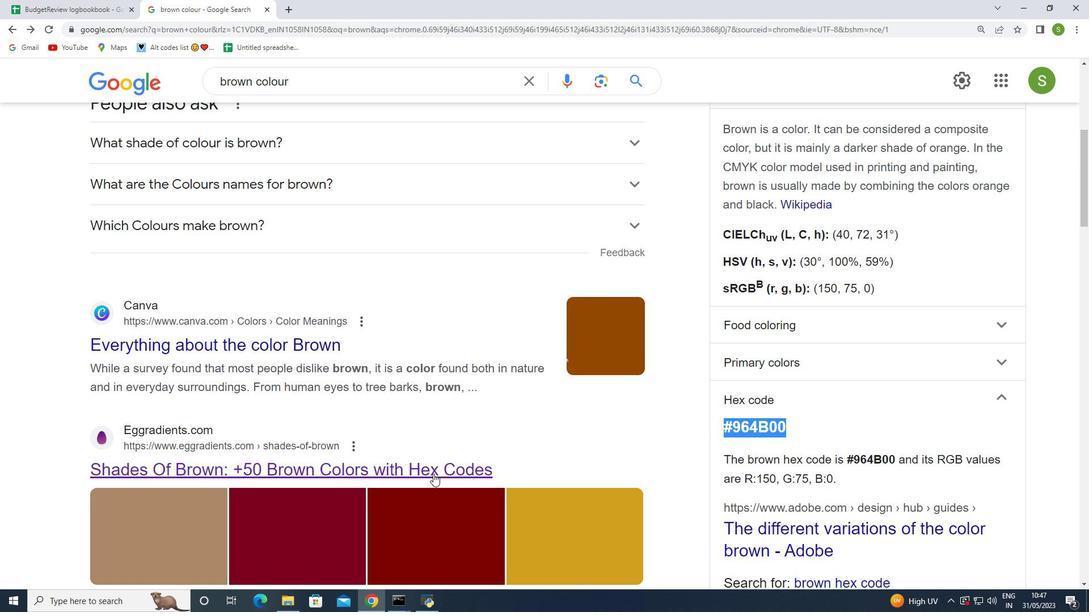 
Action: Mouse scrolled (433, 470) with delta (0, 0)
Screenshot: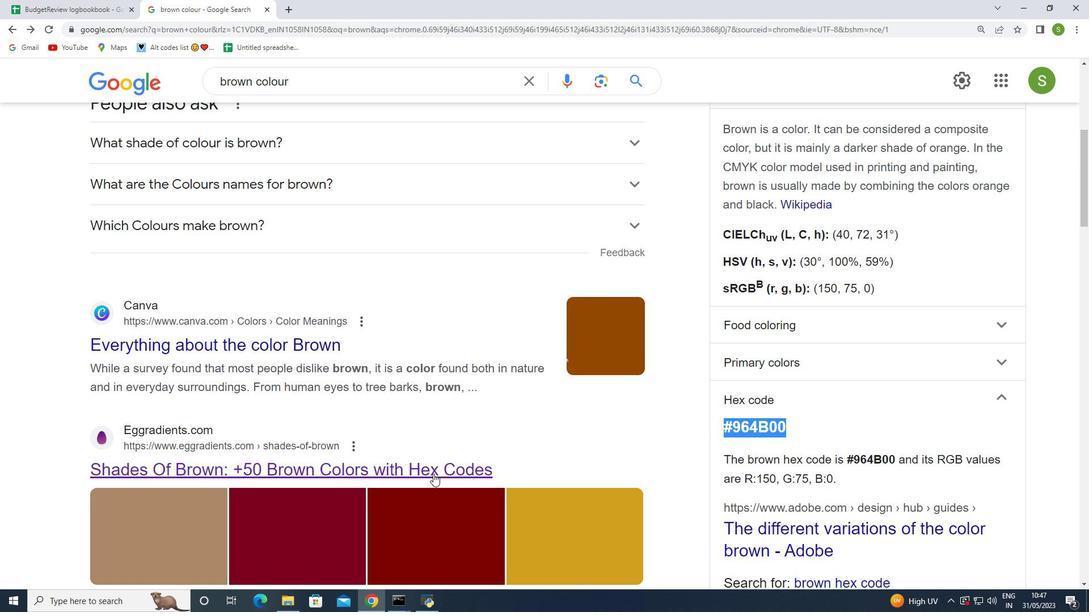 
Action: Mouse moved to (433, 471)
Screenshot: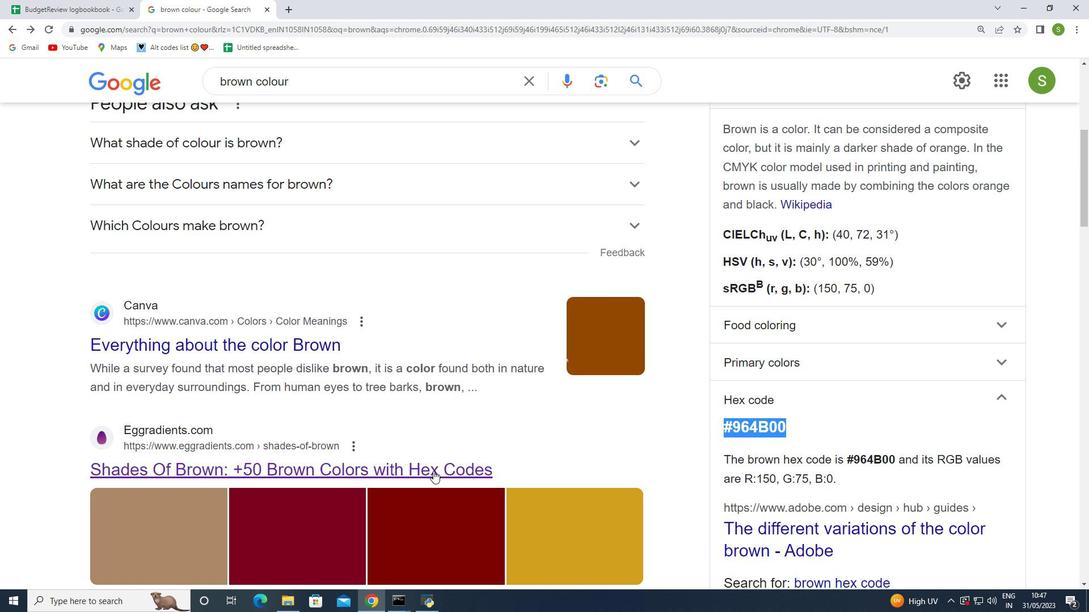 
Action: Mouse scrolled (433, 470) with delta (0, 0)
Screenshot: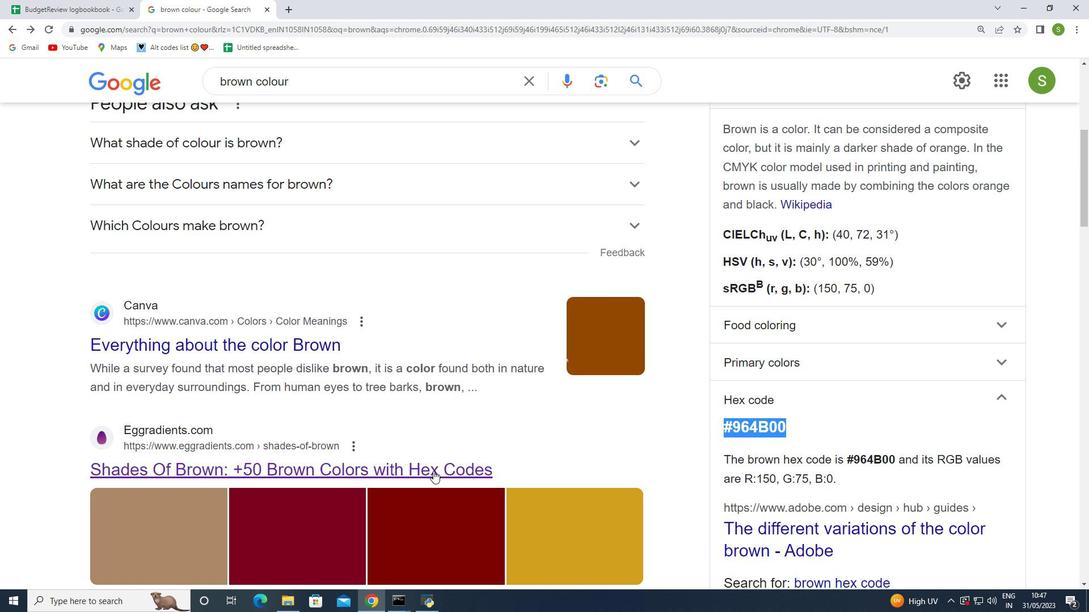 
Action: Mouse moved to (433, 471)
Screenshot: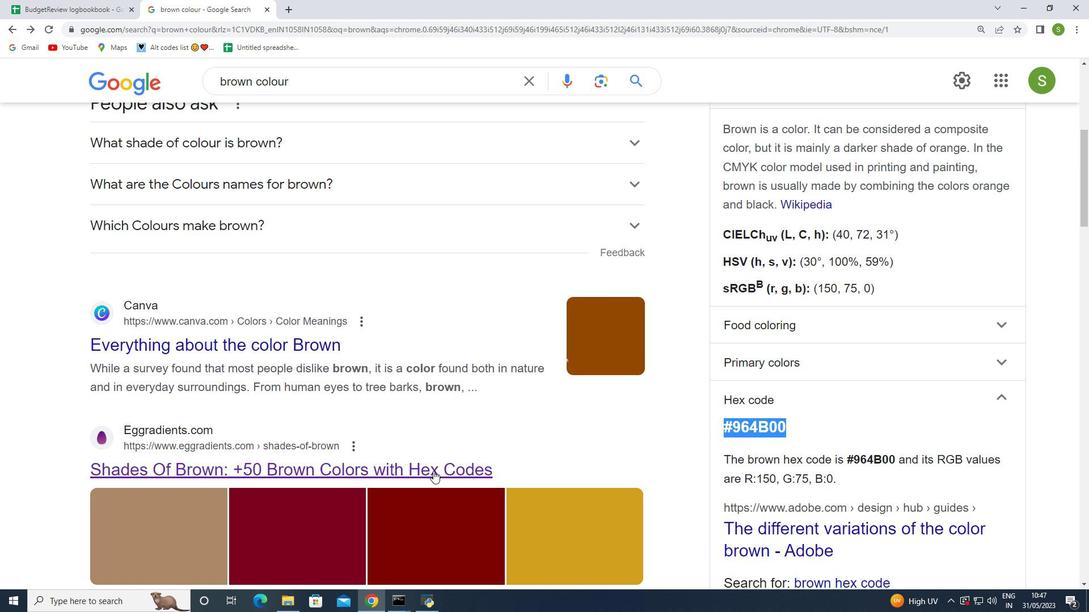 
Action: Mouse scrolled (433, 470) with delta (0, 0)
Screenshot: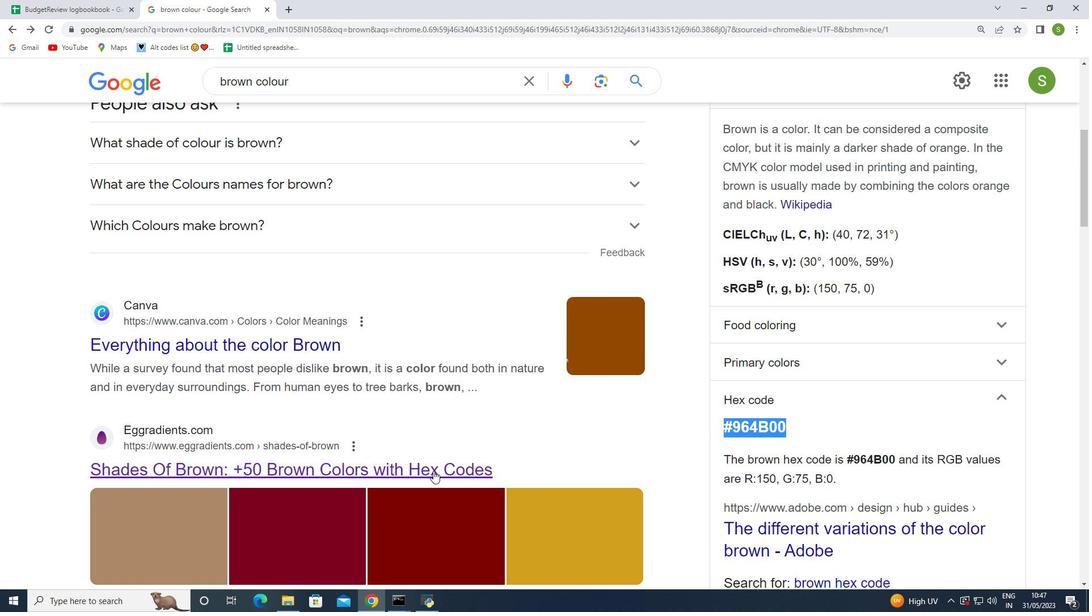 
Action: Mouse moved to (431, 250)
Screenshot: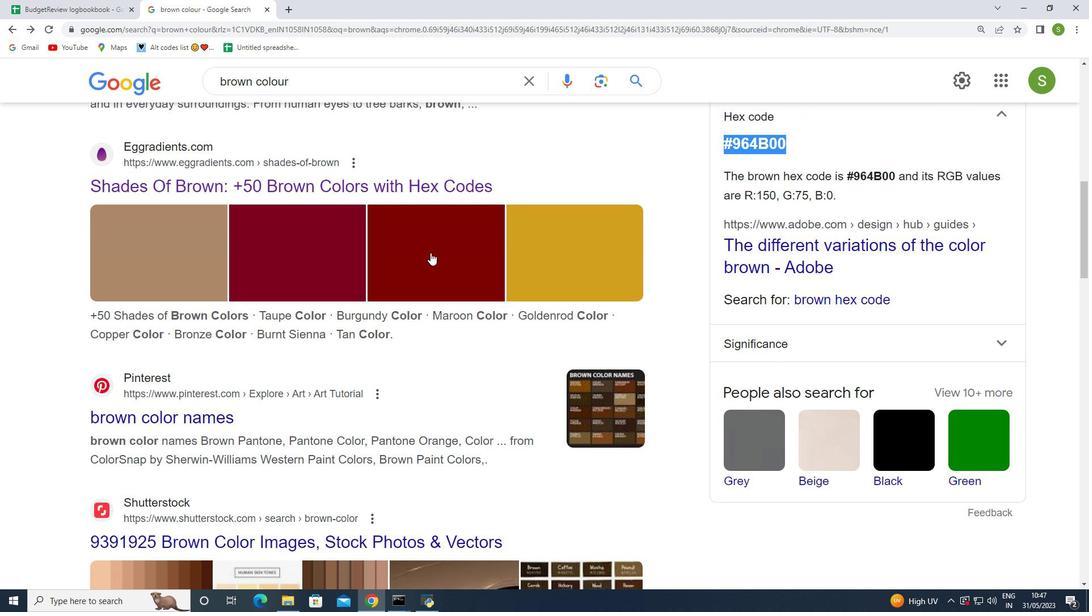 
Action: Mouse pressed left at (431, 250)
Screenshot: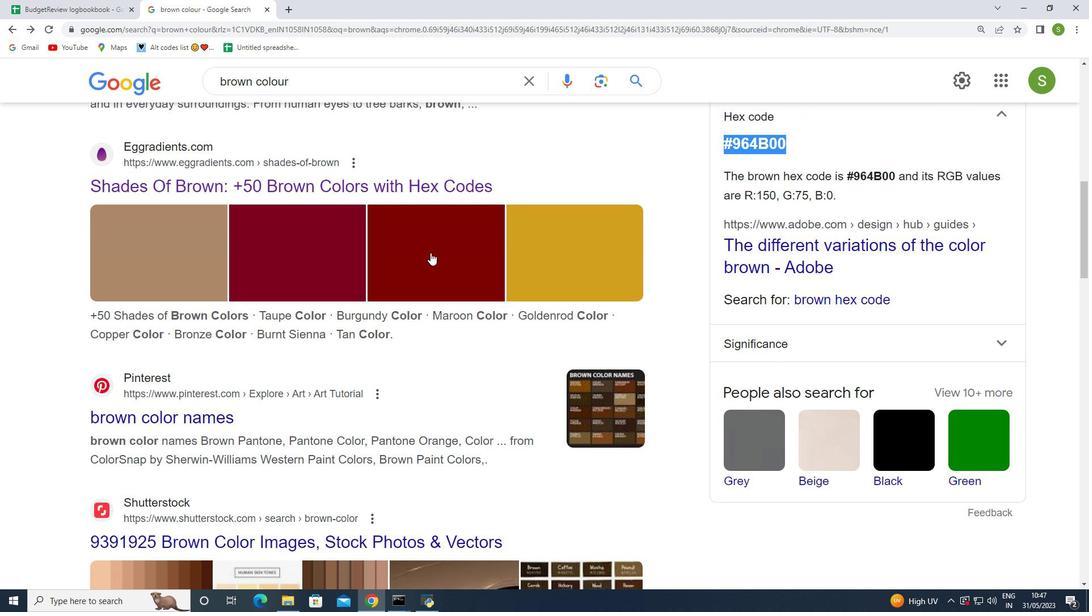 
Action: Mouse moved to (636, 351)
Screenshot: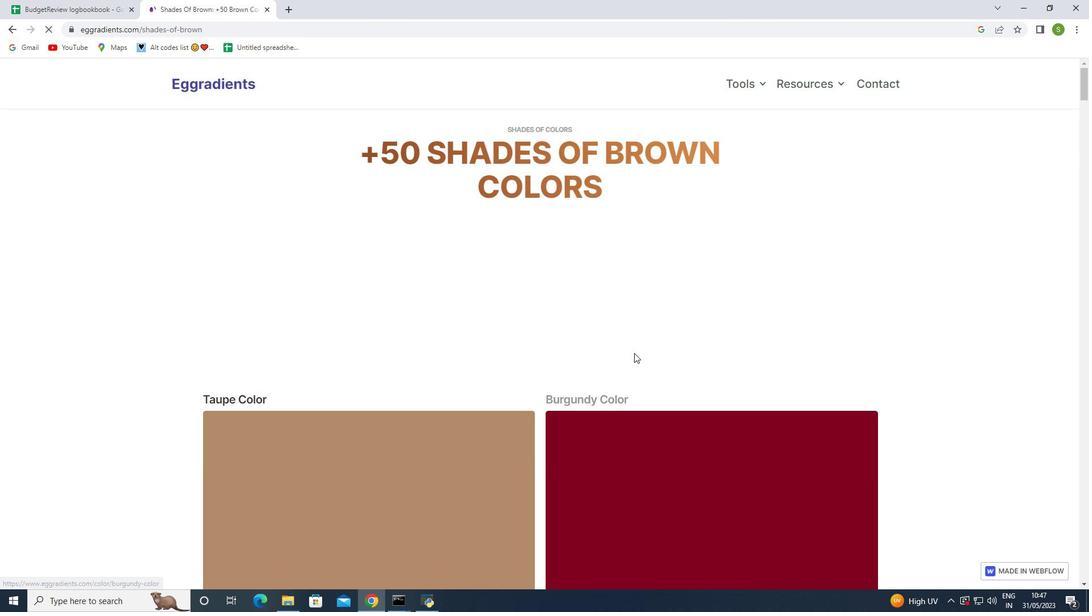 
Action: Mouse scrolled (636, 350) with delta (0, 0)
Screenshot: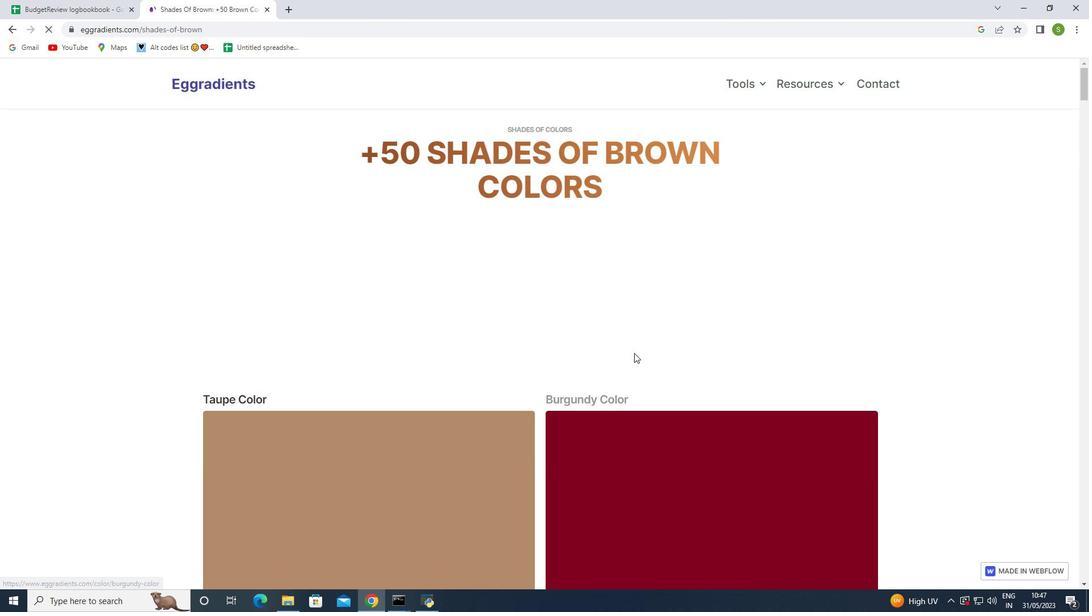 
Action: Mouse scrolled (636, 350) with delta (0, 0)
Screenshot: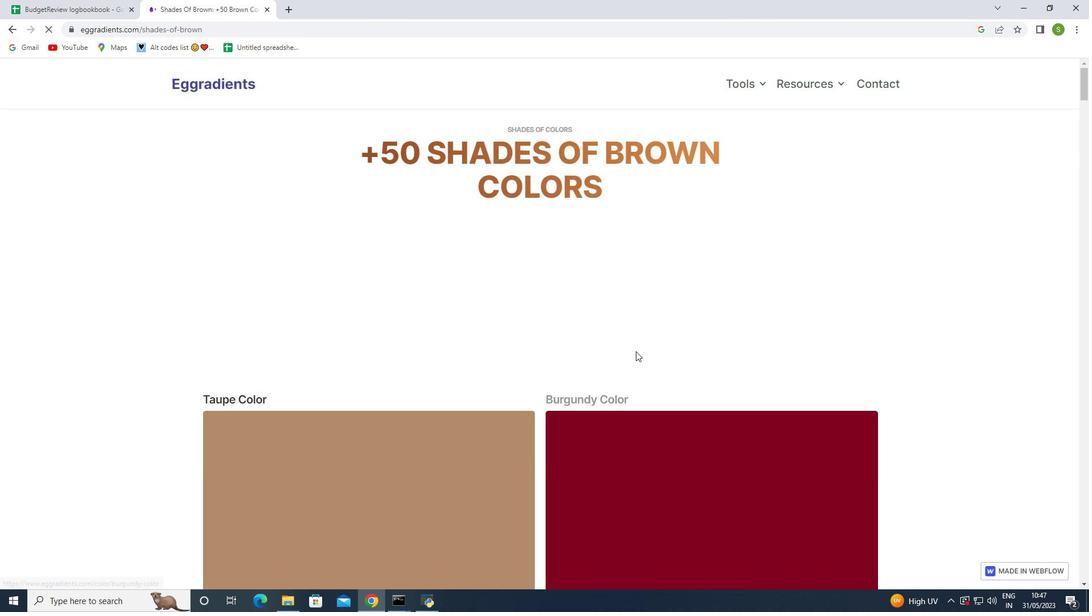 
Action: Mouse scrolled (636, 350) with delta (0, 0)
Screenshot: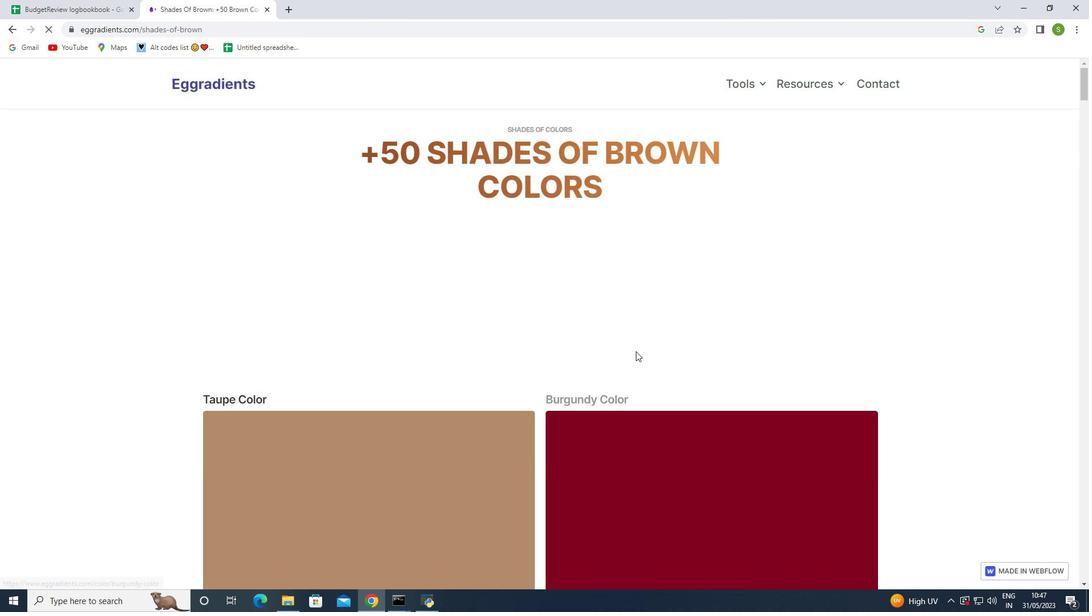 
Action: Mouse scrolled (636, 350) with delta (0, 0)
Screenshot: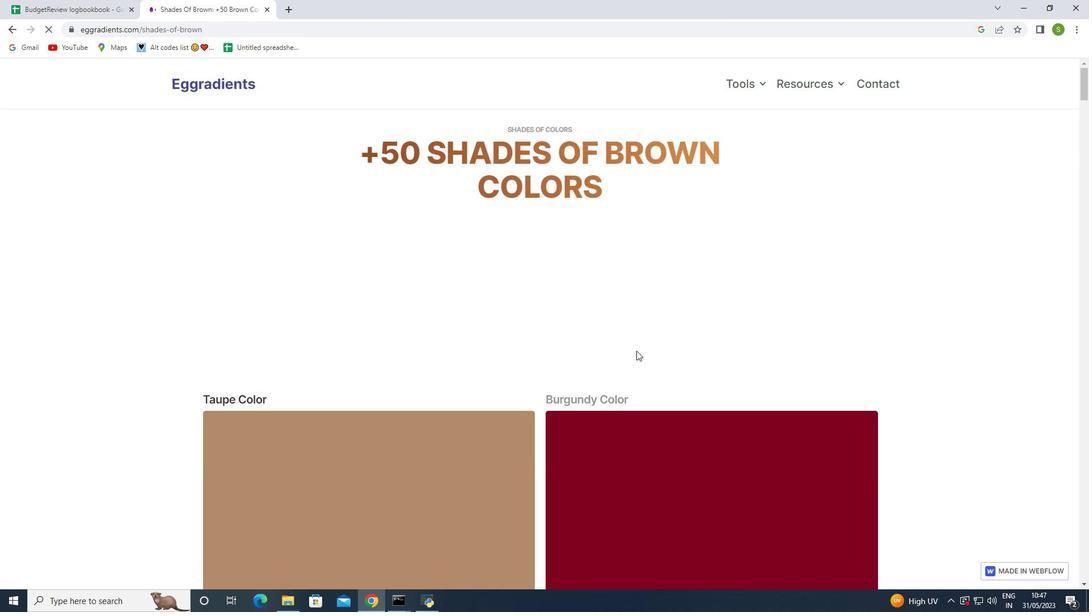 
Action: Mouse moved to (638, 350)
Screenshot: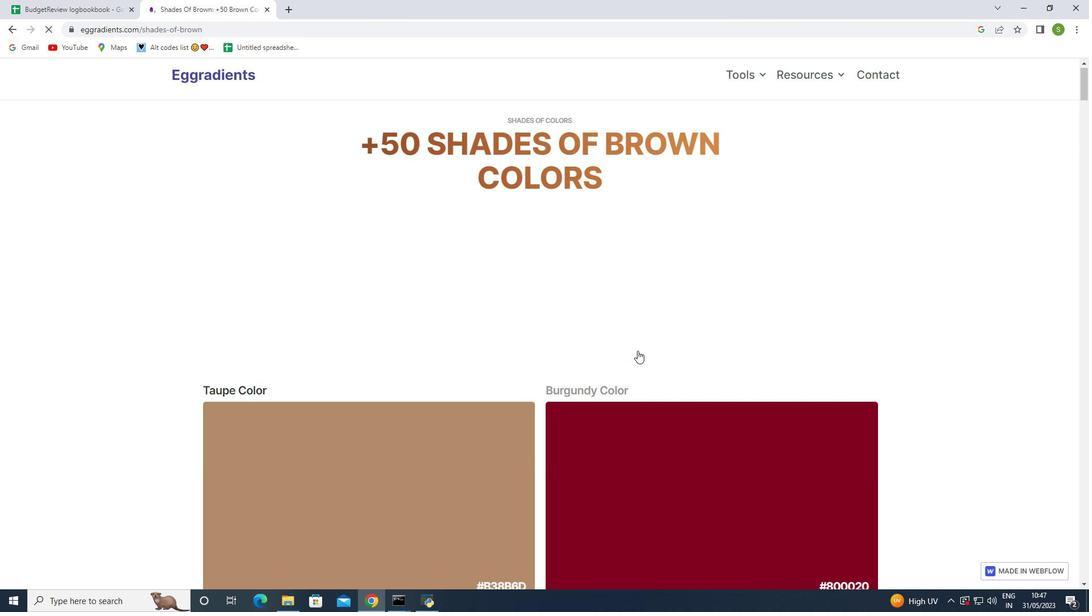 
Action: Mouse scrolled (638, 349) with delta (0, 0)
Screenshot: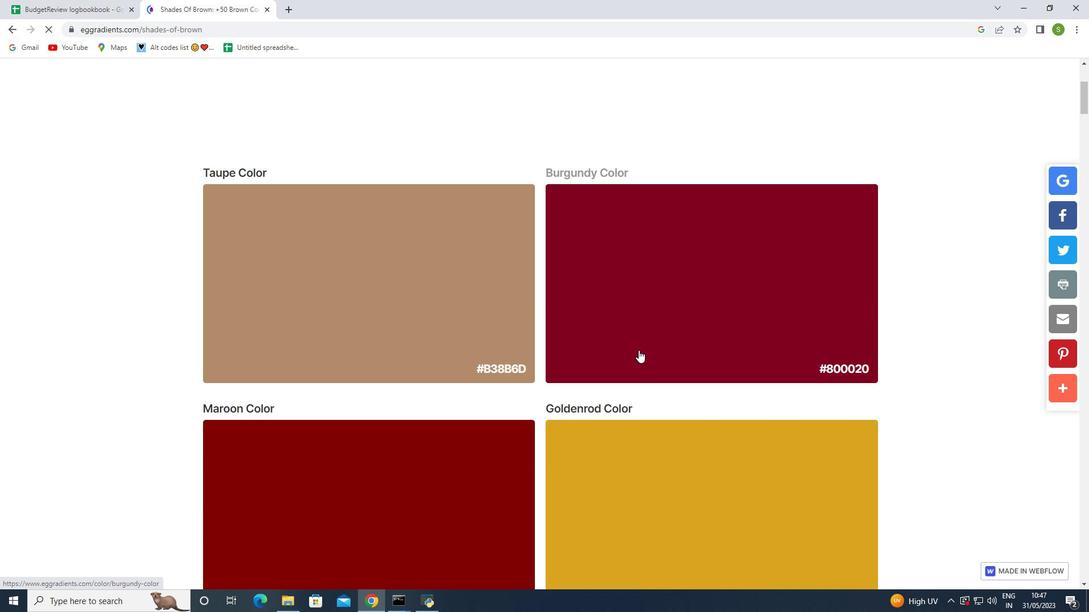 
Action: Mouse moved to (821, 308)
Screenshot: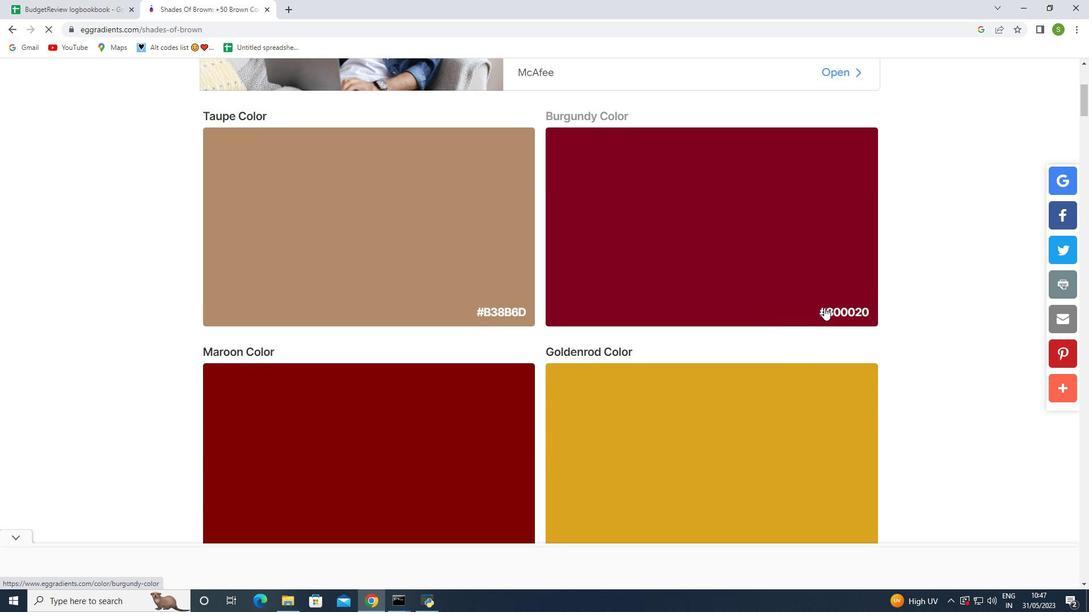 
Action: Mouse pressed left at (821, 308)
Screenshot: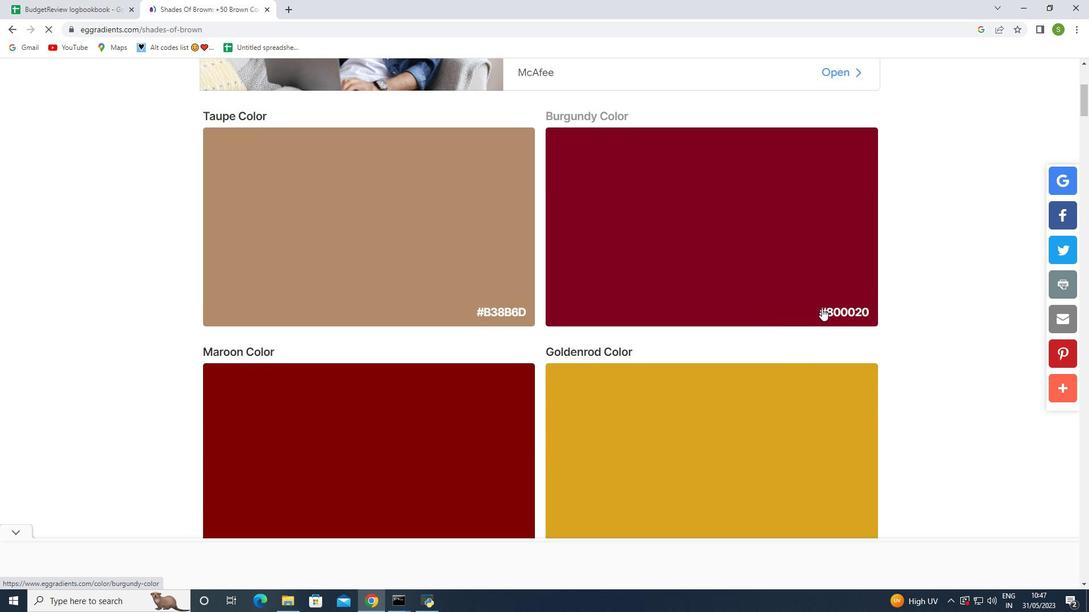 
Action: Mouse moved to (859, 313)
Screenshot: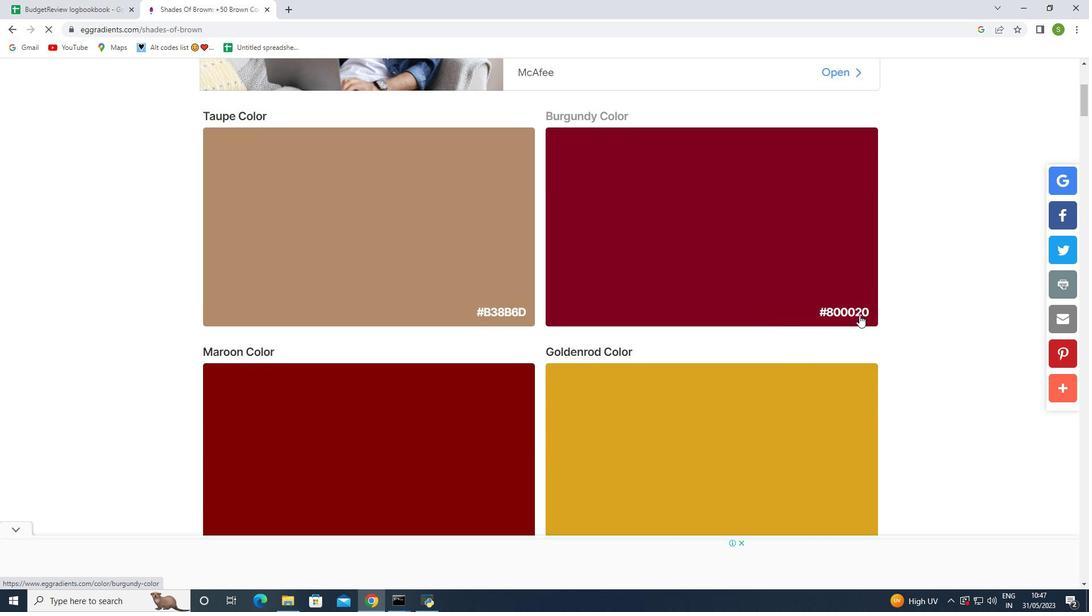 
Action: Mouse pressed left at (859, 313)
Screenshot: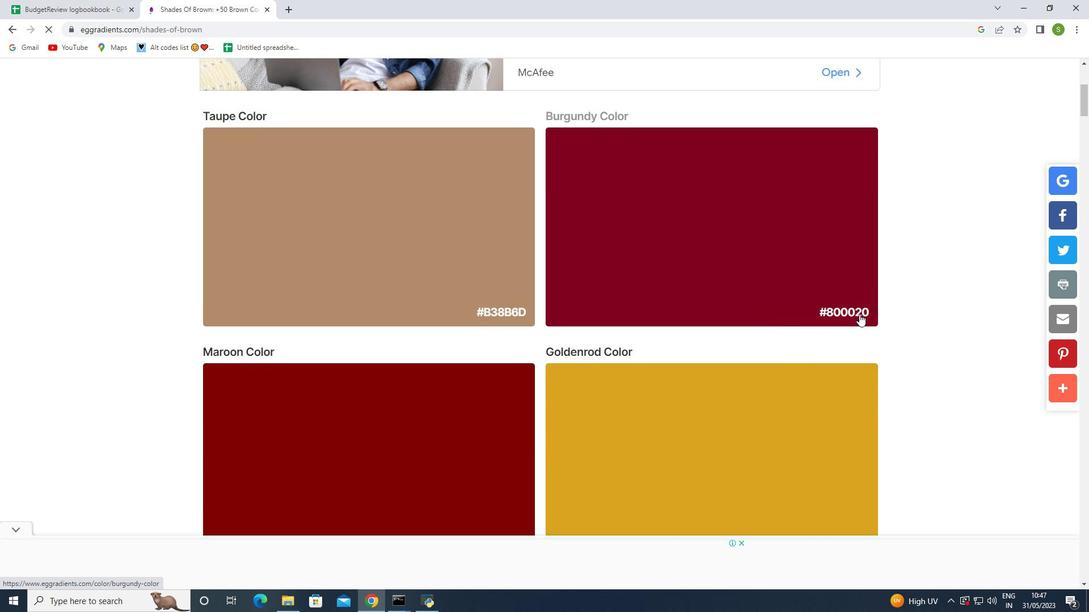 
Action: Mouse moved to (59, 0)
Screenshot: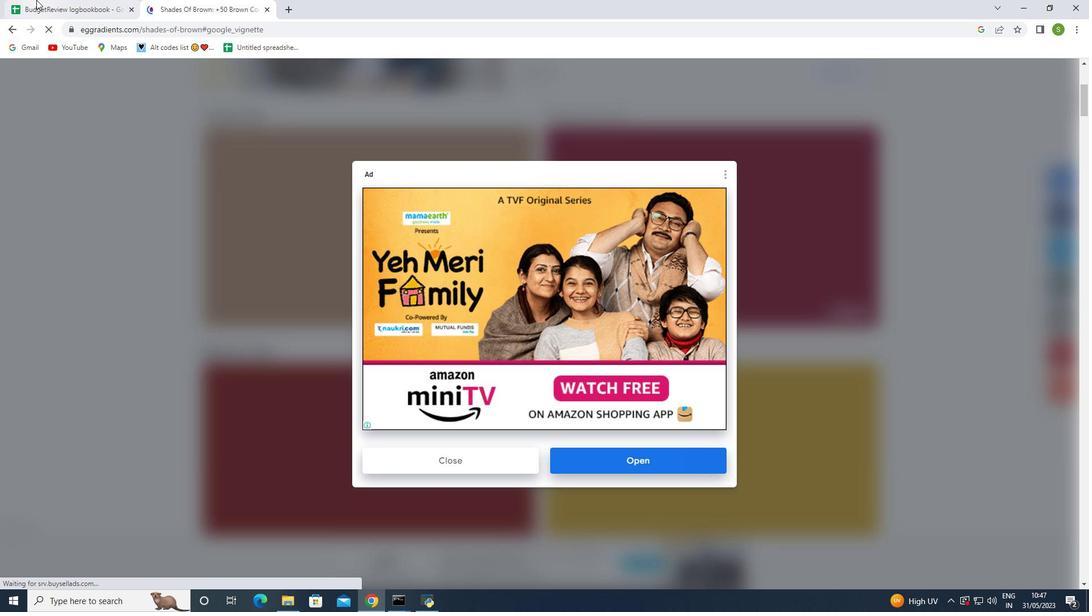
Action: Mouse pressed left at (59, 0)
Screenshot: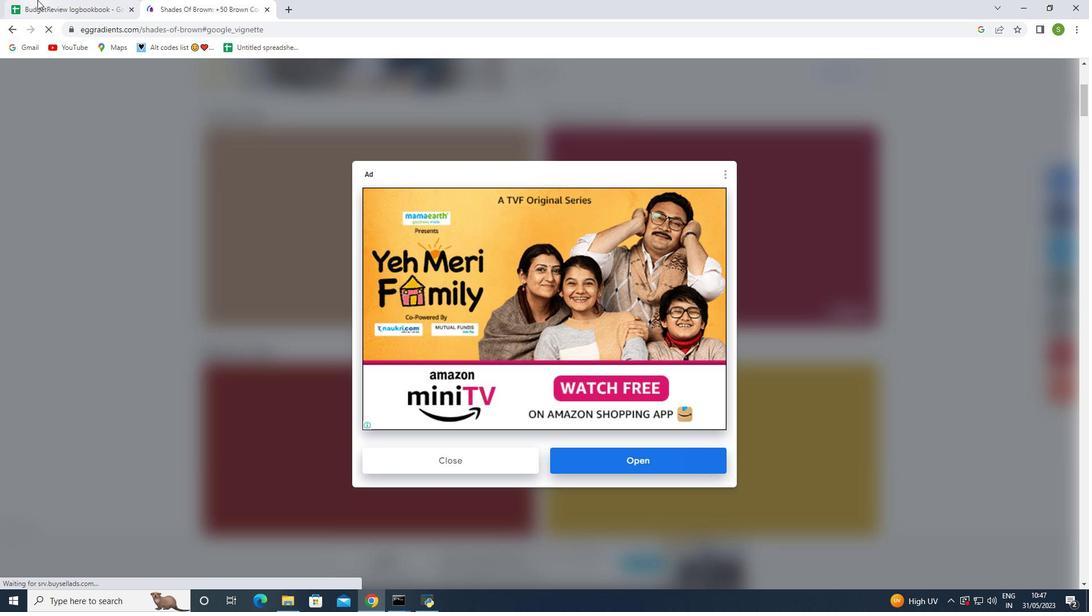 
Action: Mouse moved to (264, 5)
Screenshot: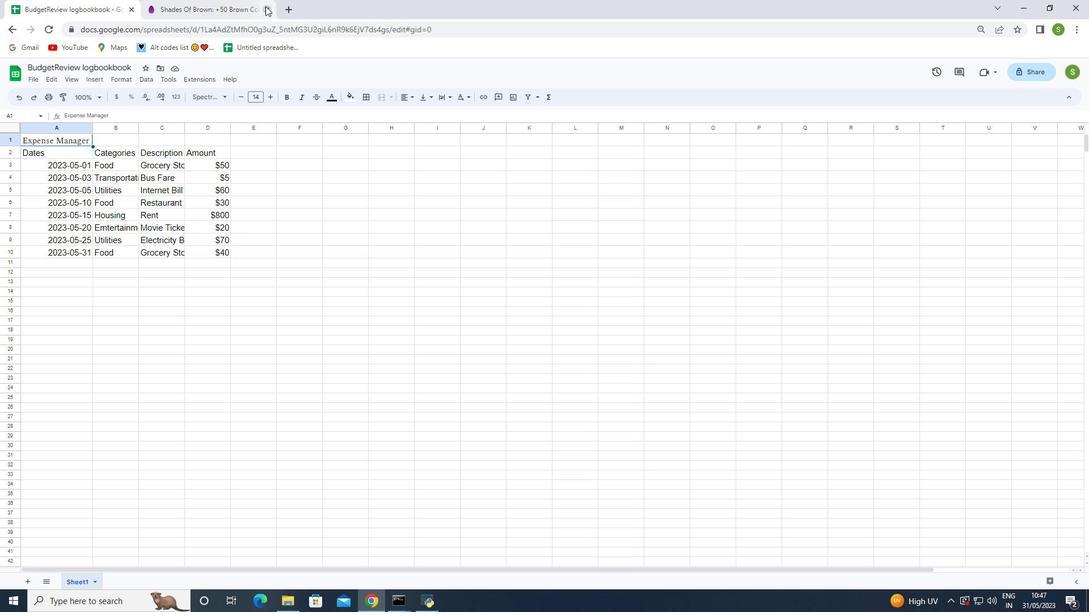 
Action: Mouse pressed left at (264, 5)
Screenshot: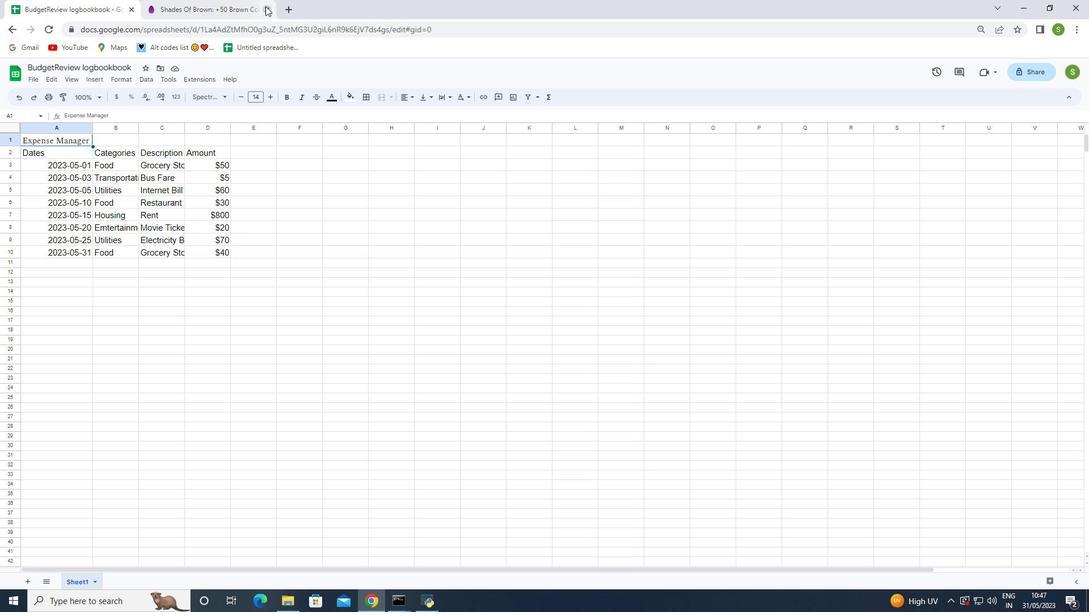 
Action: Mouse moved to (333, 98)
Screenshot: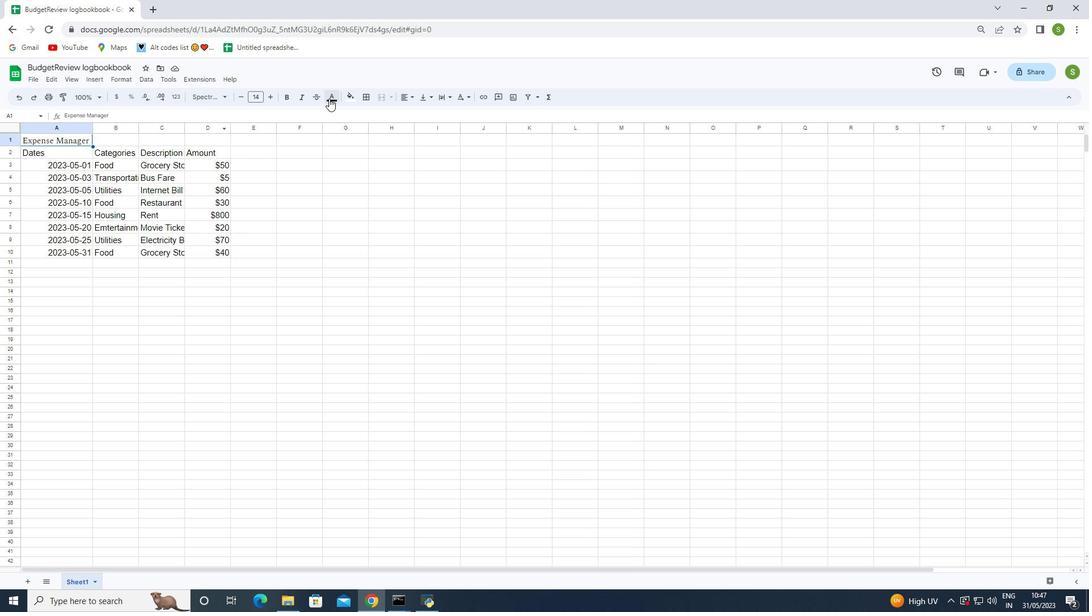 
Action: Mouse pressed left at (333, 98)
Screenshot: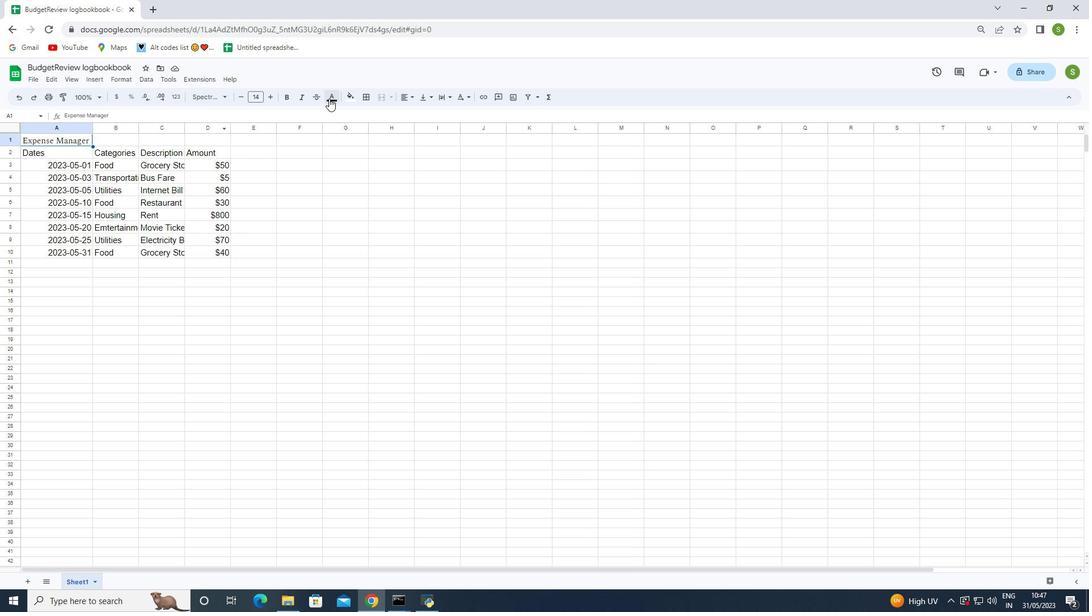 
Action: Mouse moved to (335, 247)
Screenshot: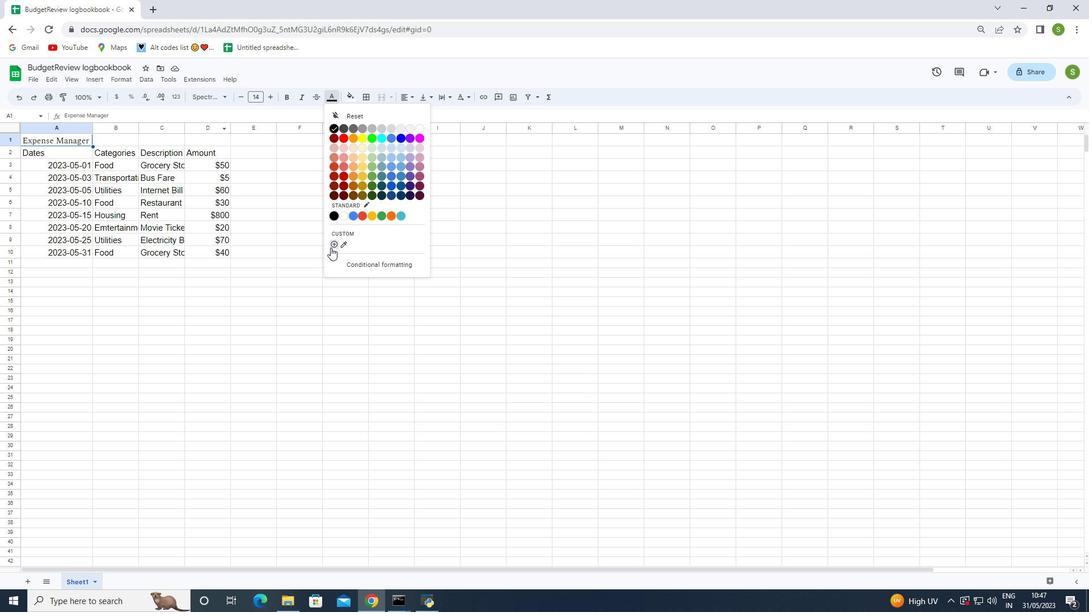 
Action: Mouse pressed left at (335, 247)
Screenshot: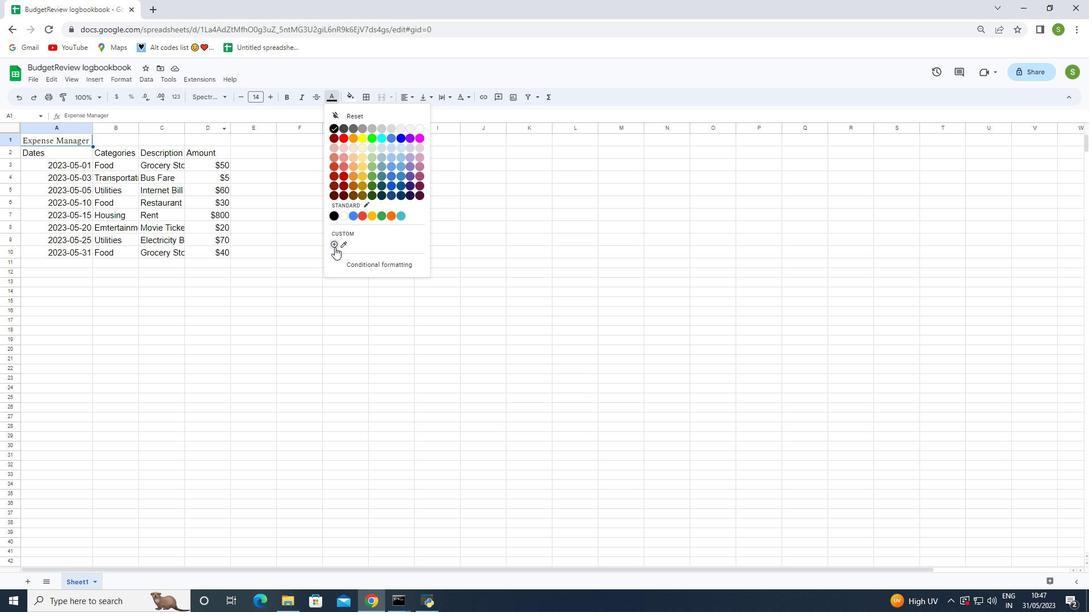 
Action: Mouse moved to (512, 347)
Screenshot: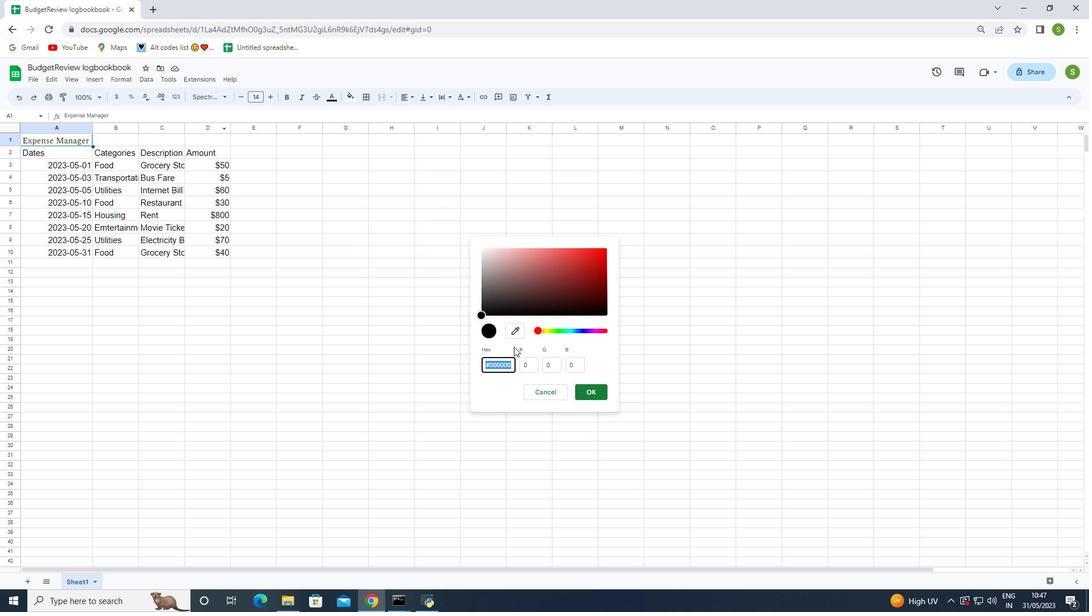 
Action: Key pressed ctrl+V
Screenshot: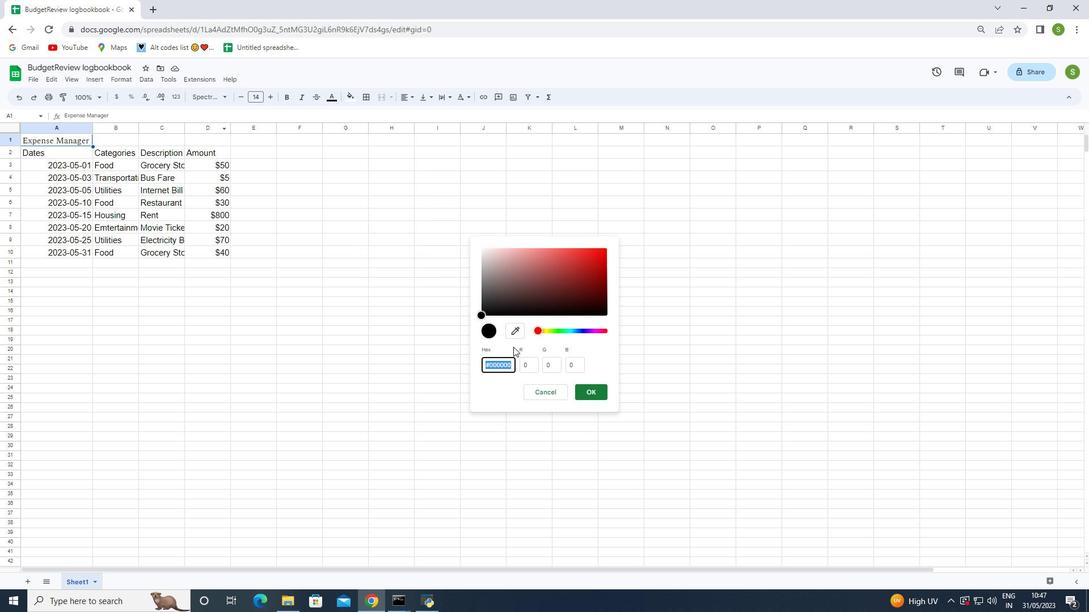 
Action: Mouse moved to (598, 394)
Screenshot: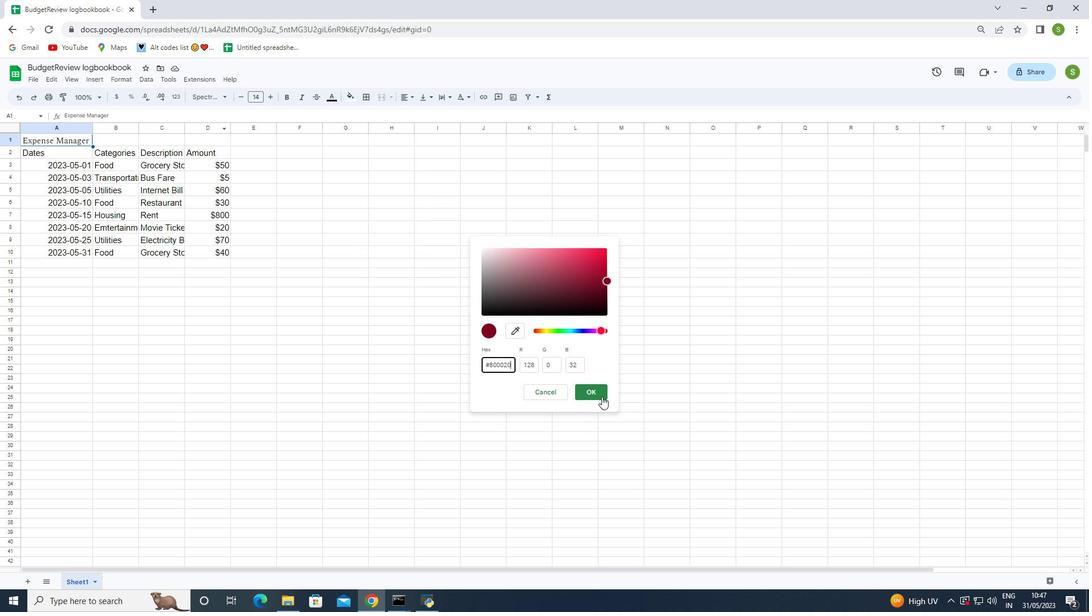
Action: Mouse pressed left at (598, 394)
Screenshot: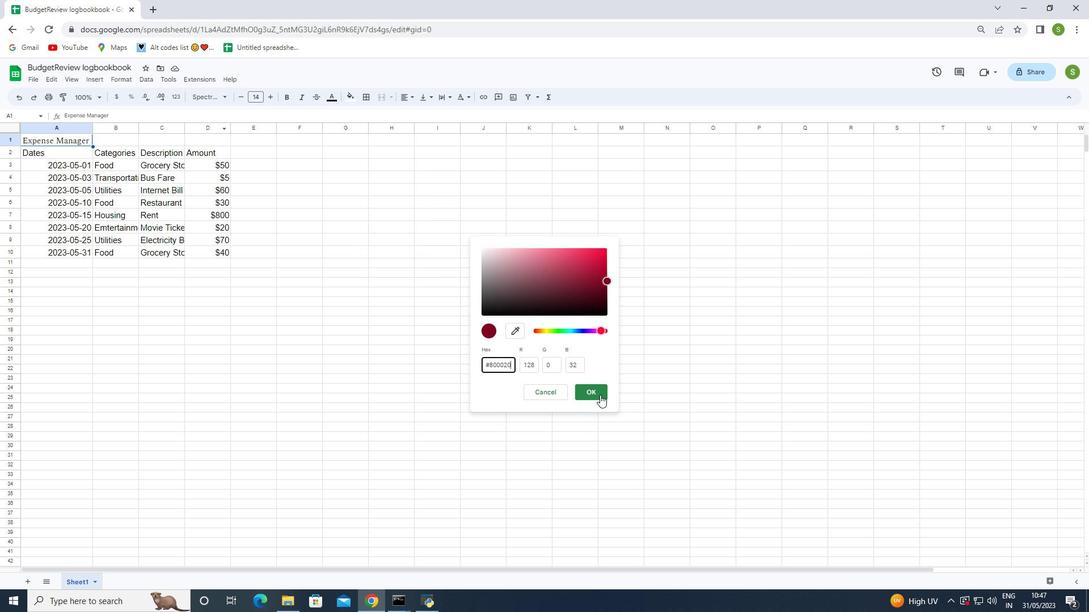 
Action: Mouse moved to (286, 99)
Screenshot: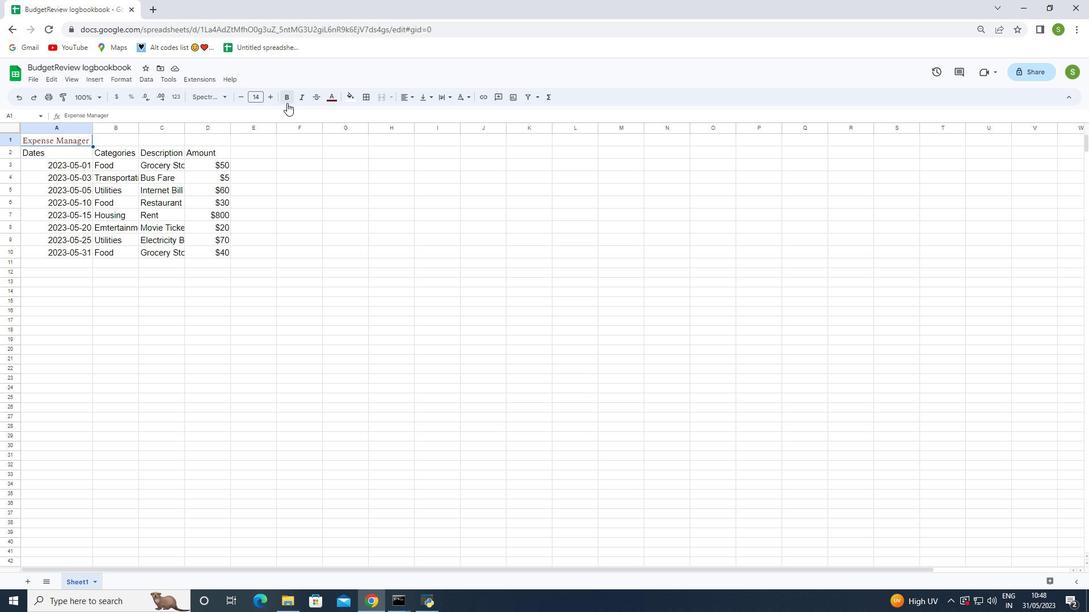 
Action: Mouse pressed left at (286, 99)
Screenshot: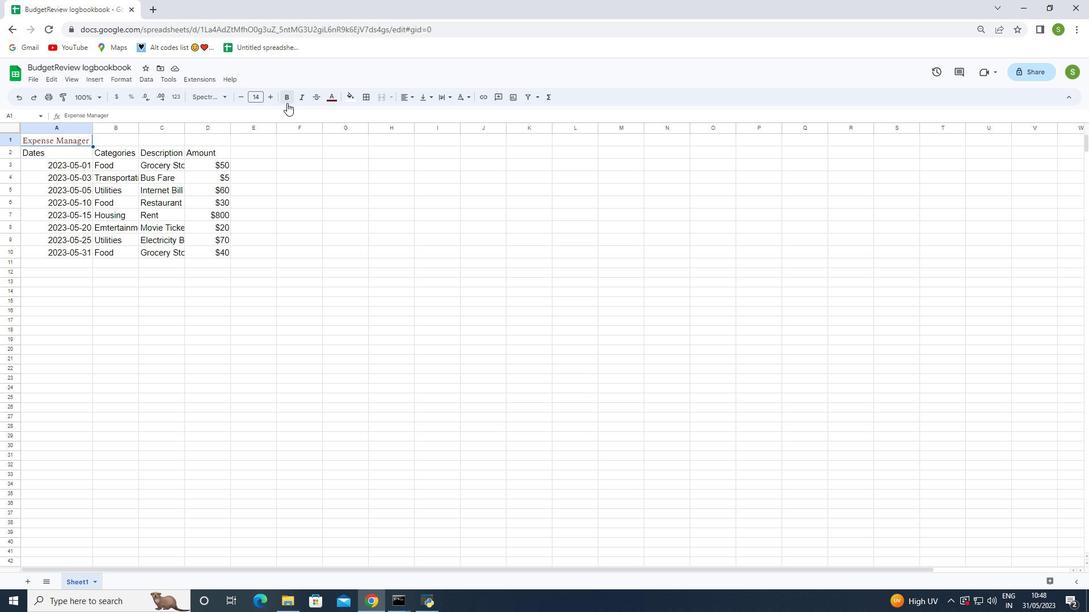 
Action: Mouse moved to (268, 98)
Screenshot: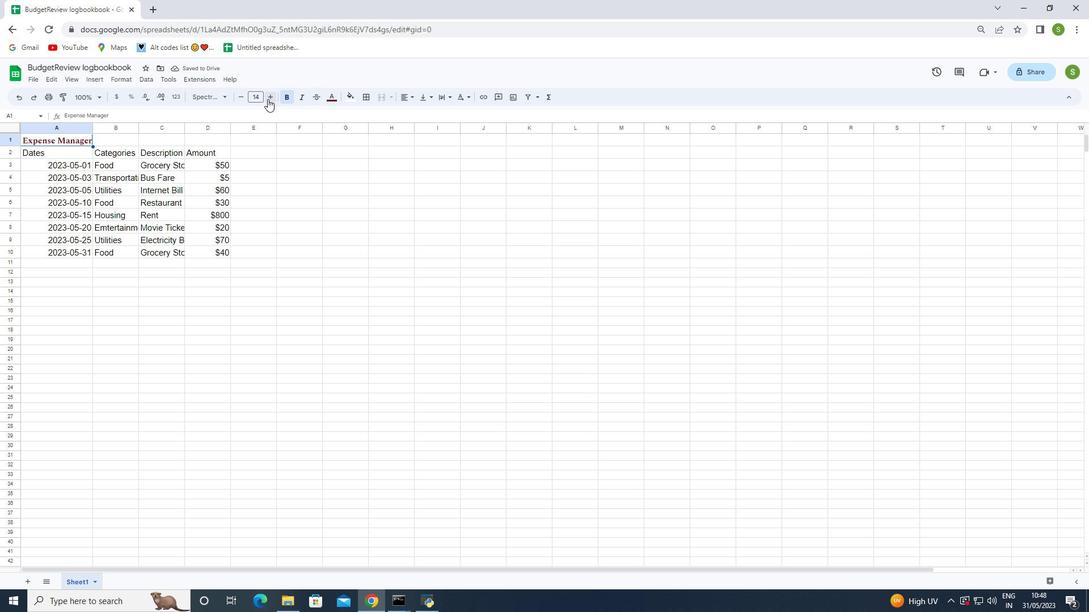 
Action: Mouse pressed left at (268, 98)
Screenshot: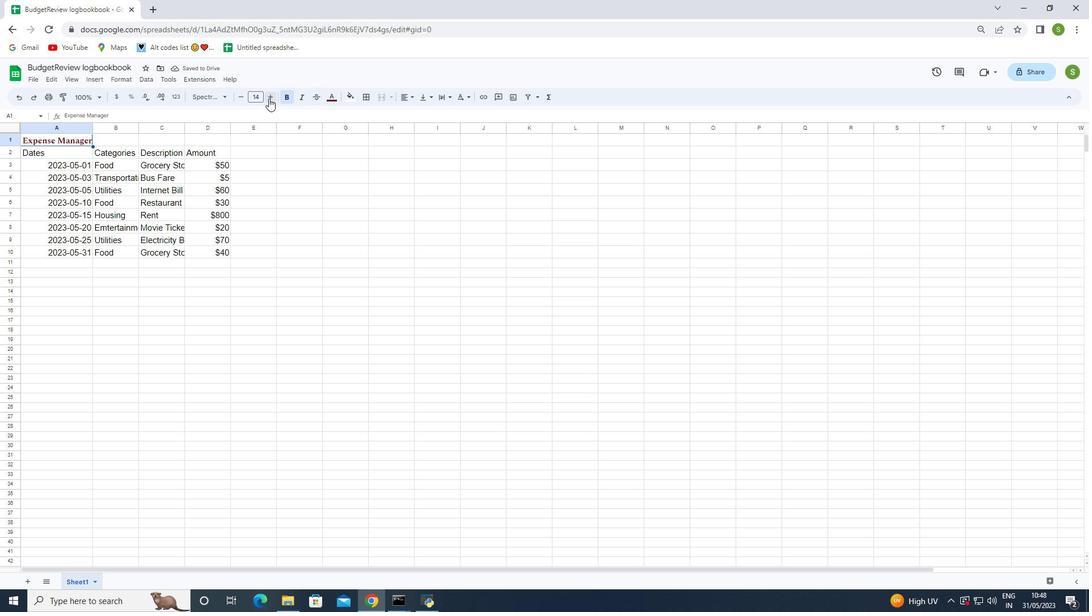 
Action: Mouse pressed left at (268, 98)
Screenshot: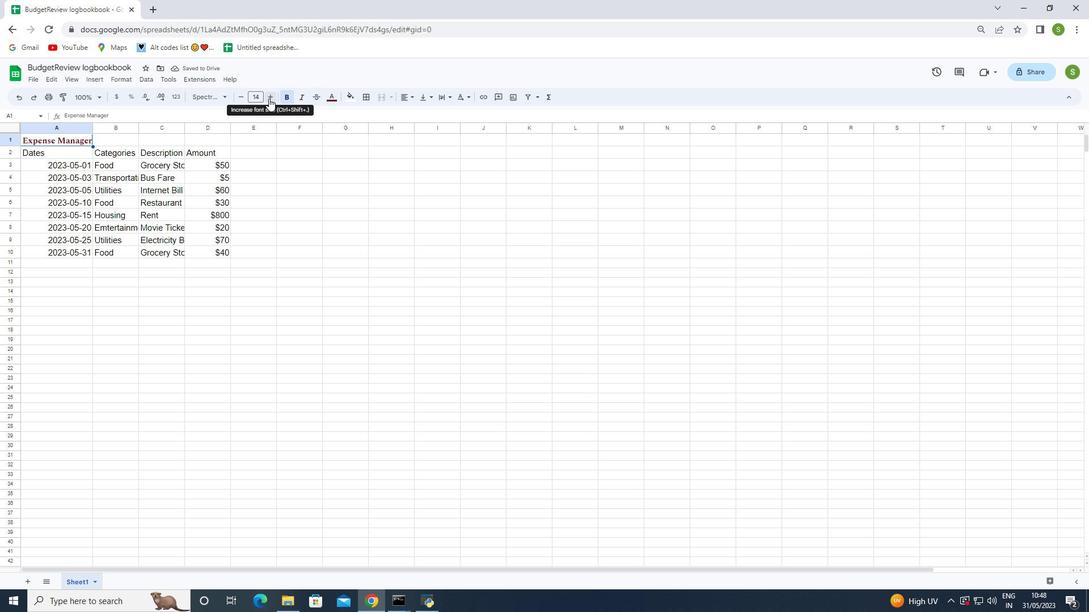 
Action: Mouse pressed left at (268, 98)
Screenshot: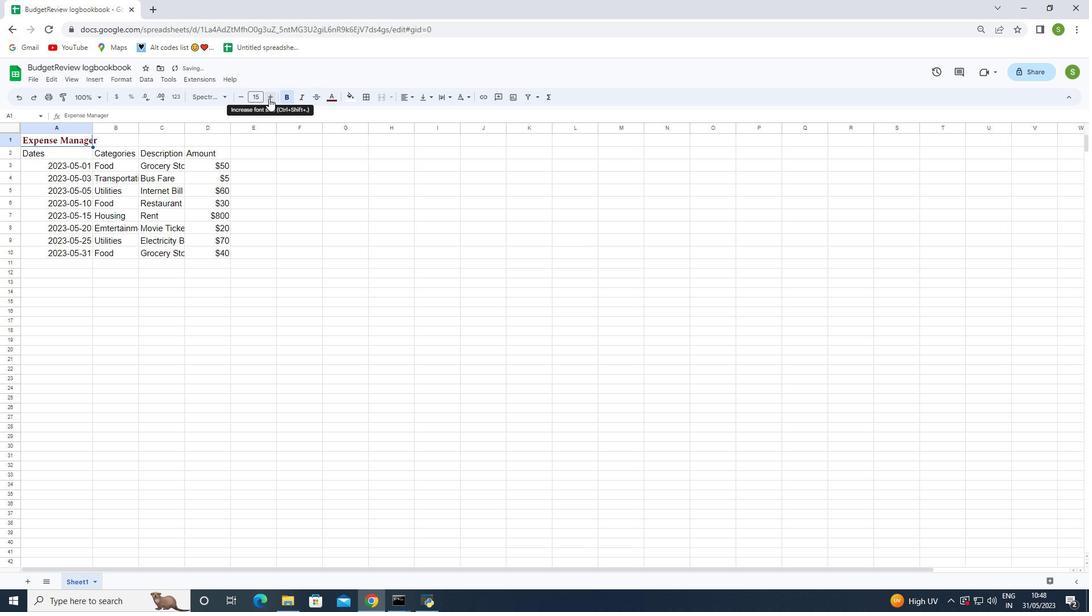 
Action: Mouse pressed left at (268, 98)
Screenshot: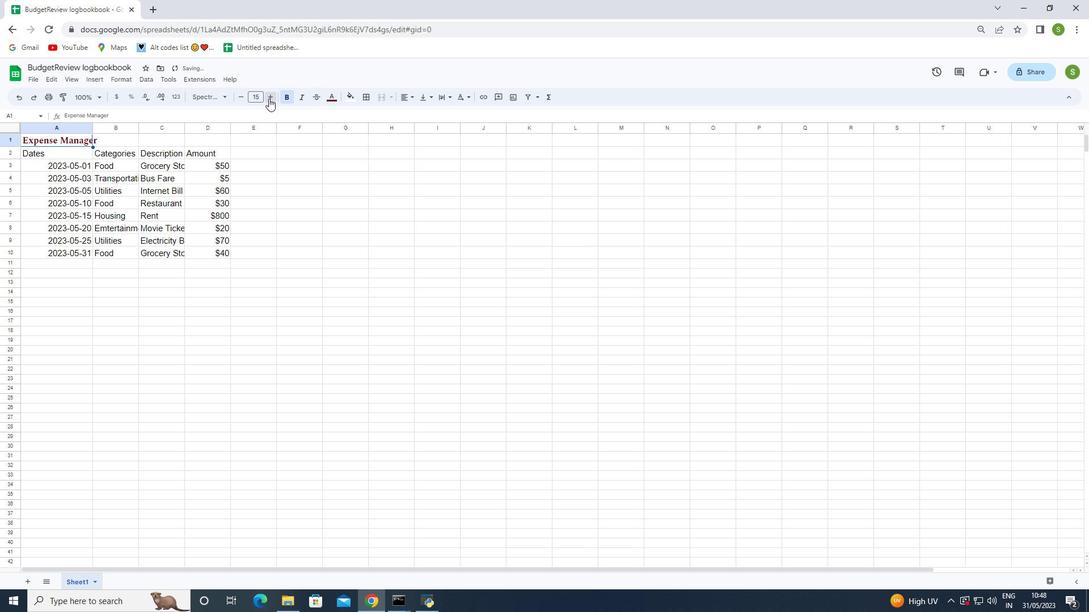 
Action: Mouse pressed left at (268, 98)
Screenshot: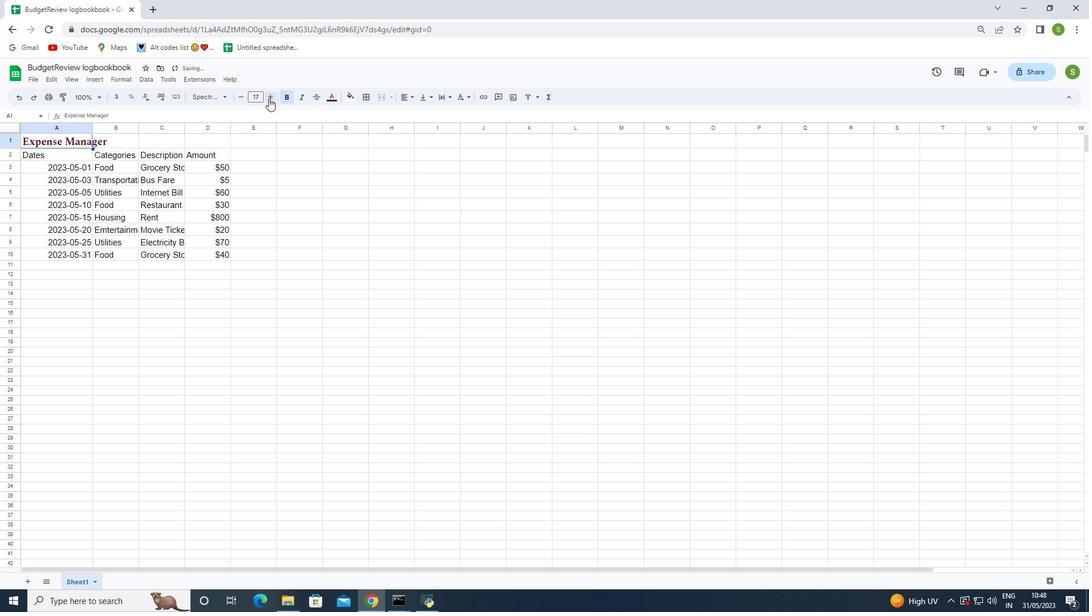 
Action: Mouse pressed left at (268, 98)
Screenshot: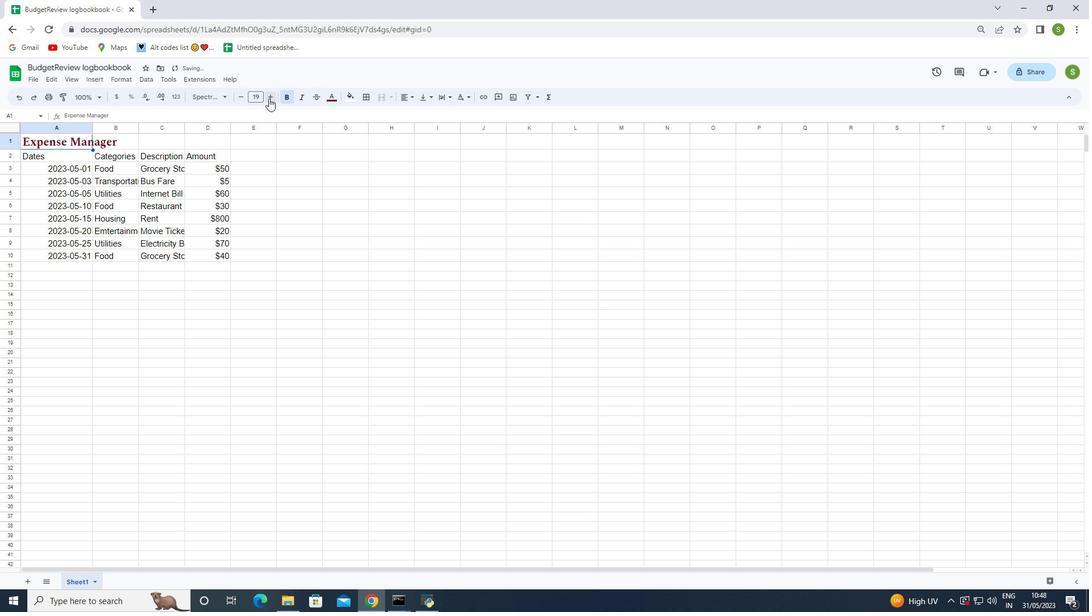 
Action: Mouse moved to (40, 155)
Screenshot: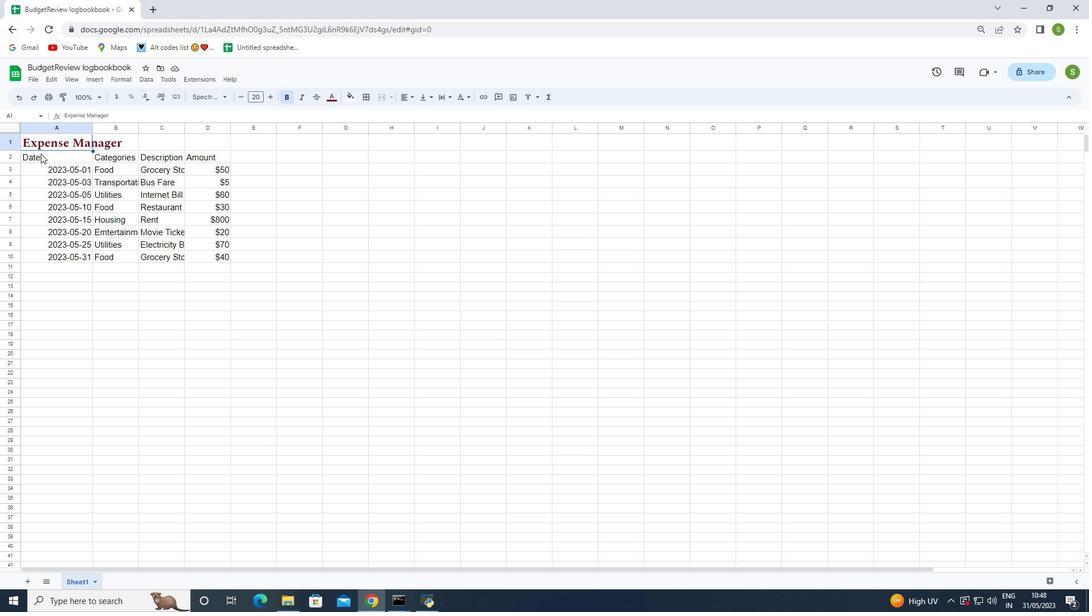 
Action: Mouse pressed left at (40, 155)
Screenshot: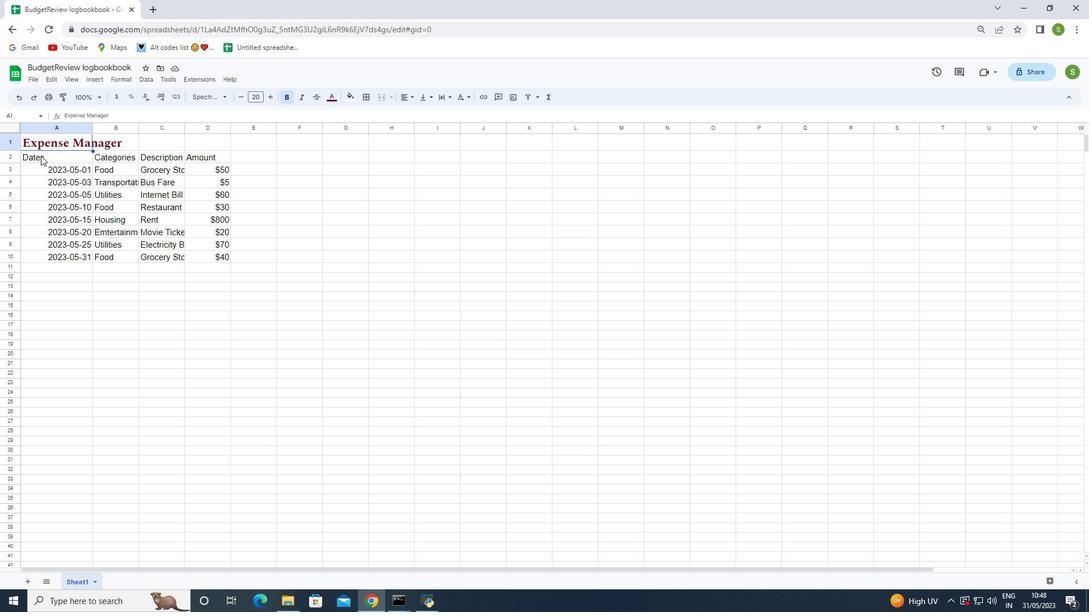 
Action: Mouse moved to (217, 96)
Screenshot: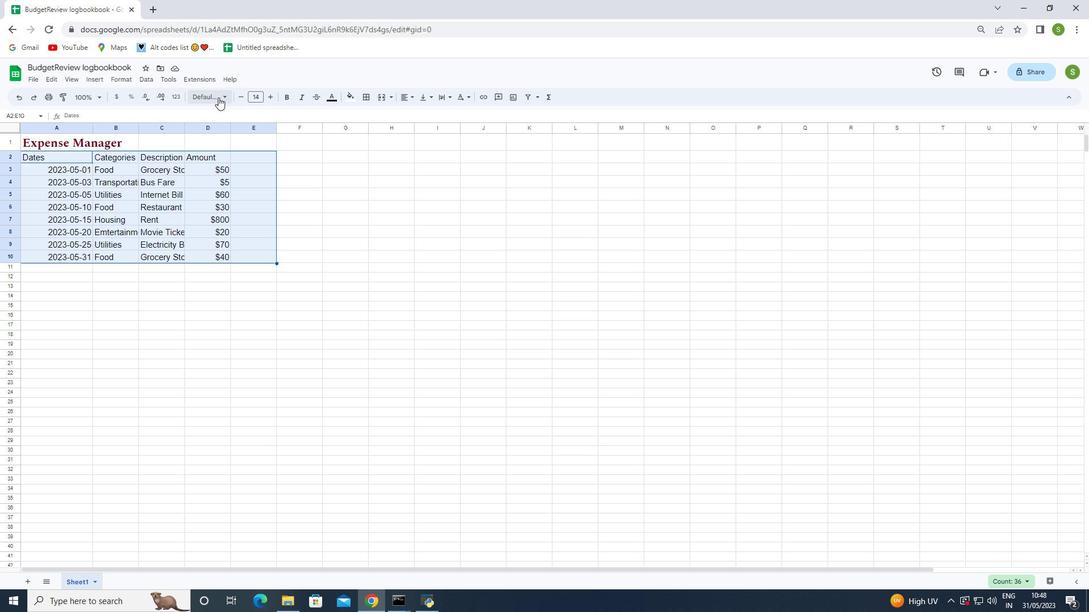 
Action: Mouse pressed left at (217, 96)
Screenshot: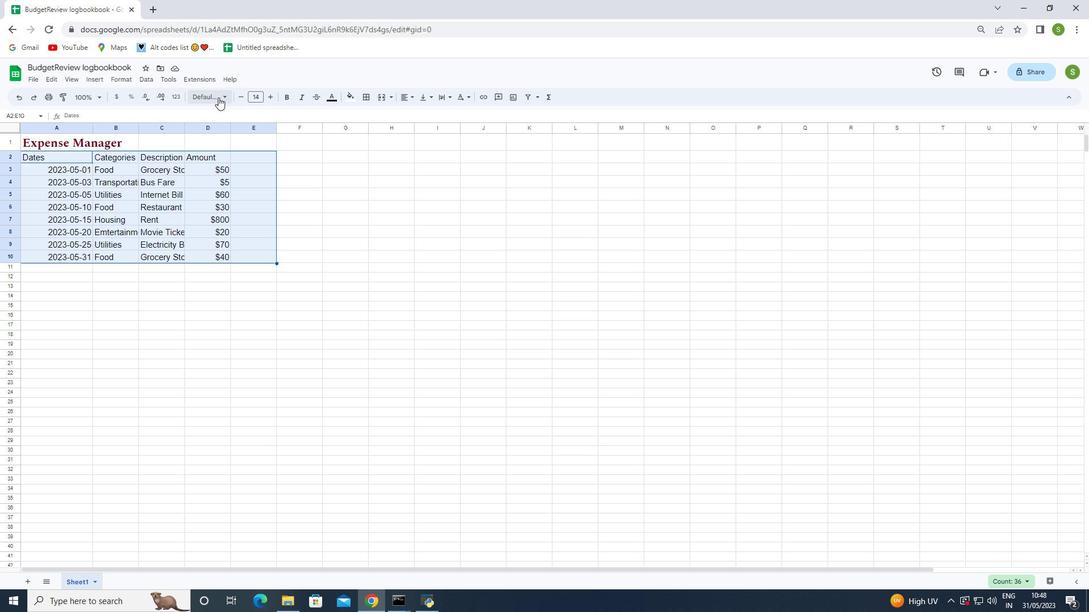 
Action: Mouse moved to (221, 189)
Screenshot: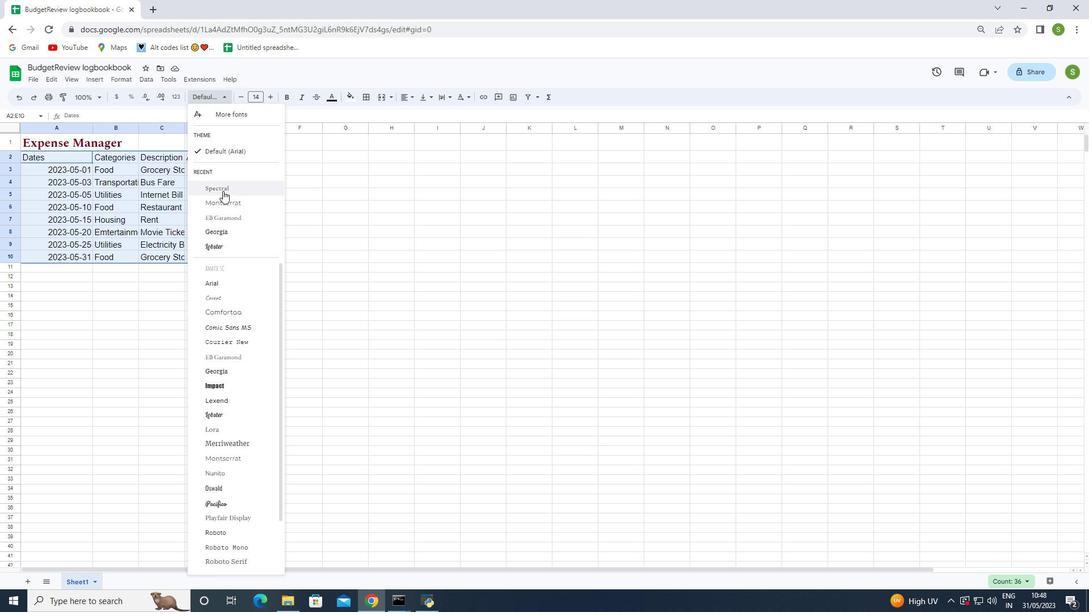
Action: Mouse pressed left at (221, 189)
Screenshot: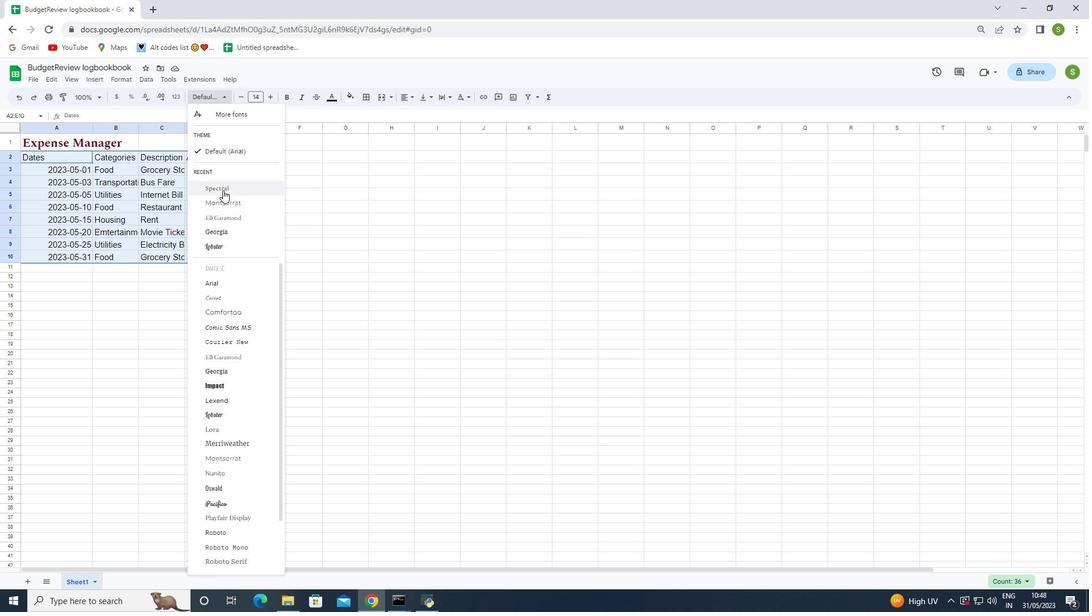 
Action: Mouse moved to (243, 96)
Screenshot: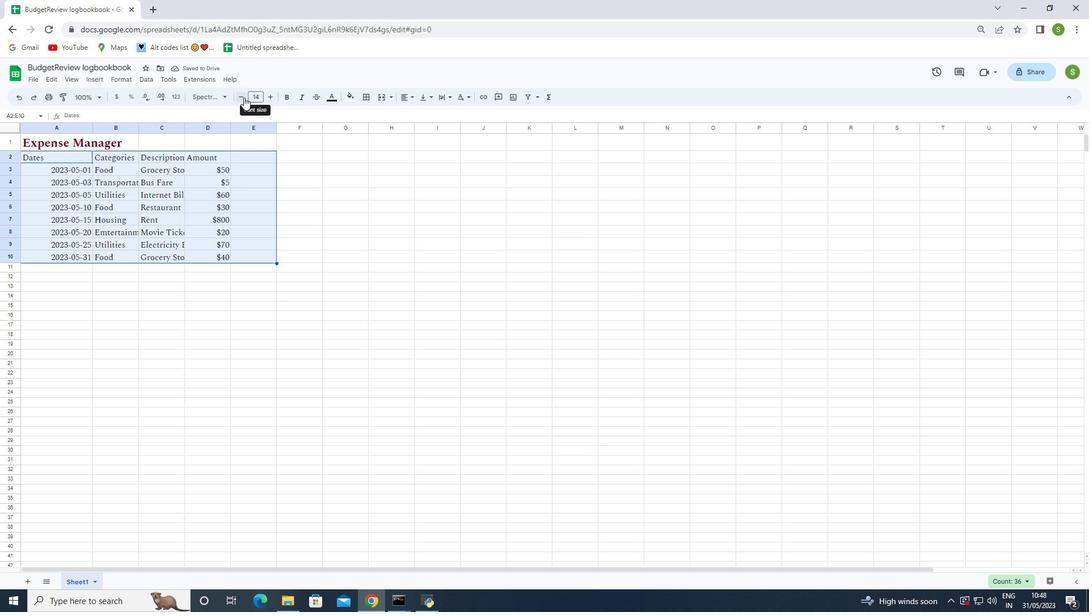 
Action: Mouse pressed left at (243, 96)
Screenshot: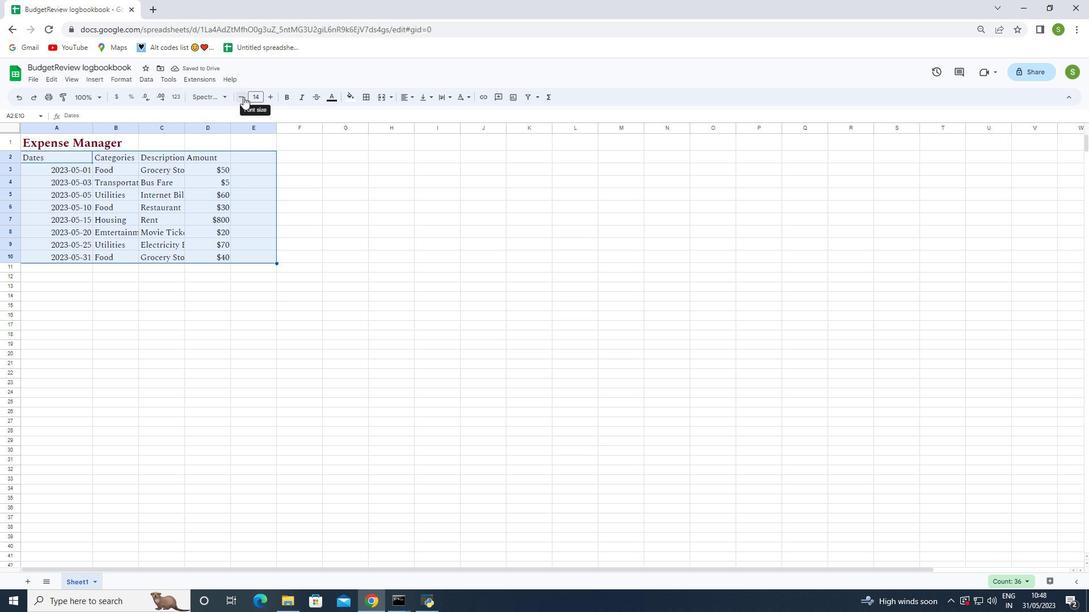 
Action: Mouse pressed left at (243, 96)
Screenshot: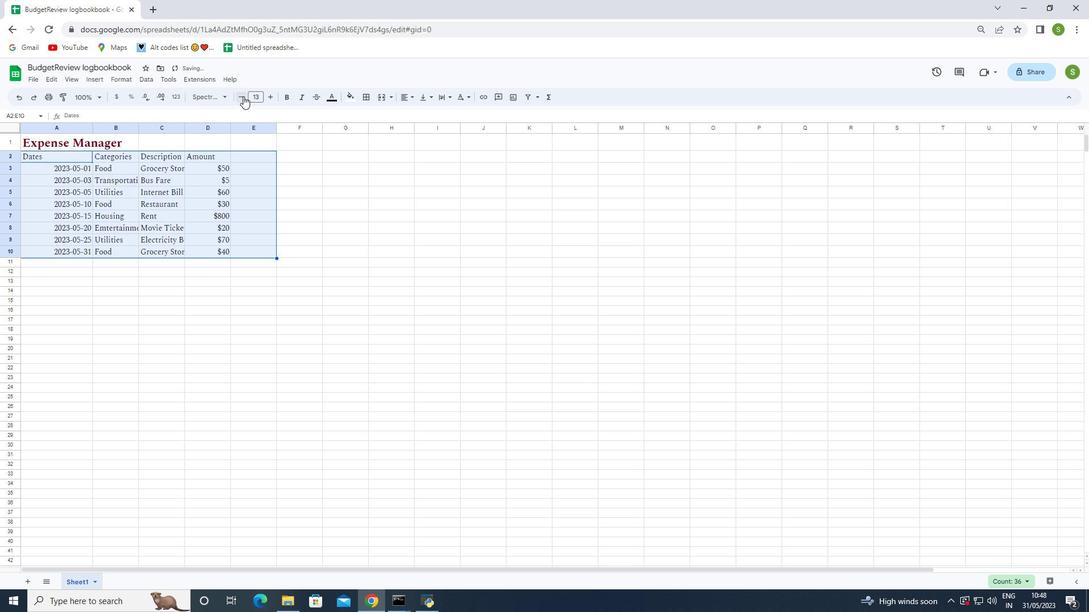 
Action: Mouse moved to (326, 197)
Screenshot: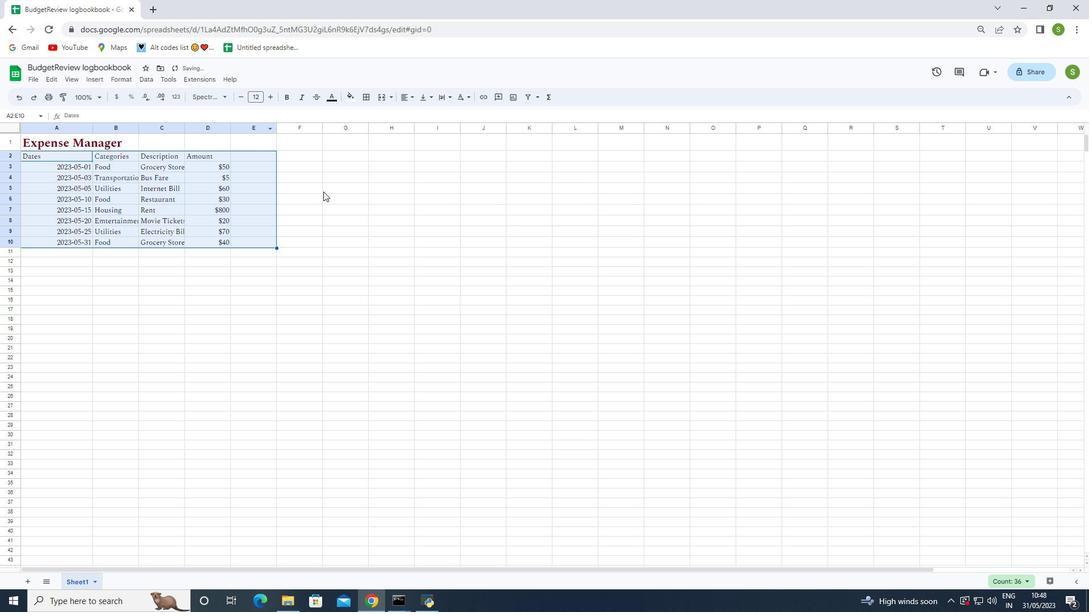 
Action: Mouse pressed left at (326, 197)
Screenshot: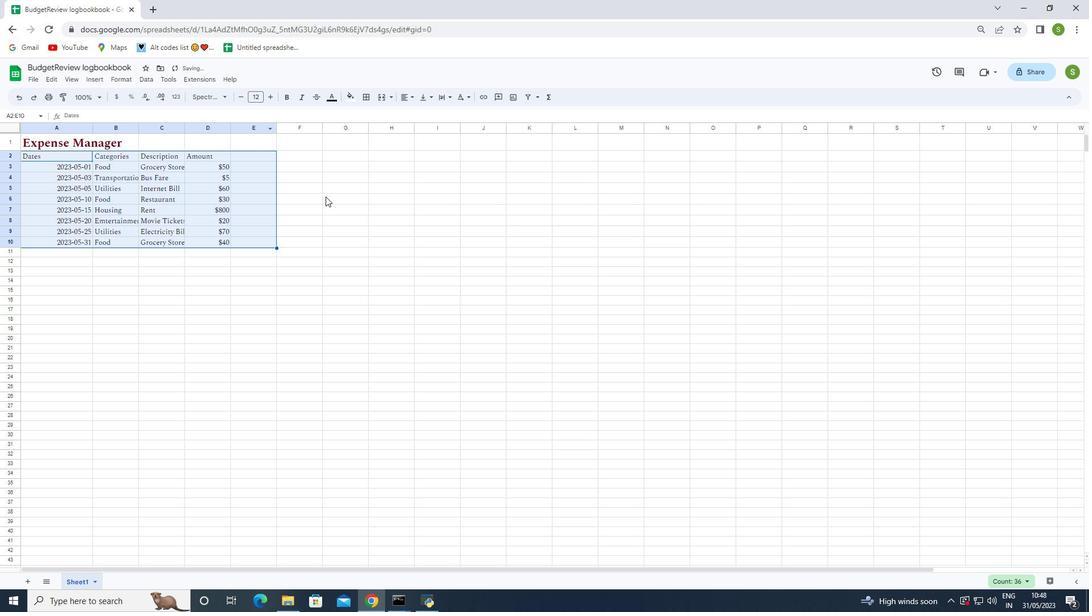 
Action: Mouse moved to (79, 143)
Screenshot: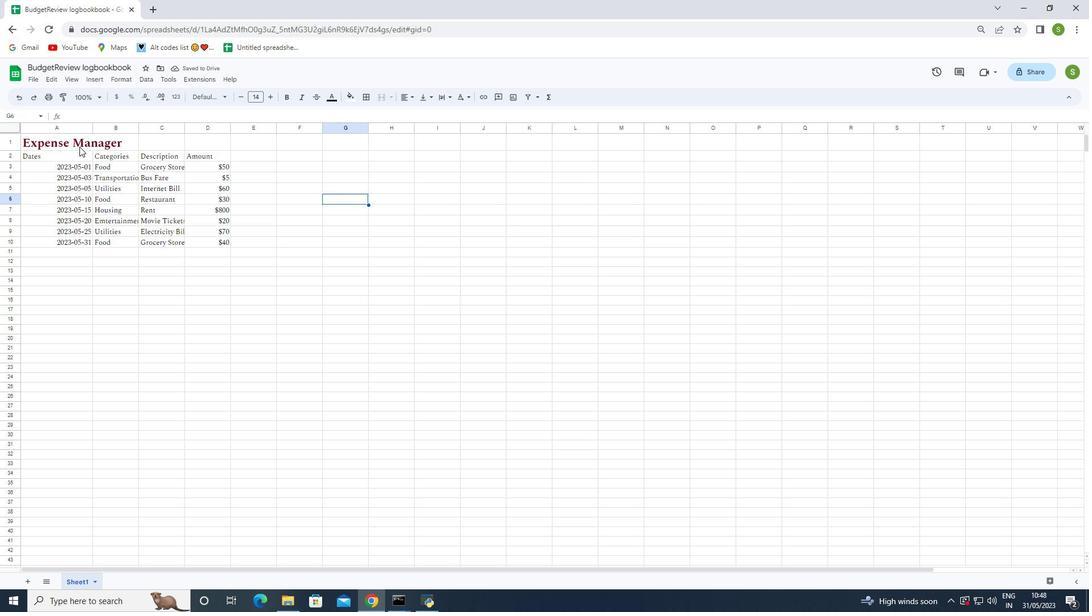 
Action: Mouse pressed left at (79, 143)
Screenshot: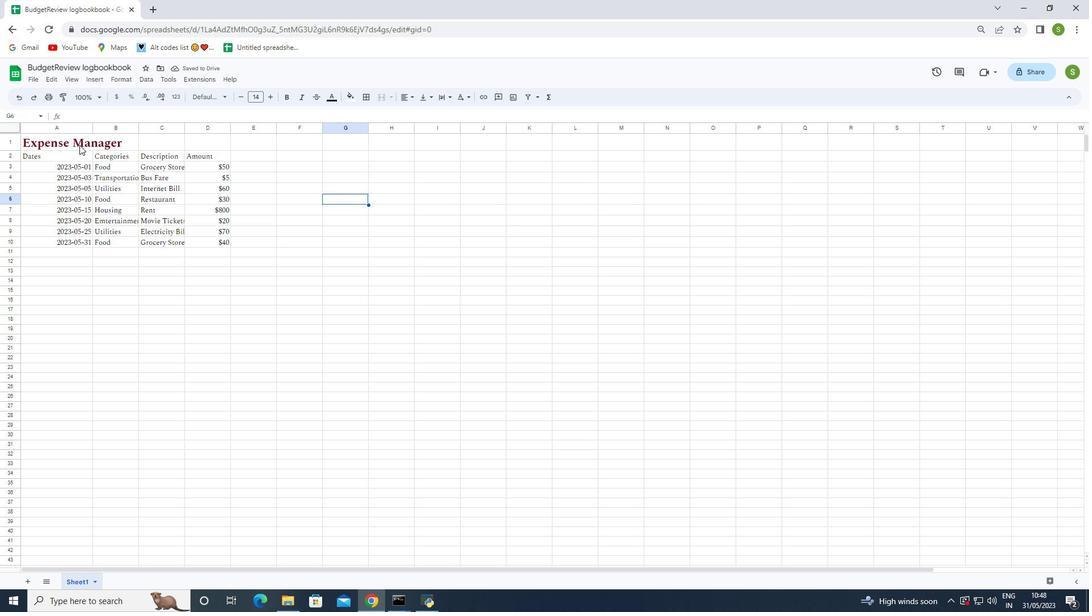 
Action: Mouse moved to (406, 99)
Screenshot: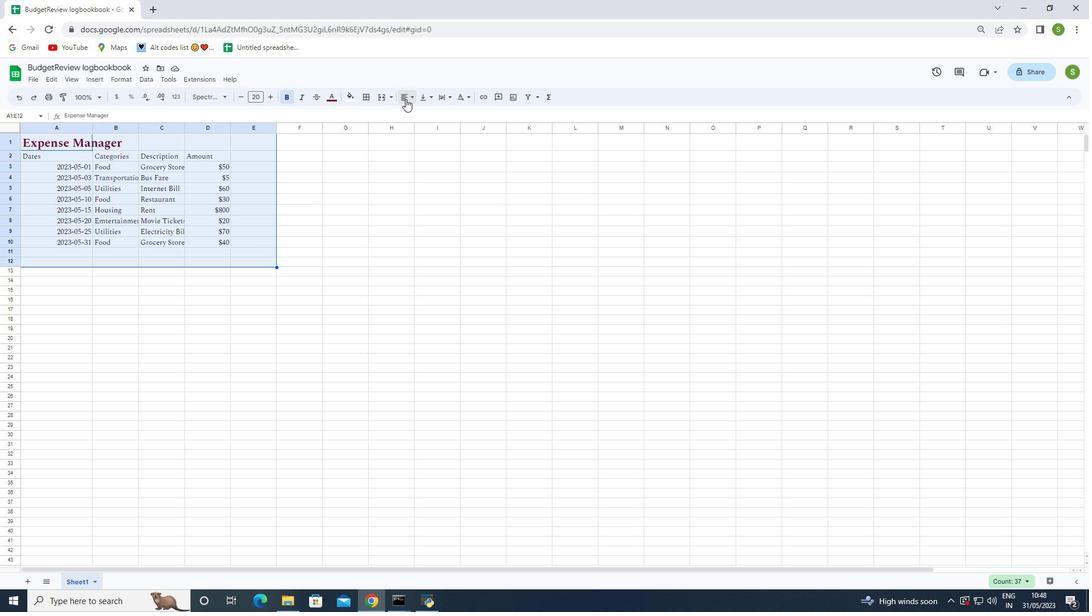 
Action: Mouse pressed left at (406, 99)
Screenshot: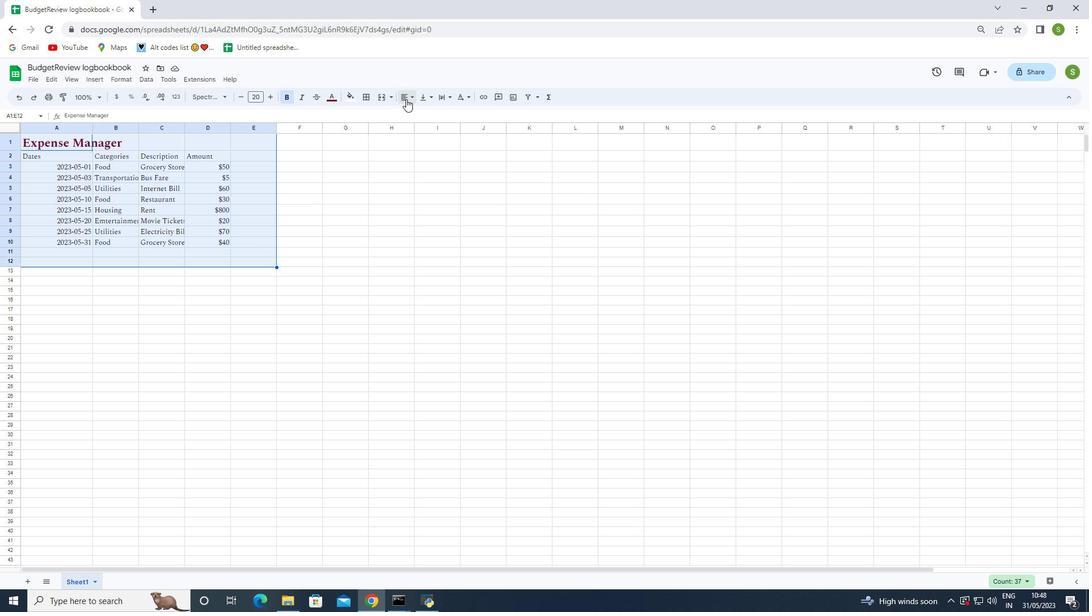 
Action: Mouse moved to (434, 115)
Screenshot: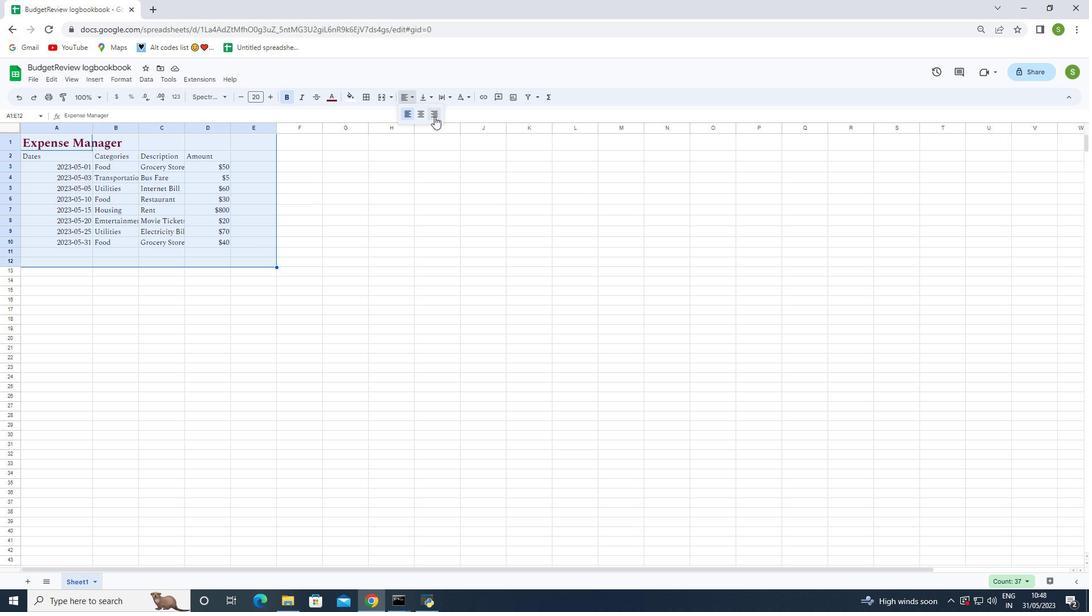 
Action: Mouse pressed left at (434, 115)
Screenshot: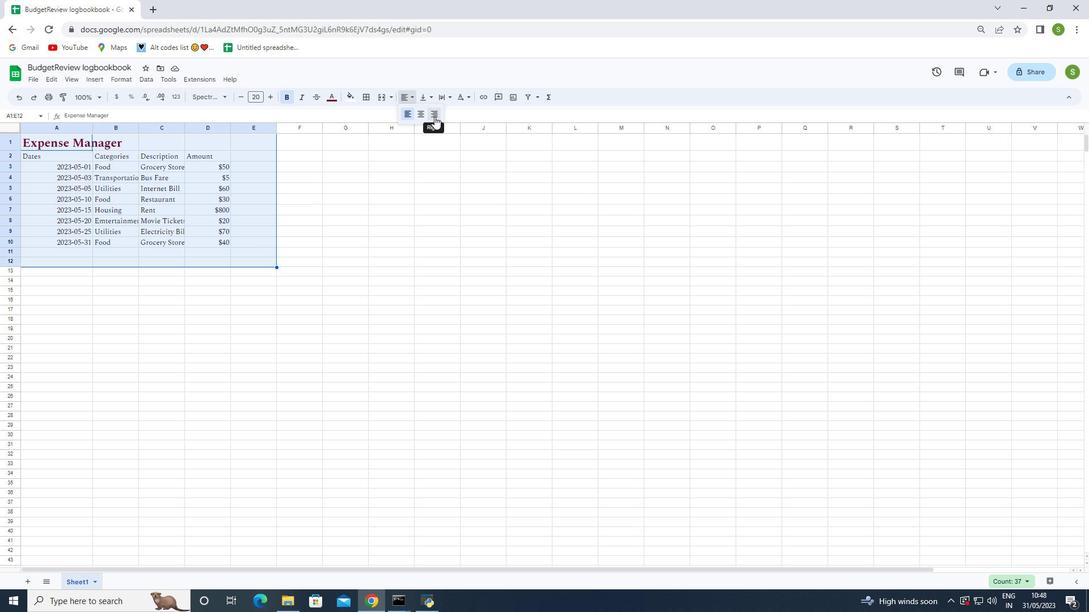 
Action: Mouse moved to (405, 98)
Screenshot: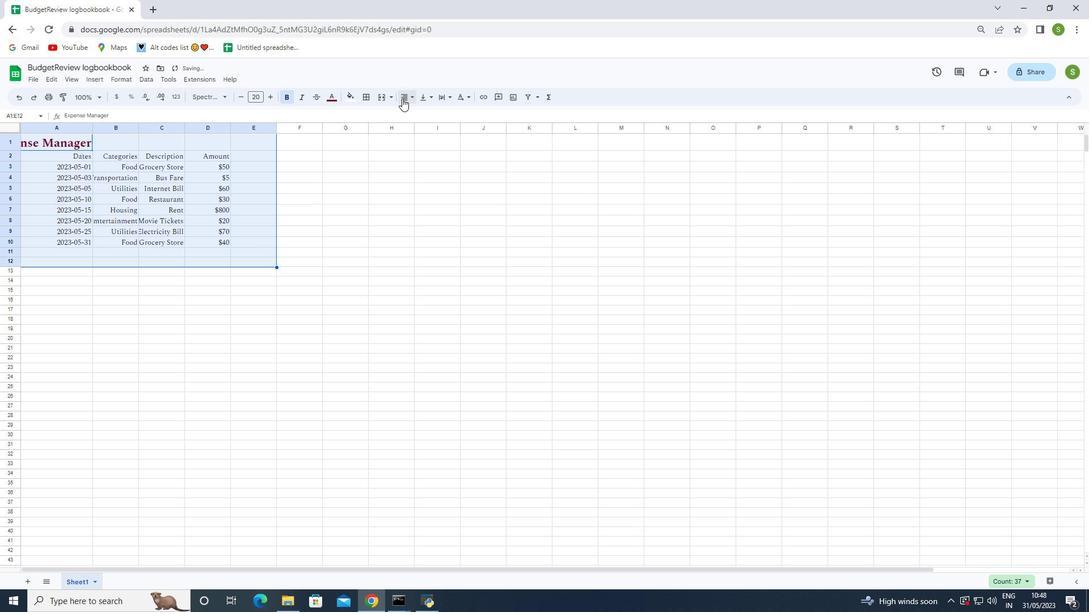 
Action: Mouse pressed left at (405, 98)
Screenshot: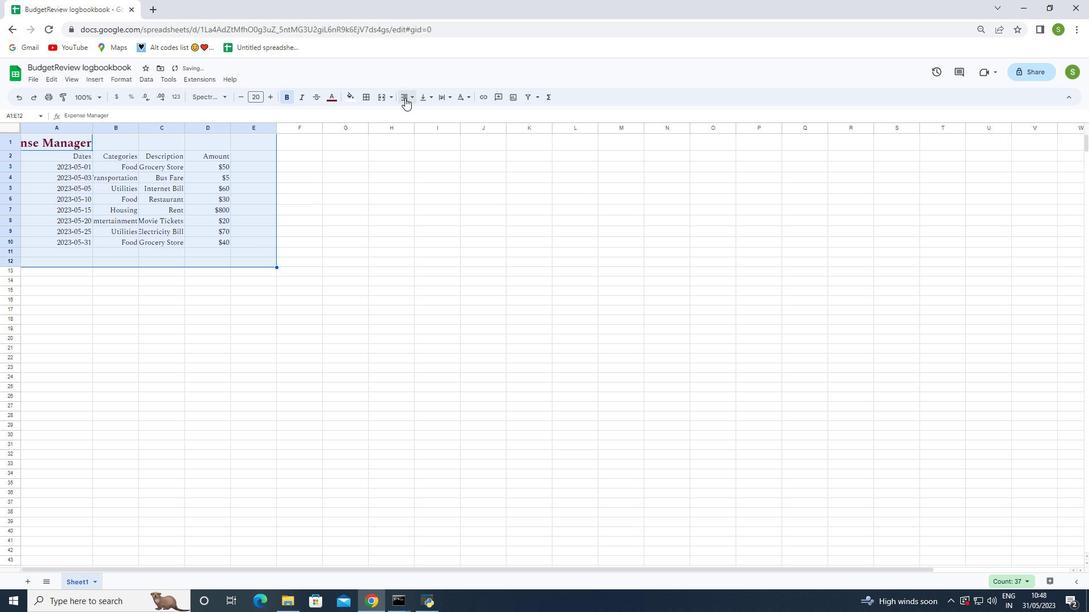 
Action: Mouse moved to (409, 117)
Screenshot: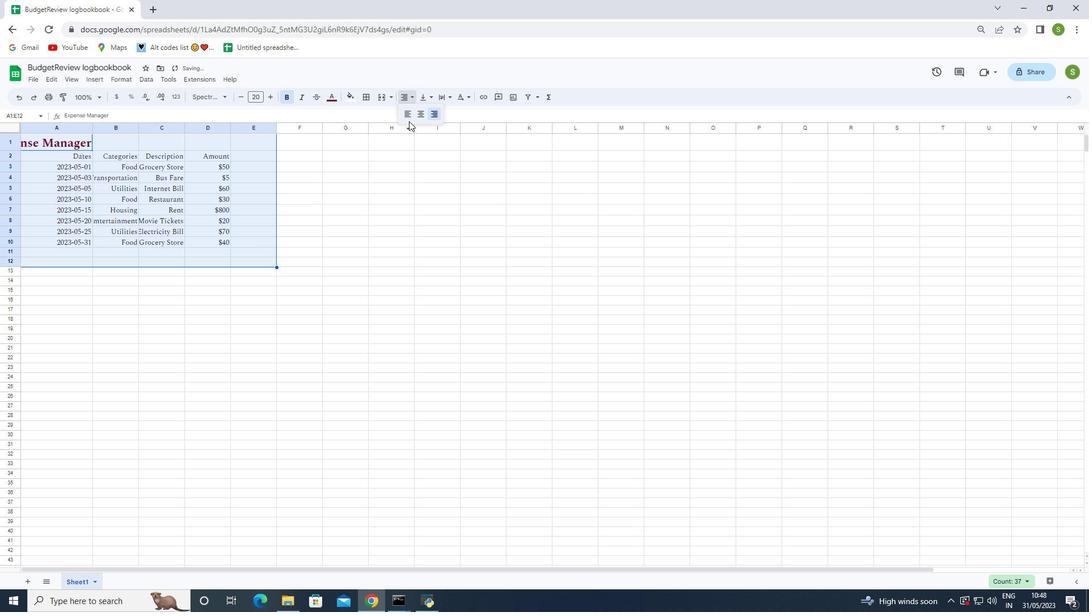 
Action: Mouse pressed left at (409, 117)
Screenshot: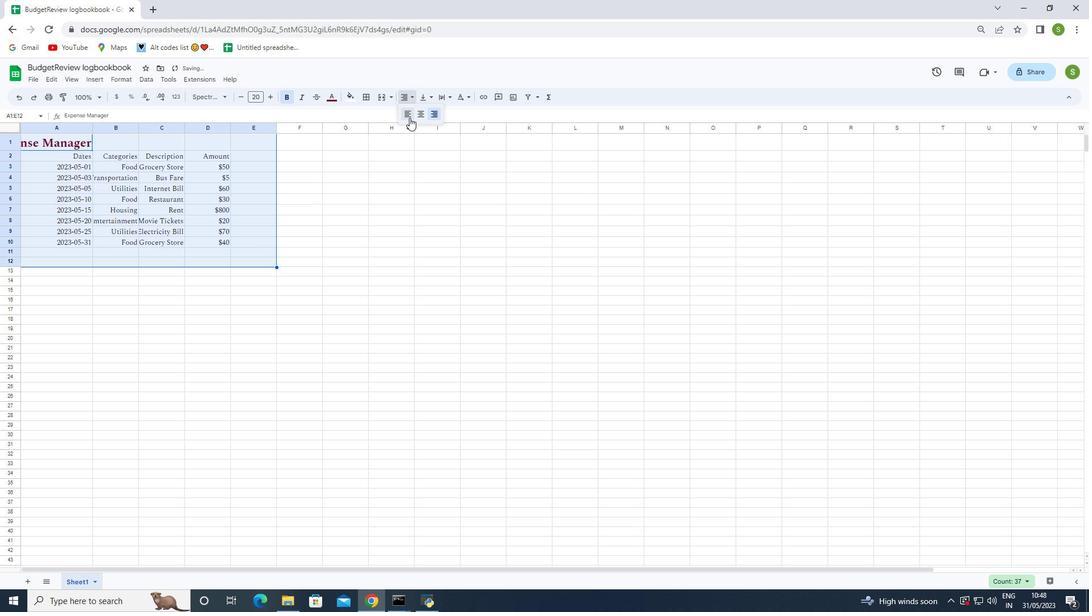 
Action: Mouse moved to (360, 291)
Screenshot: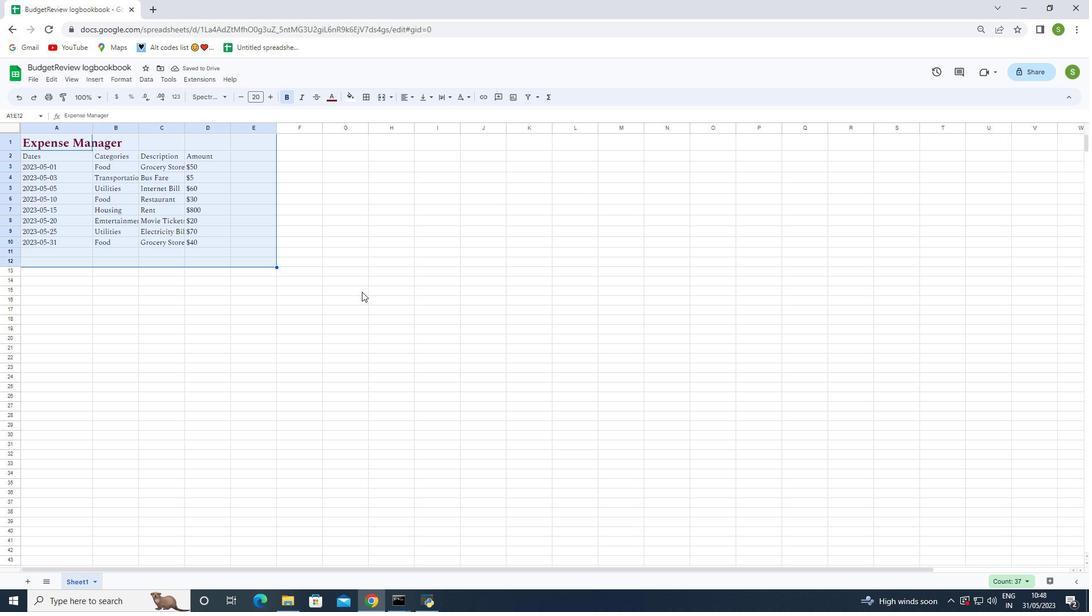 
Action: Mouse pressed left at (360, 291)
Screenshot: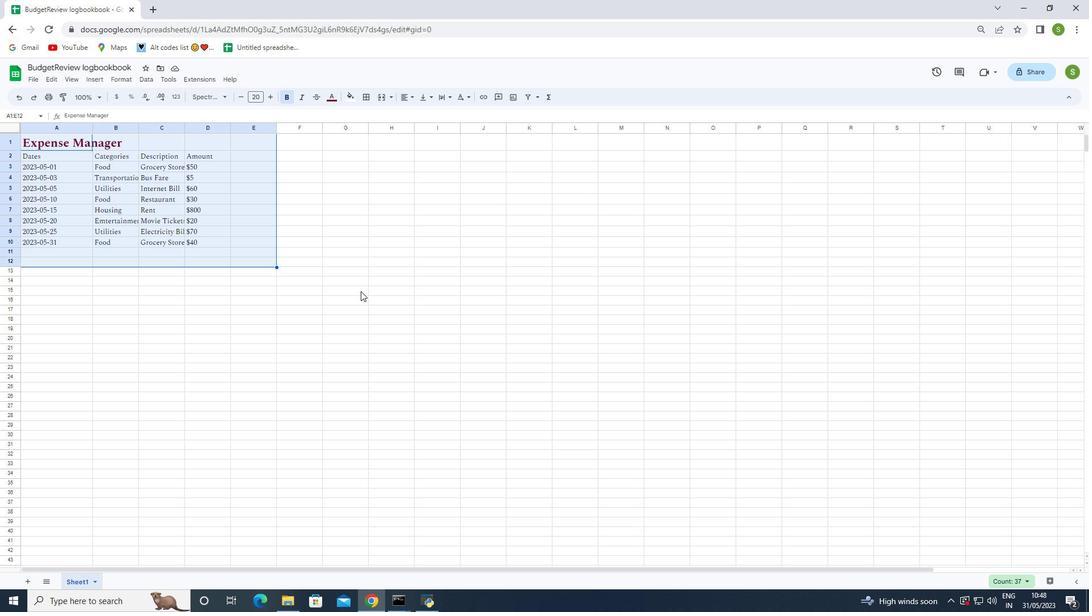 
Action: Mouse moved to (34, 77)
Screenshot: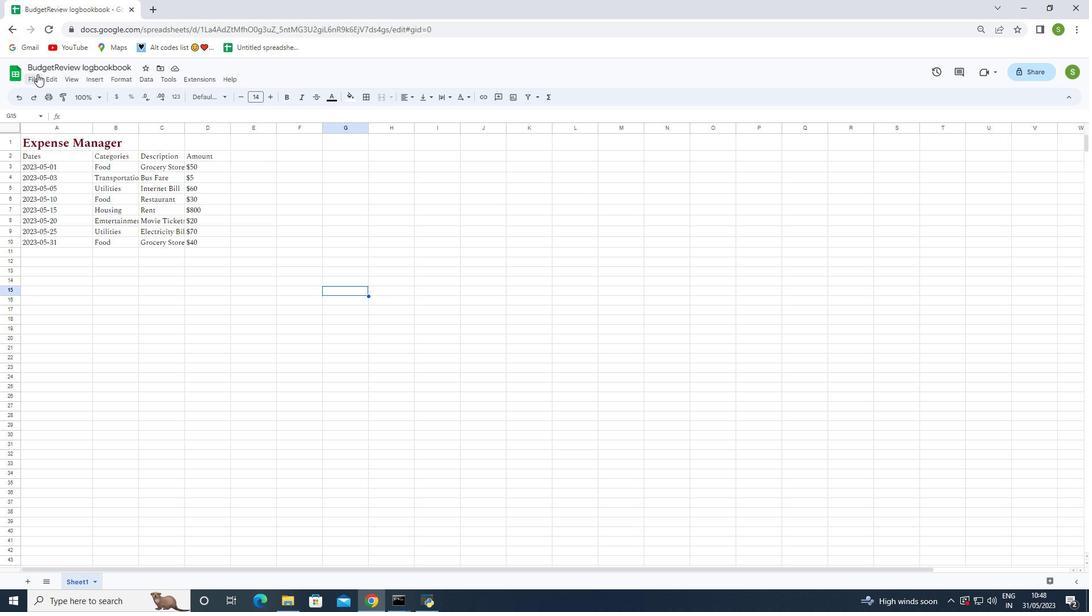 
Action: Mouse pressed left at (34, 77)
Screenshot: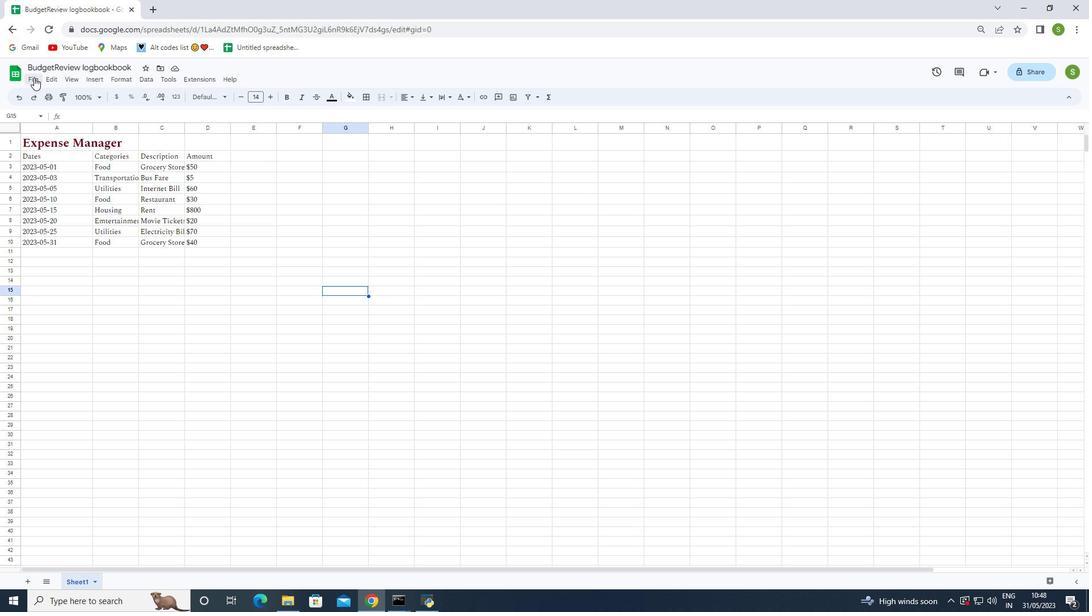 
Action: Mouse moved to (58, 214)
Screenshot: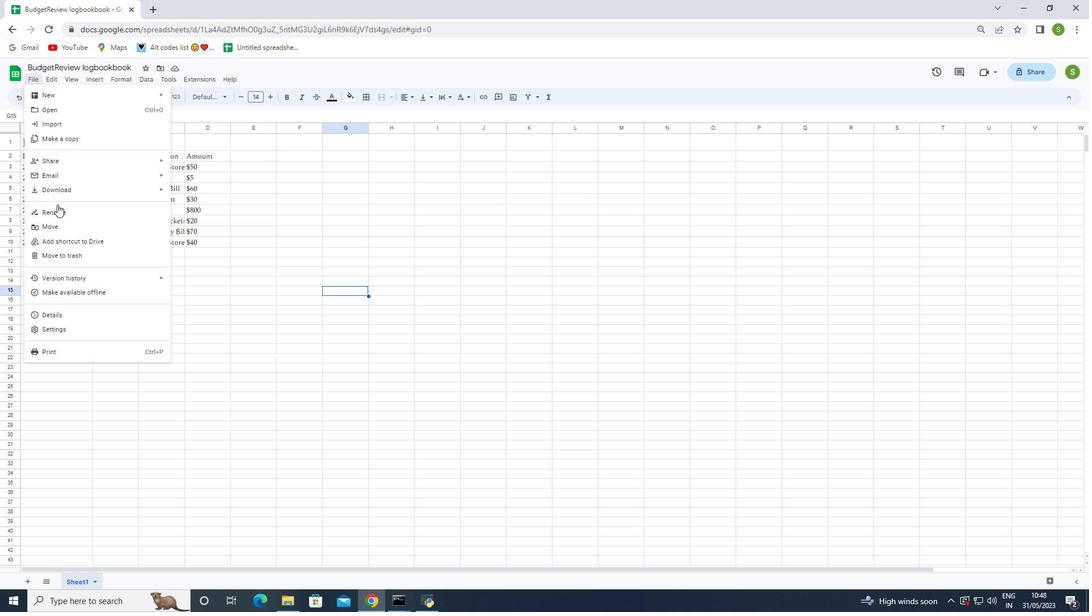 
Action: Mouse pressed left at (58, 214)
Screenshot: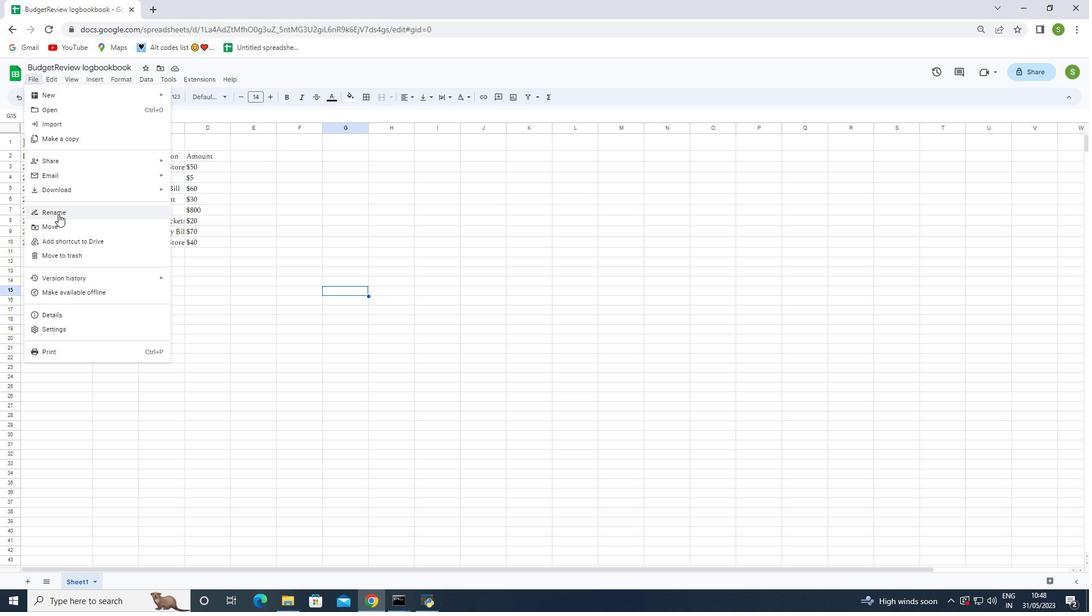 
Action: Mouse moved to (177, 306)
Screenshot: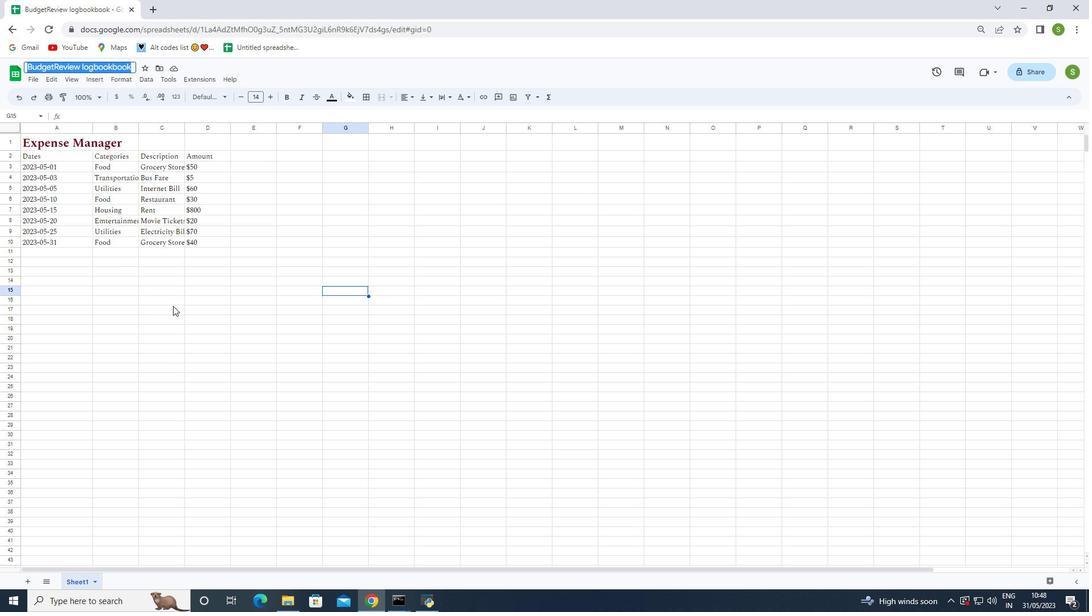 
Action: Key pressed <Key.backspace><Key.shift>Budget<Key.shift>Review<Key.space>logbookbook<Key.enter>
Screenshot: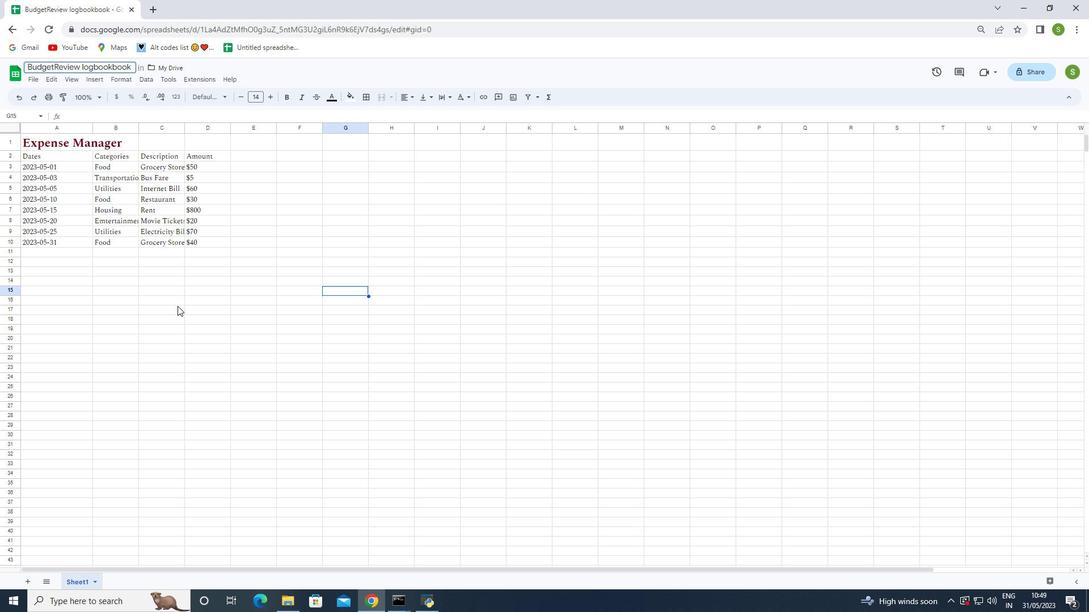
Action: Mouse moved to (172, 309)
Screenshot: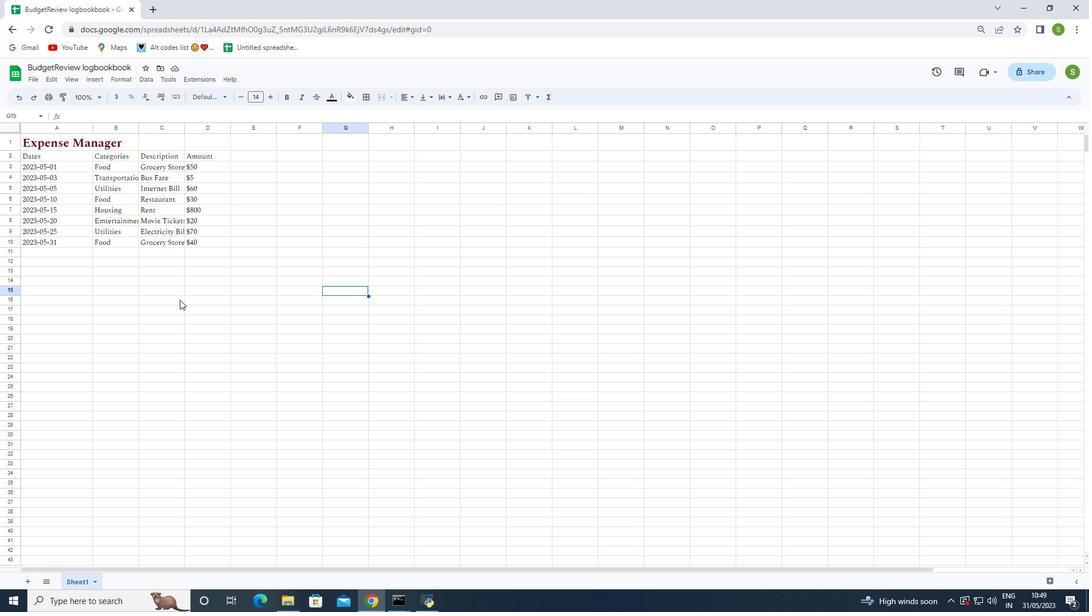 
Action: Mouse pressed left at (172, 309)
Screenshot: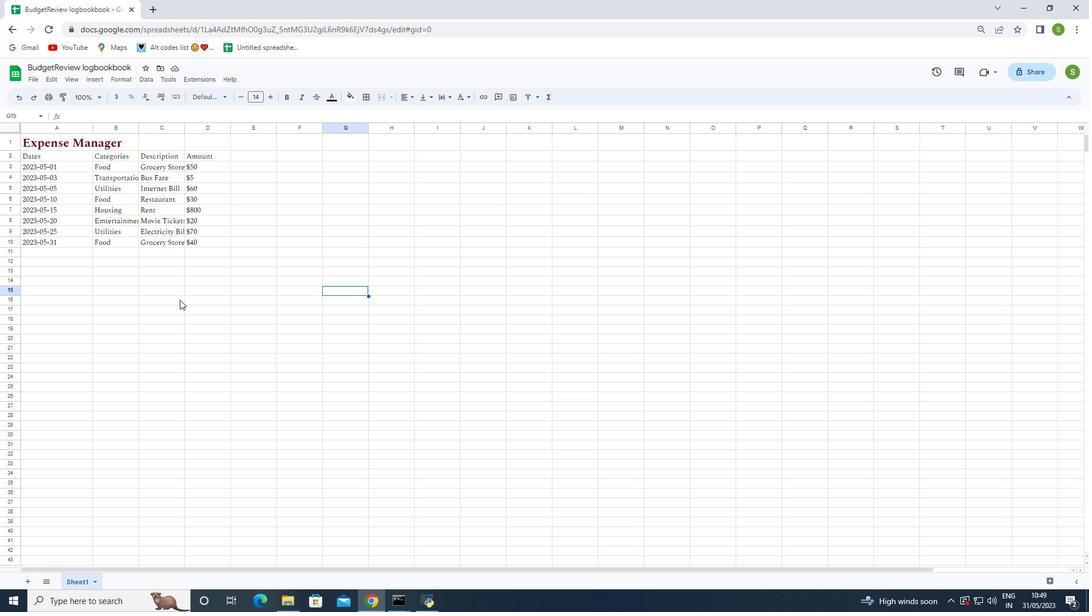 
Action: Mouse moved to (214, 380)
Screenshot: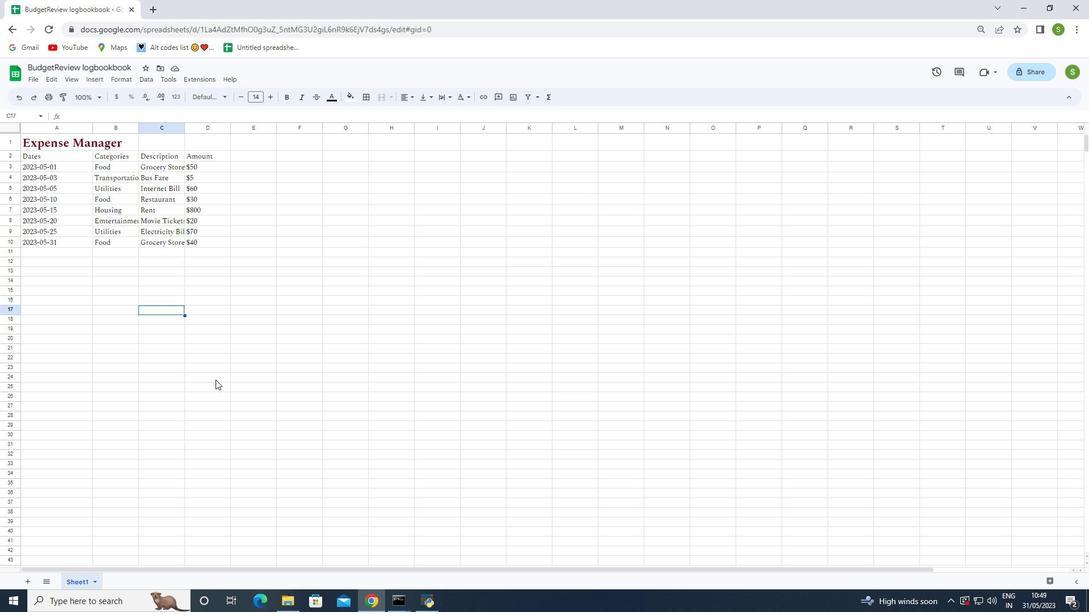 
Action: Mouse pressed left at (214, 380)
Screenshot: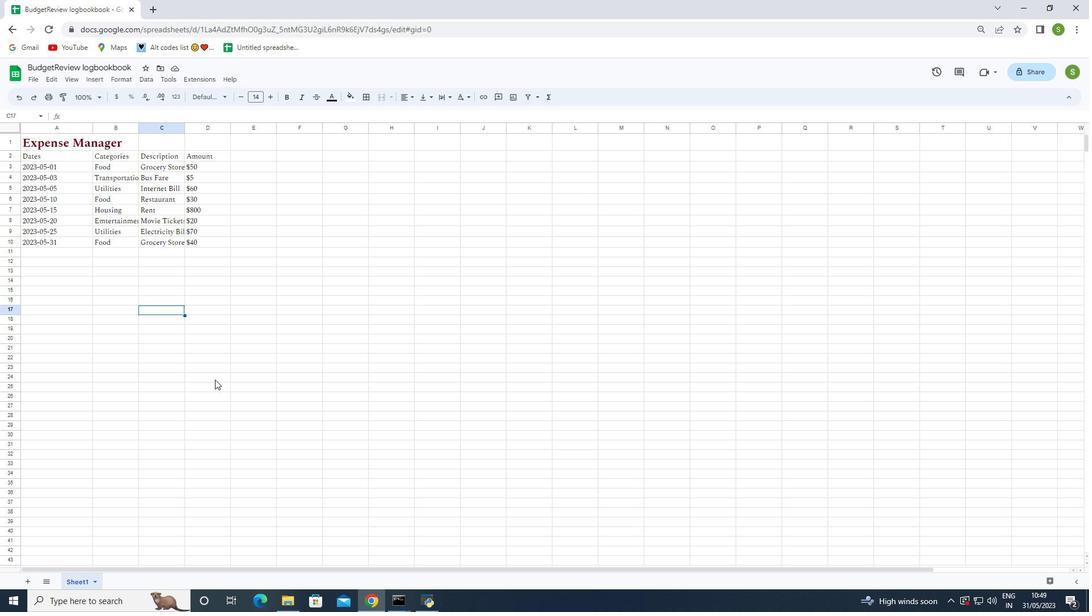 
Action: Mouse moved to (271, 366)
Screenshot: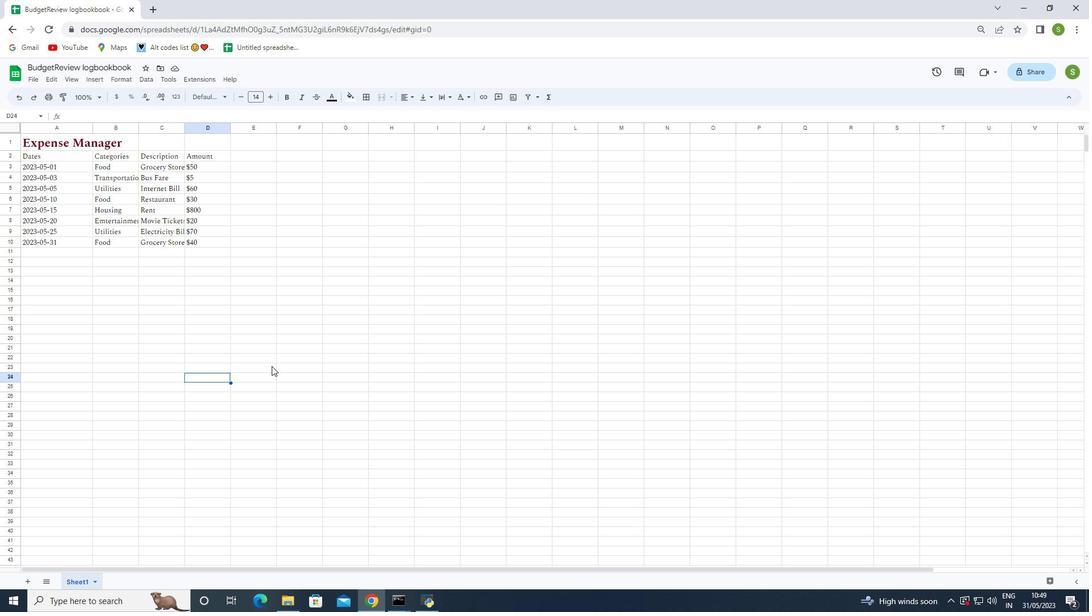 
